 Task: Find connections with filter location Lancy with filter topic #Mondaymotivationwith filter profile language English with filter current company Tata 1mg with filter school Tamil Nadu India Jobs with filter industry Wineries with filter service category Visual Design with filter keywords title Cloud Architect
Action: Mouse moved to (651, 97)
Screenshot: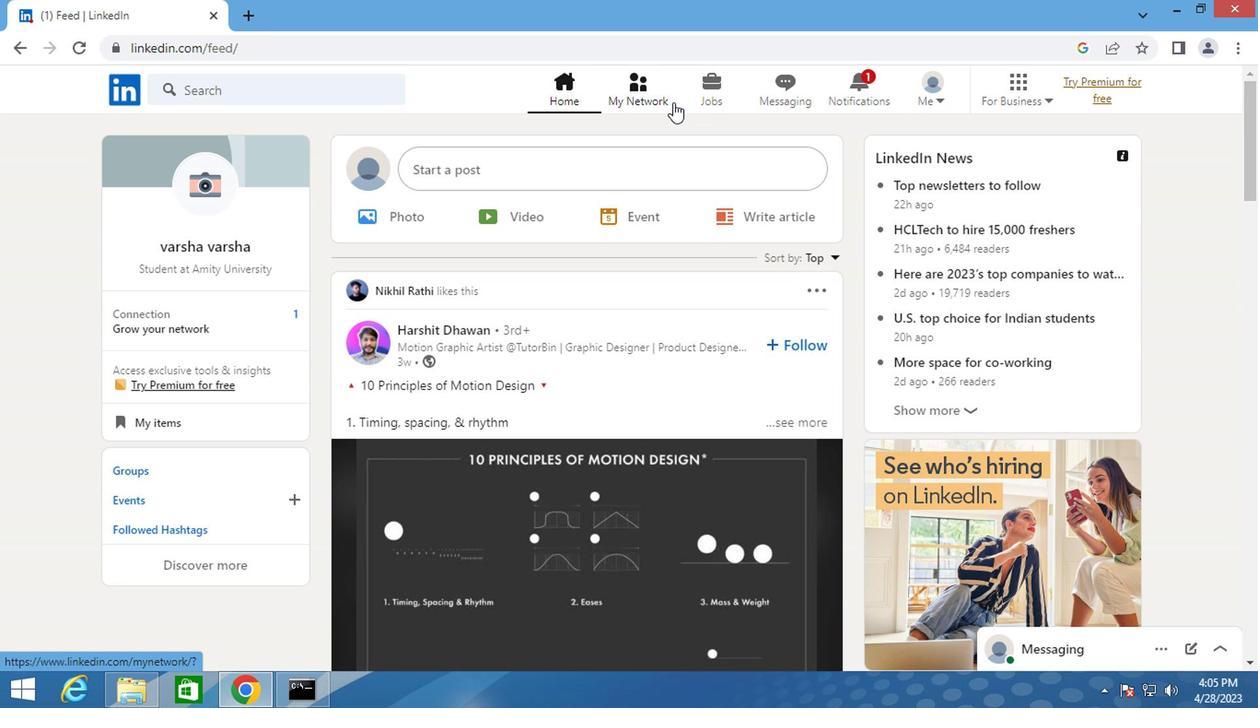 
Action: Mouse pressed left at (651, 97)
Screenshot: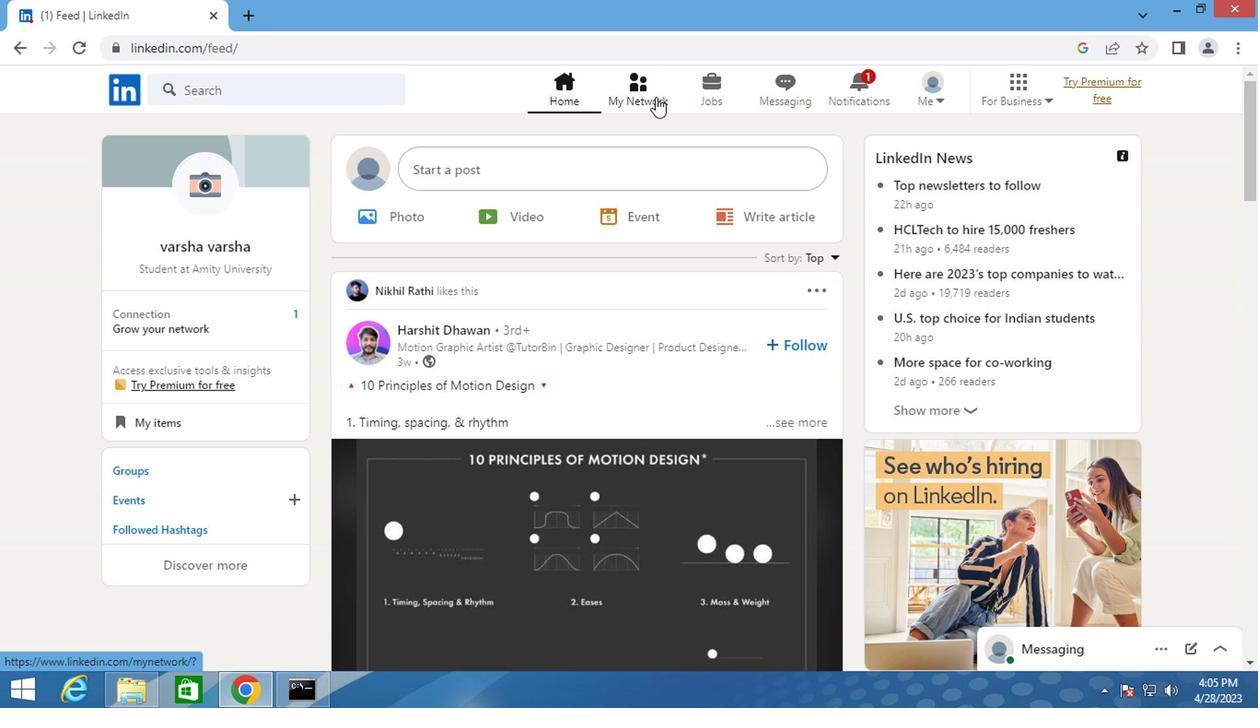 
Action: Mouse moved to (236, 193)
Screenshot: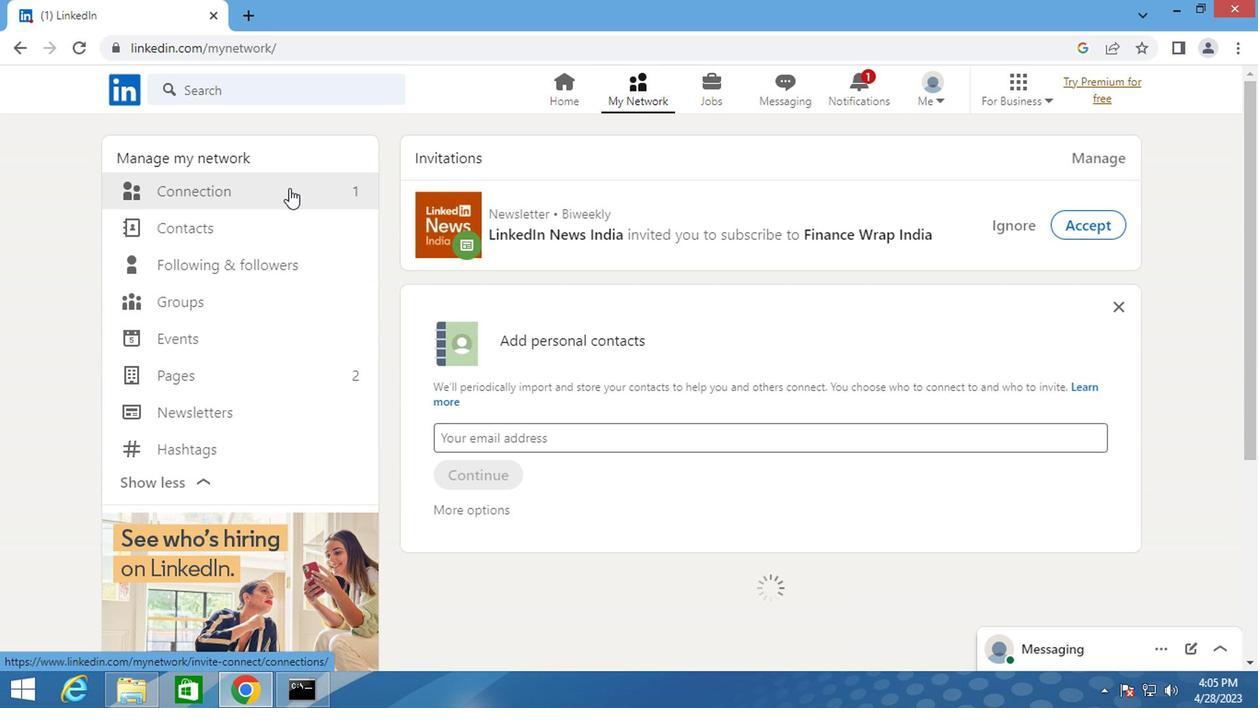 
Action: Mouse pressed left at (236, 193)
Screenshot: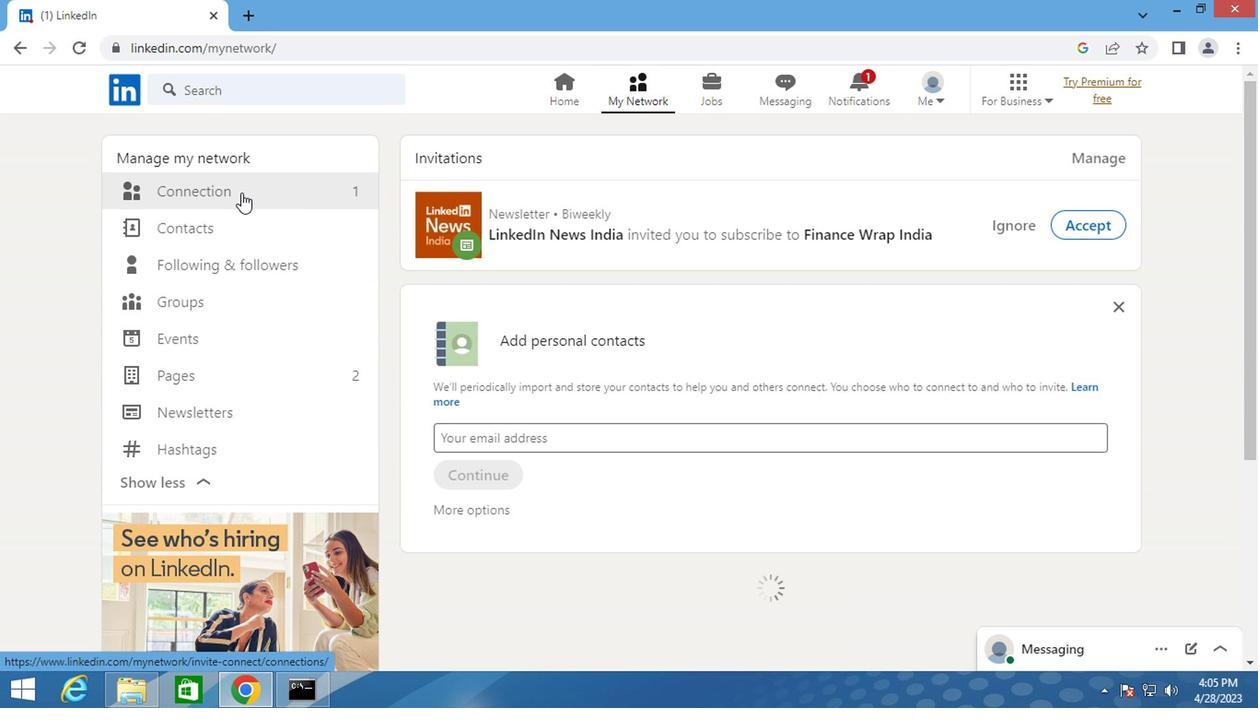 
Action: Mouse moved to (765, 192)
Screenshot: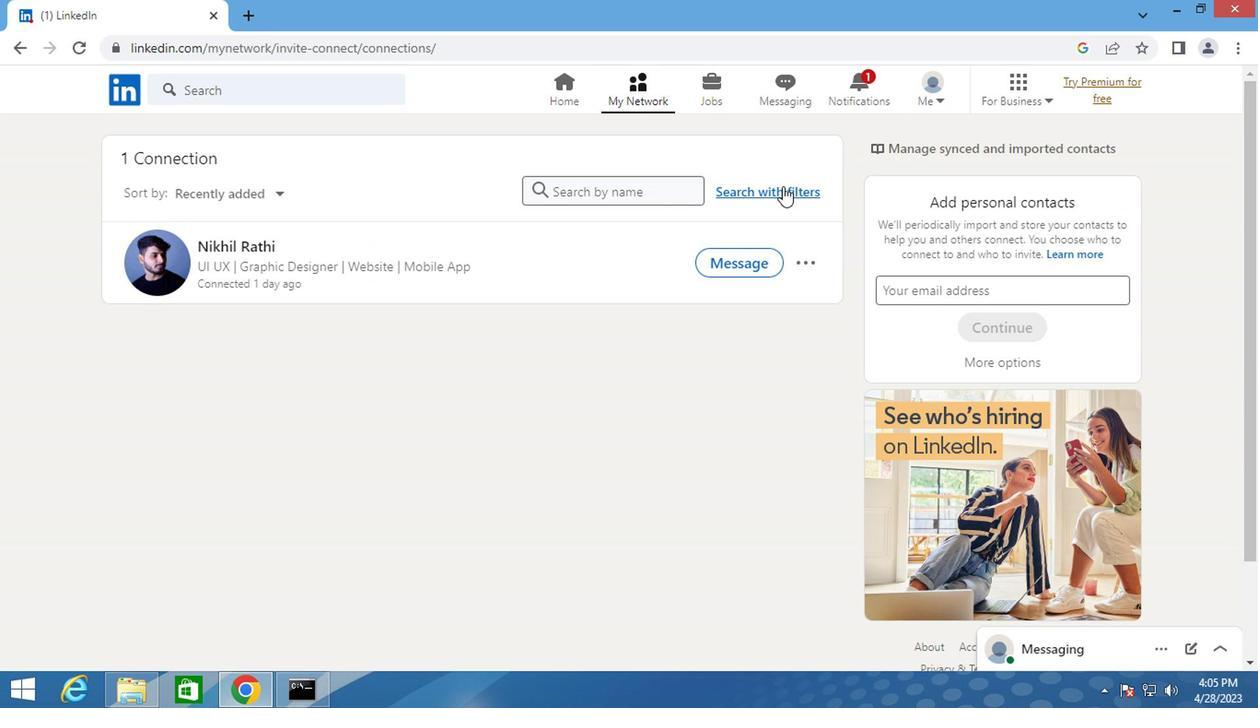
Action: Mouse pressed left at (765, 192)
Screenshot: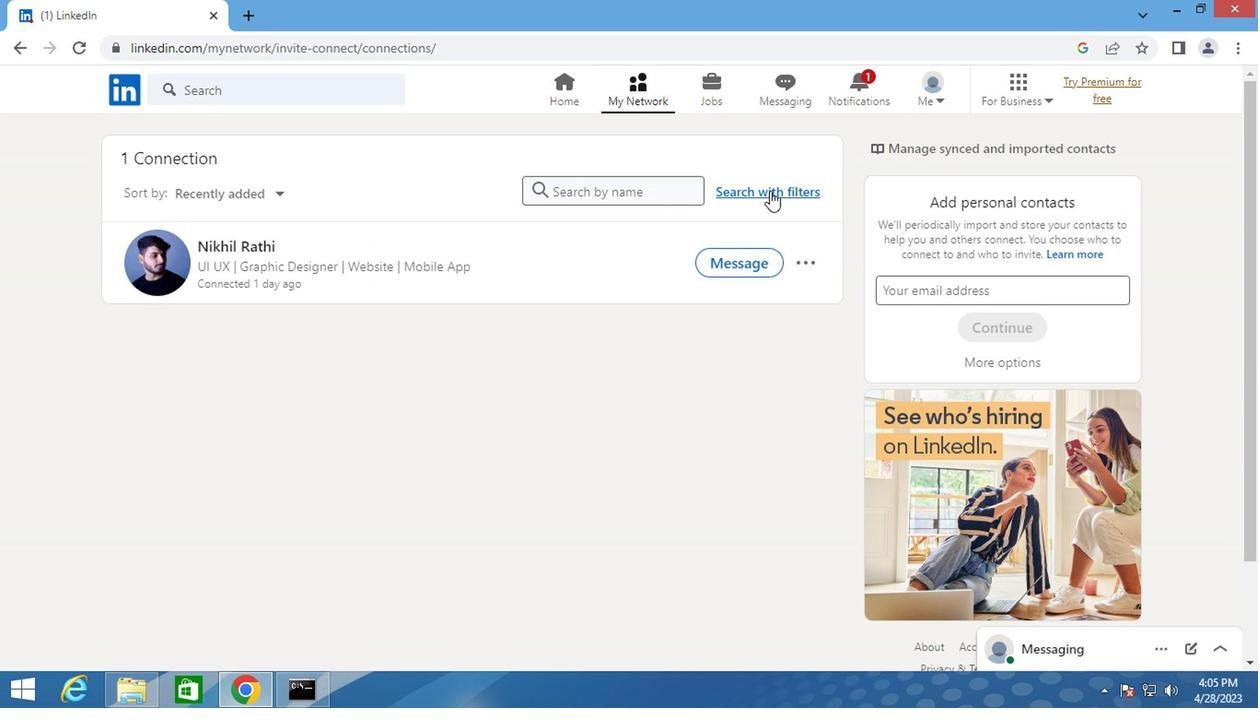 
Action: Mouse moved to (691, 138)
Screenshot: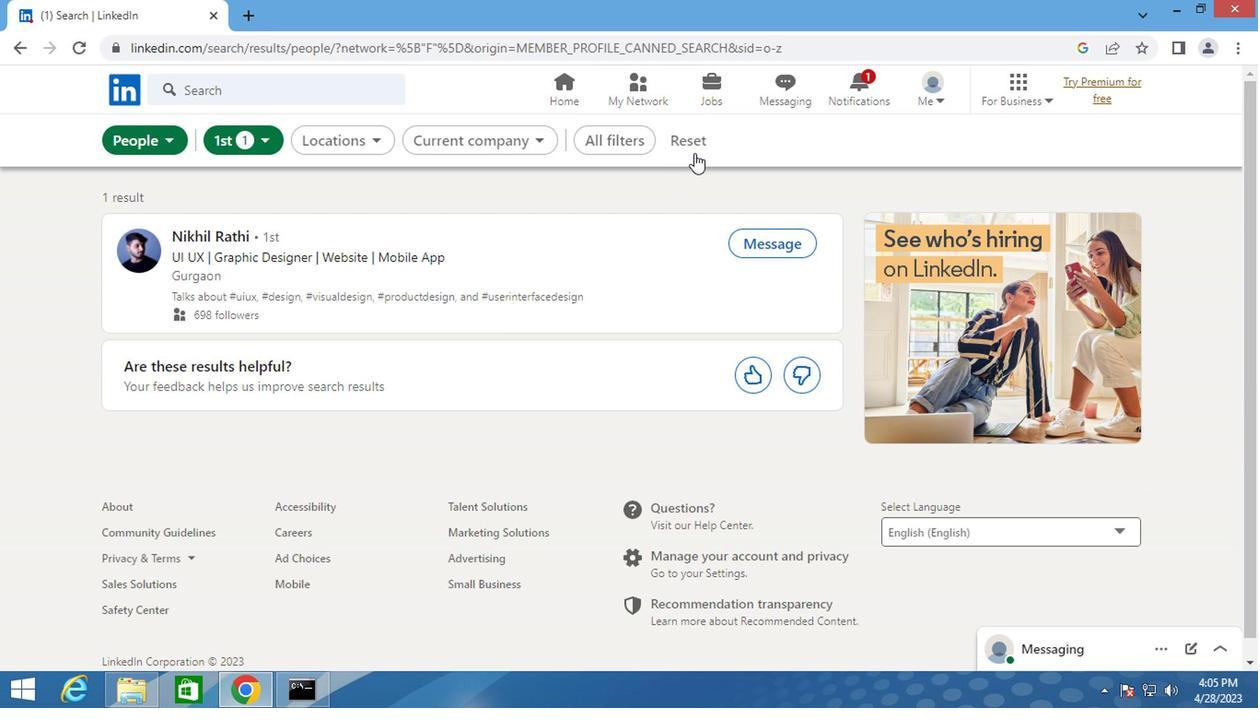 
Action: Mouse pressed left at (691, 138)
Screenshot: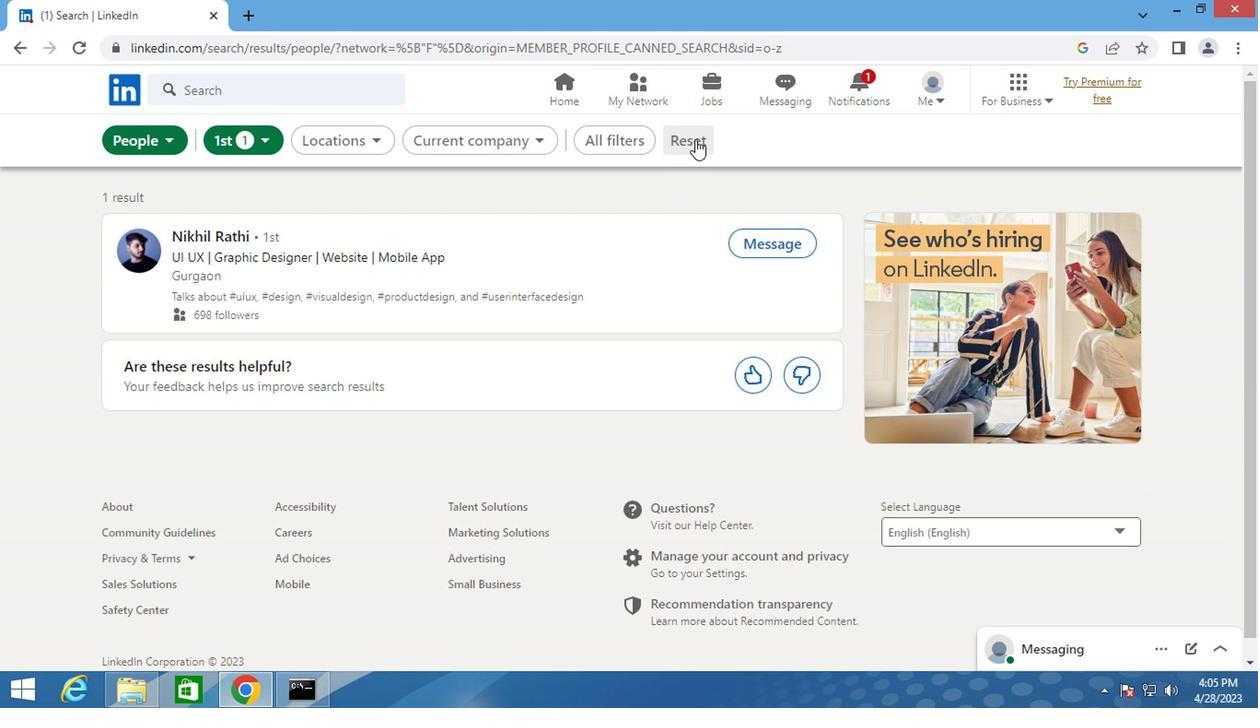 
Action: Mouse moved to (664, 143)
Screenshot: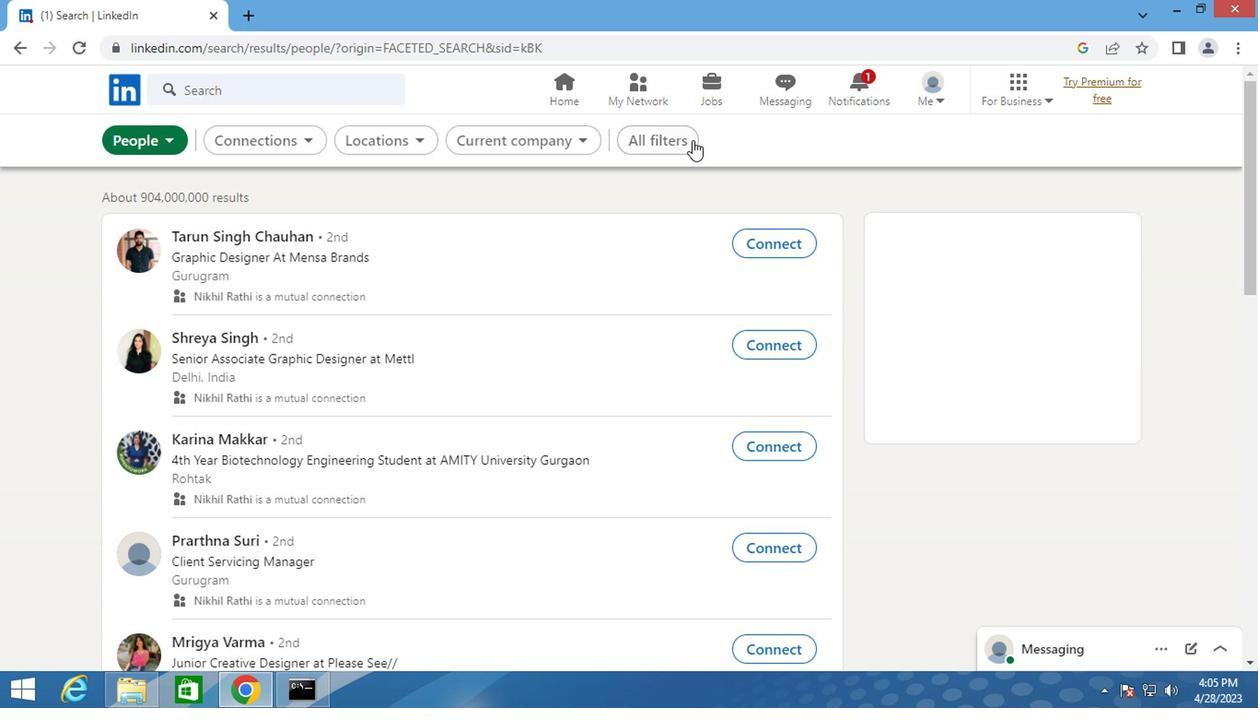 
Action: Mouse pressed left at (664, 143)
Screenshot: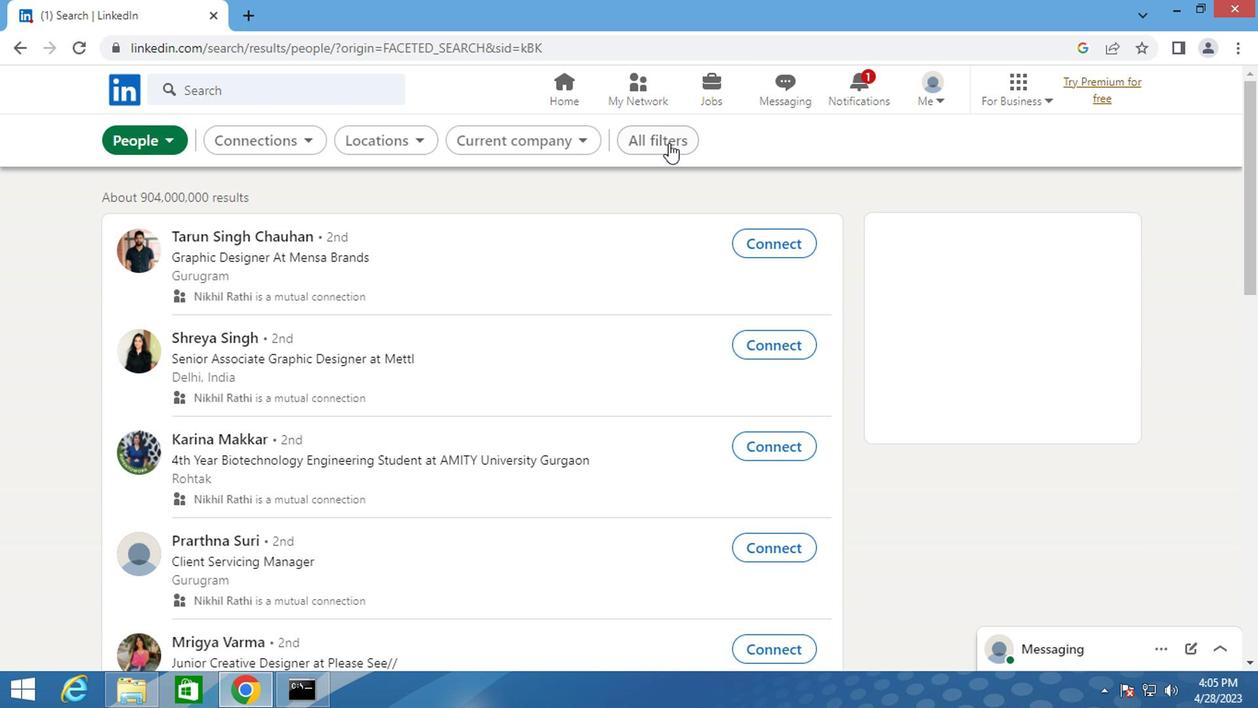 
Action: Mouse moved to (874, 392)
Screenshot: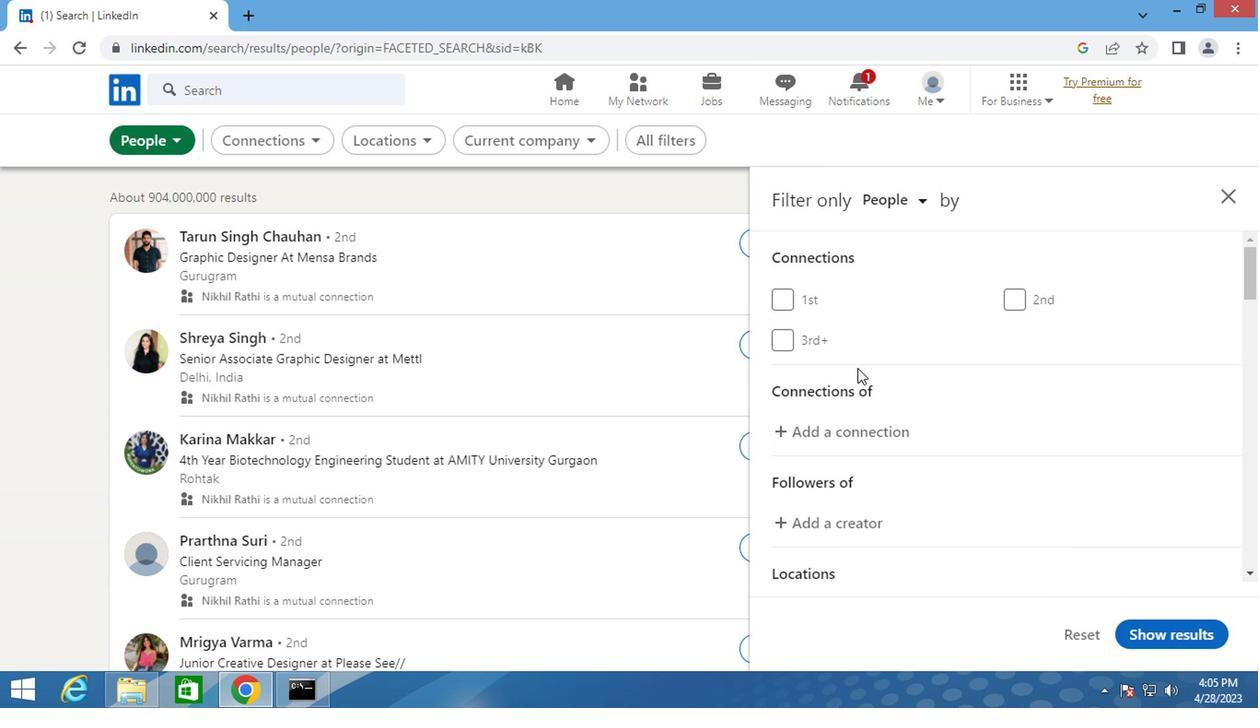 
Action: Mouse scrolled (874, 390) with delta (0, -1)
Screenshot: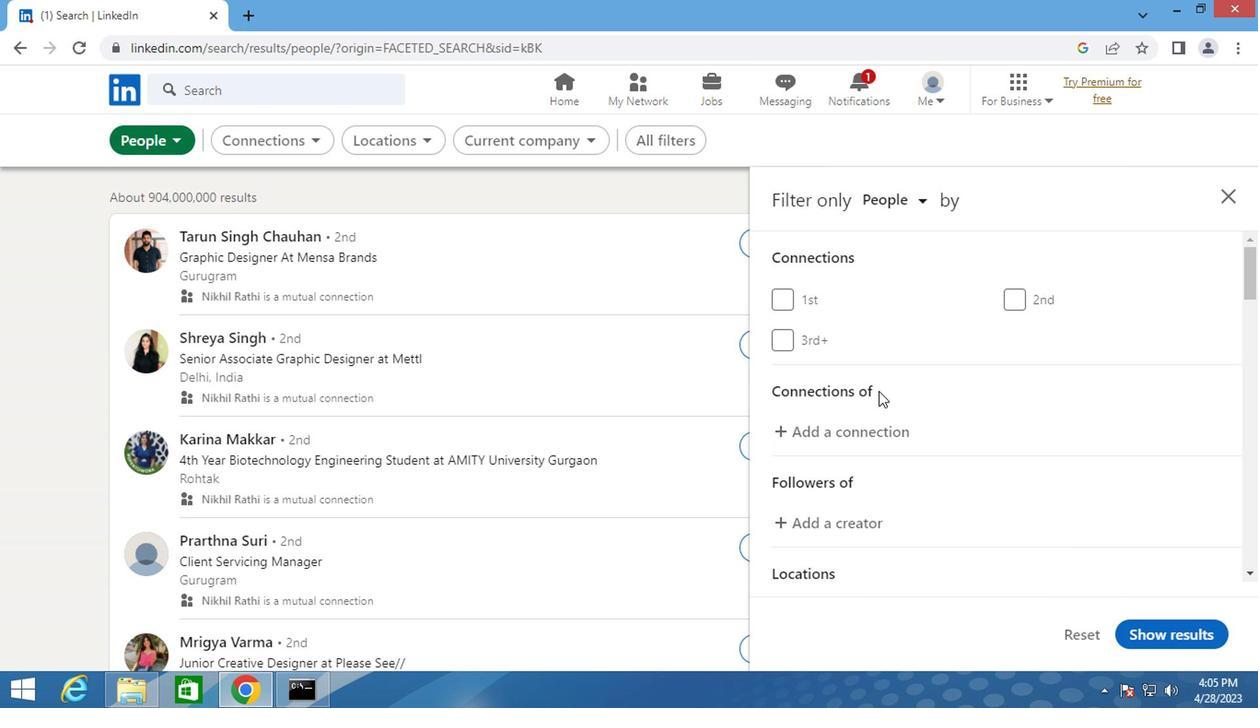 
Action: Mouse scrolled (874, 390) with delta (0, -1)
Screenshot: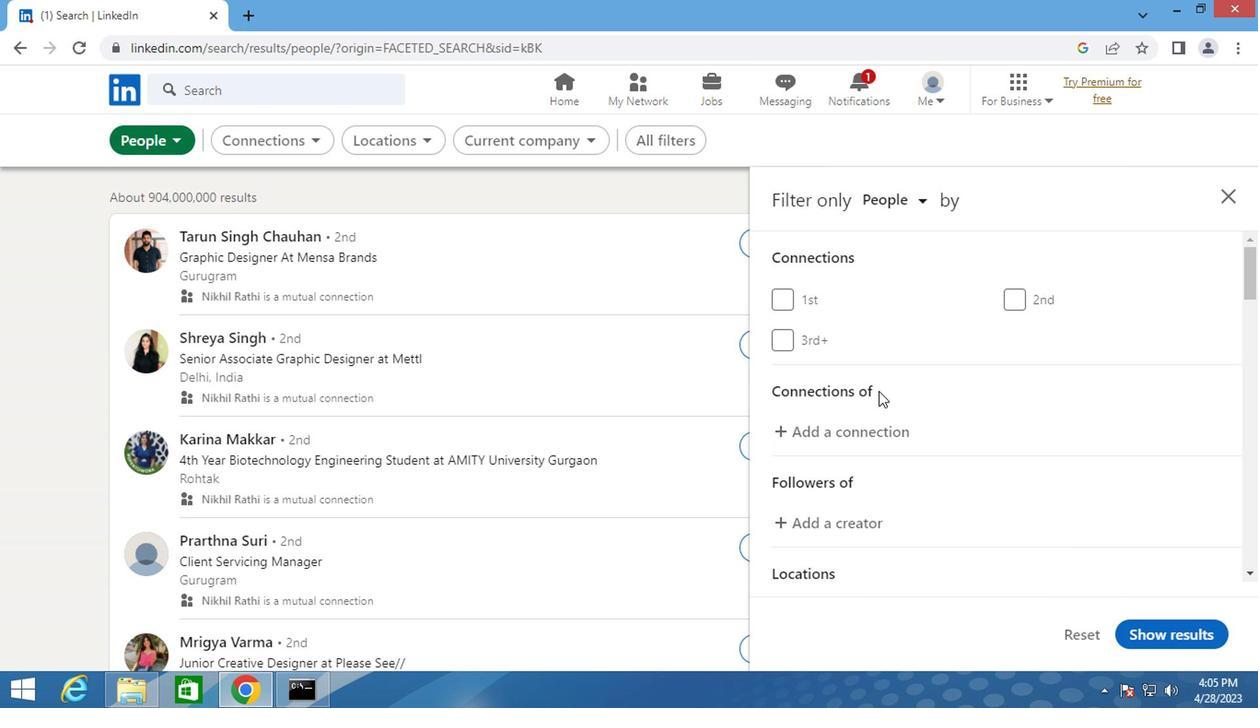
Action: Mouse scrolled (874, 390) with delta (0, -1)
Screenshot: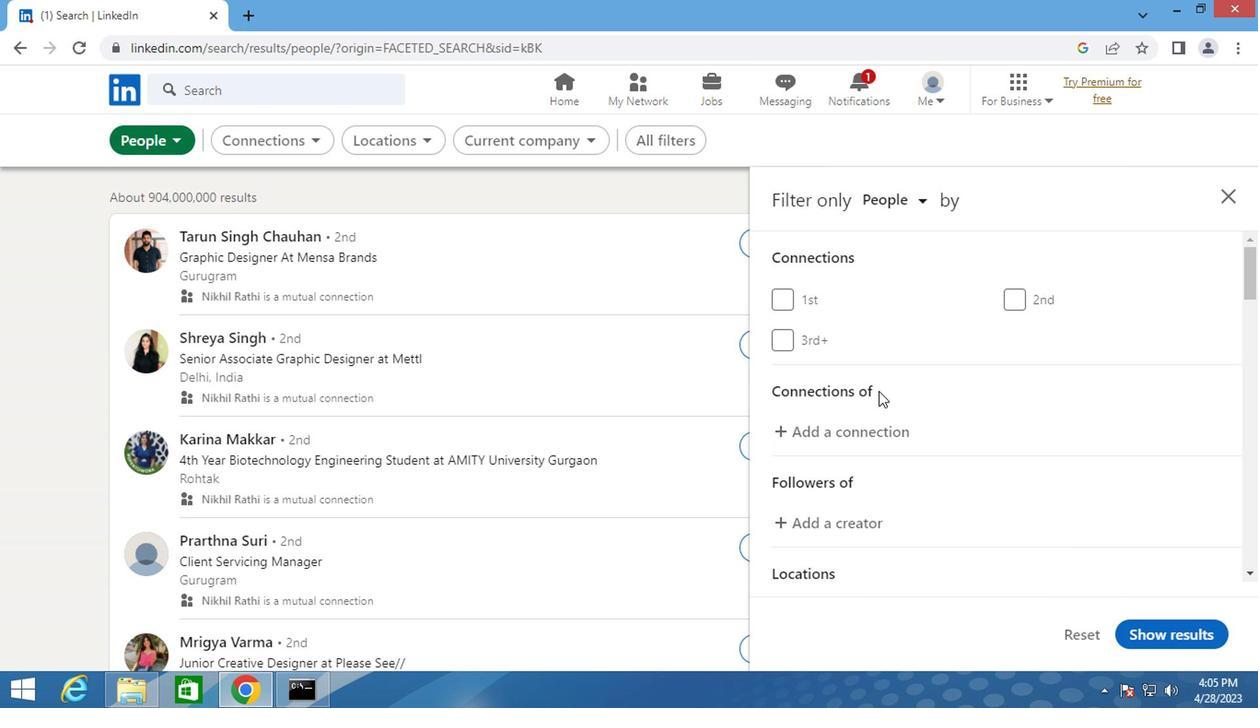
Action: Mouse moved to (1035, 423)
Screenshot: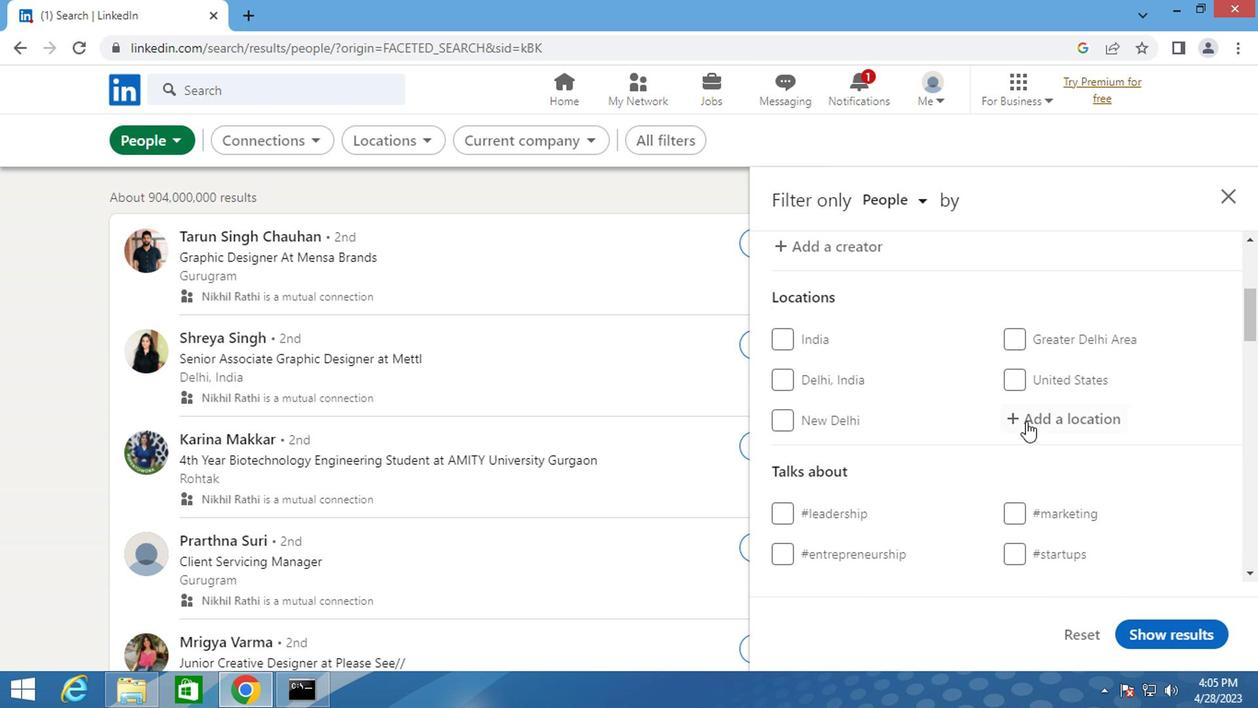 
Action: Mouse pressed left at (1035, 423)
Screenshot: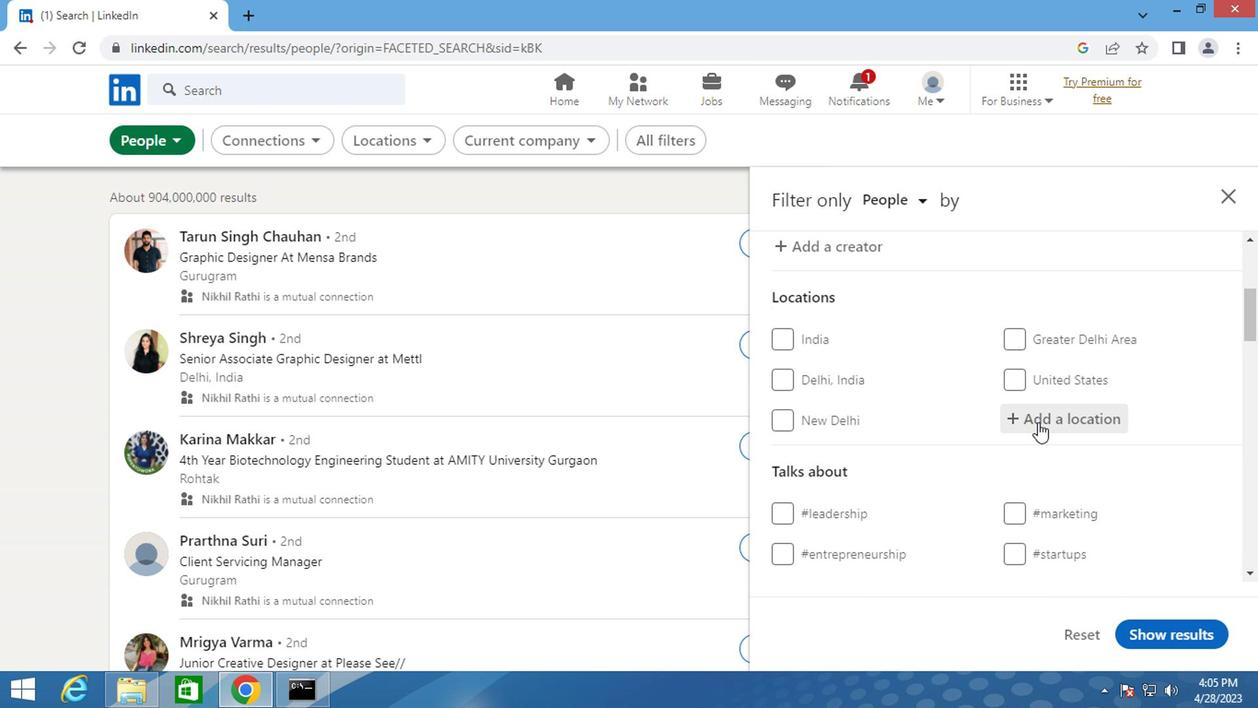 
Action: Key pressed <Key.shift>LANCY
Screenshot: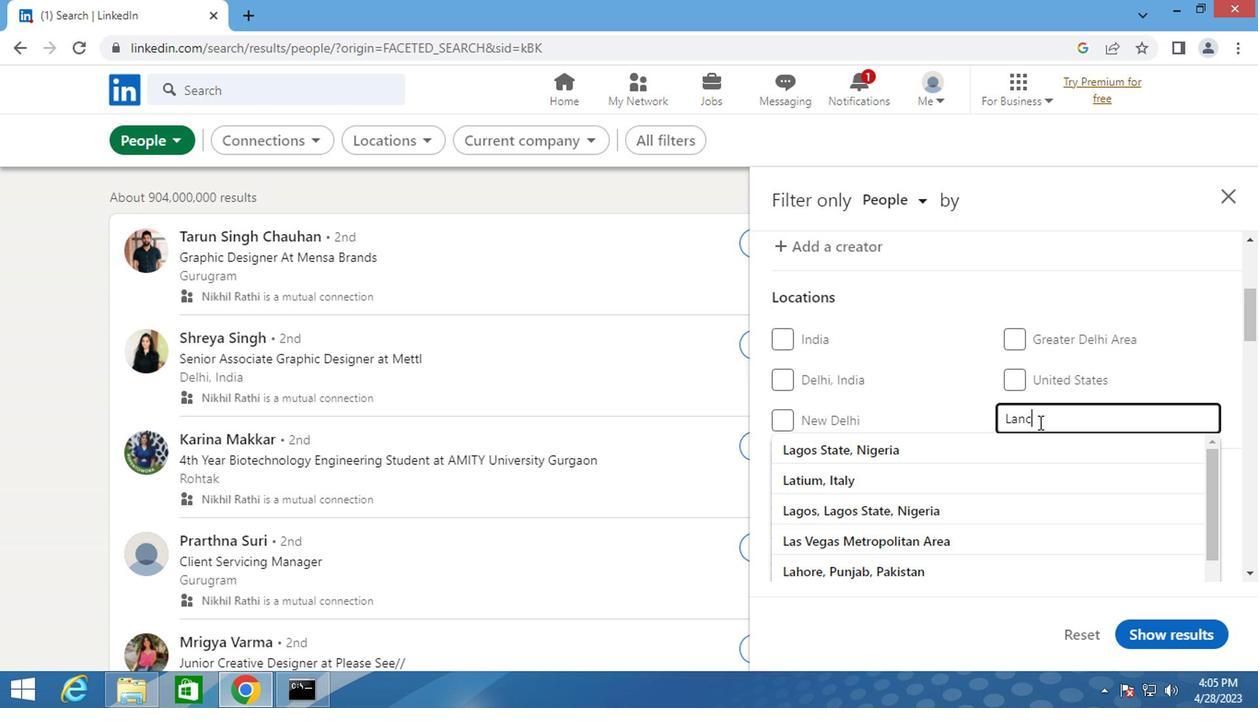 
Action: Mouse moved to (958, 443)
Screenshot: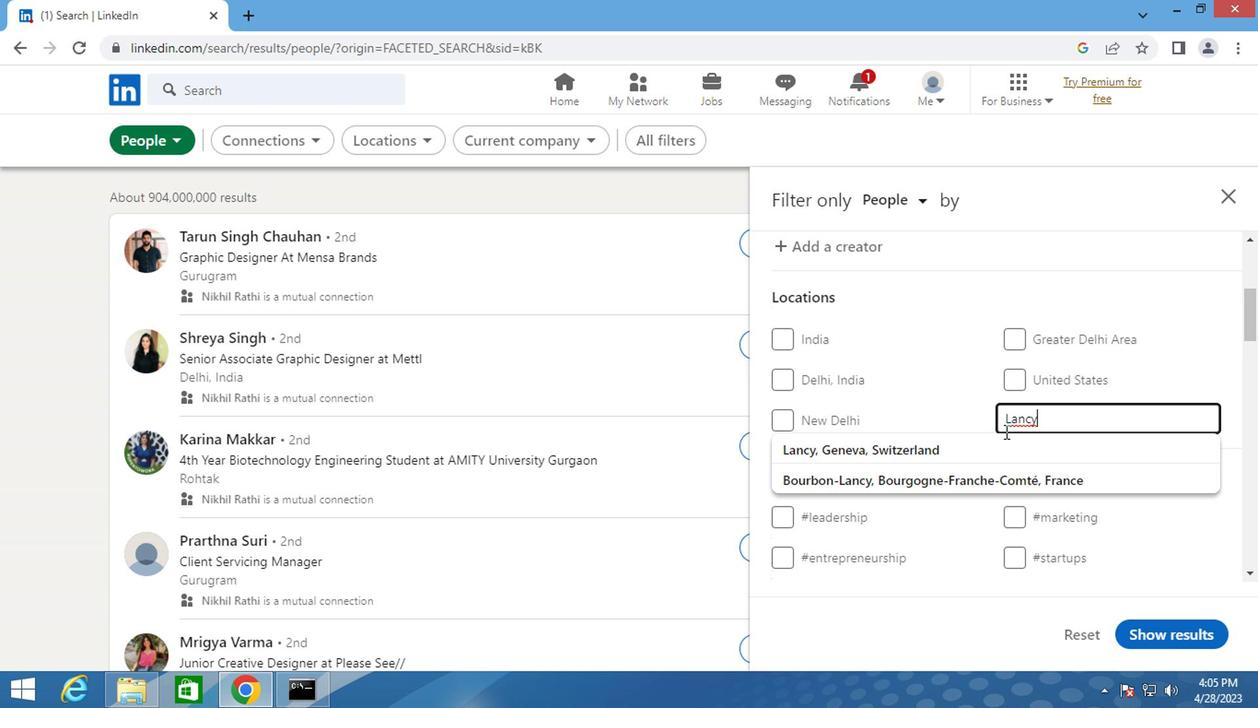 
Action: Mouse scrolled (958, 442) with delta (0, -1)
Screenshot: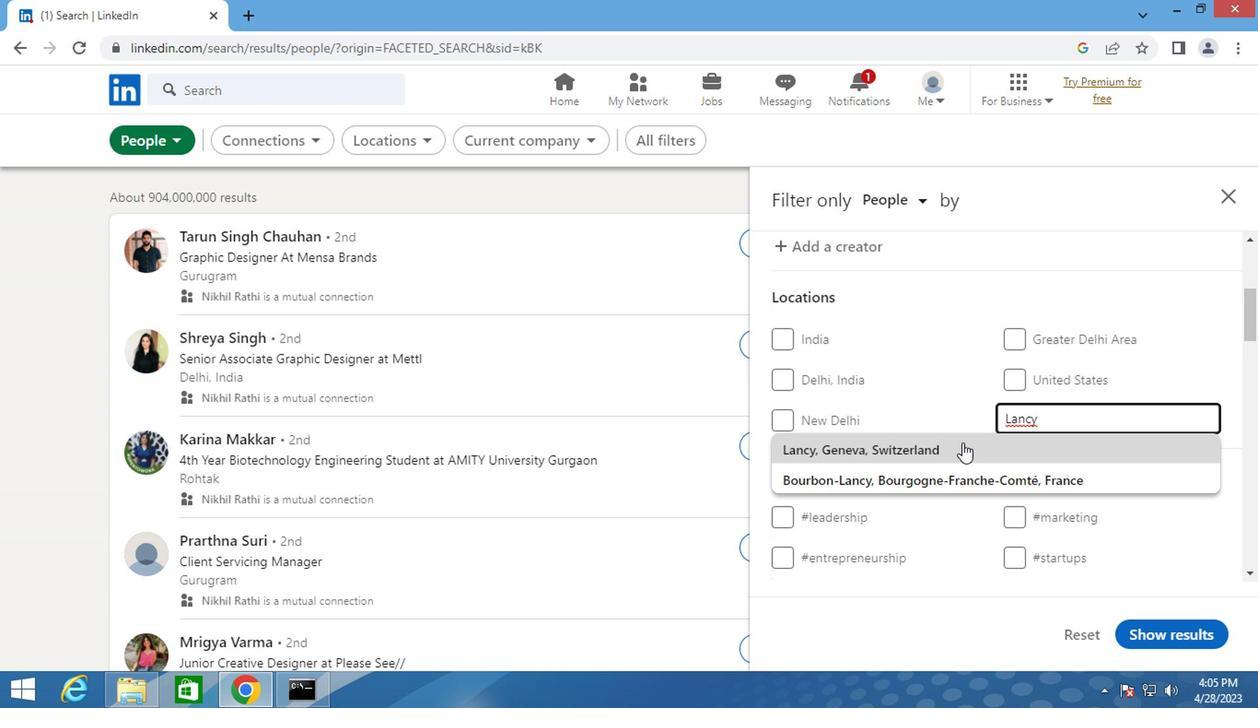 
Action: Mouse scrolled (958, 442) with delta (0, -1)
Screenshot: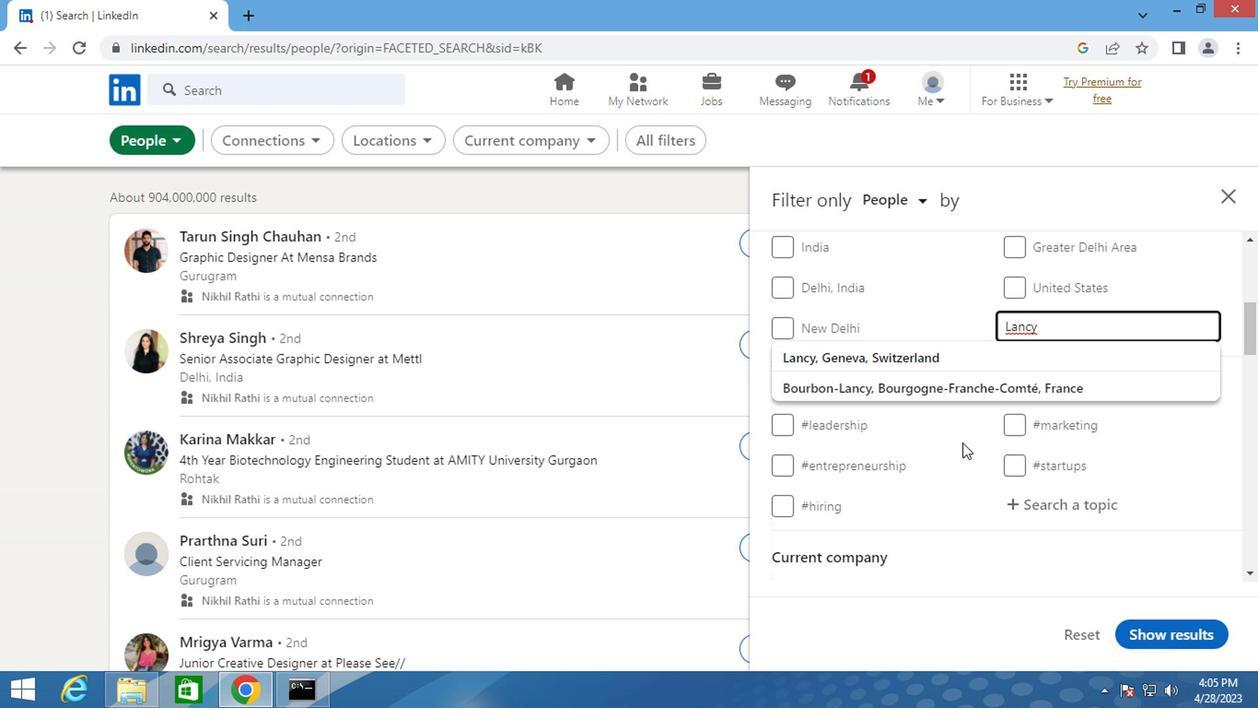 
Action: Mouse moved to (1063, 403)
Screenshot: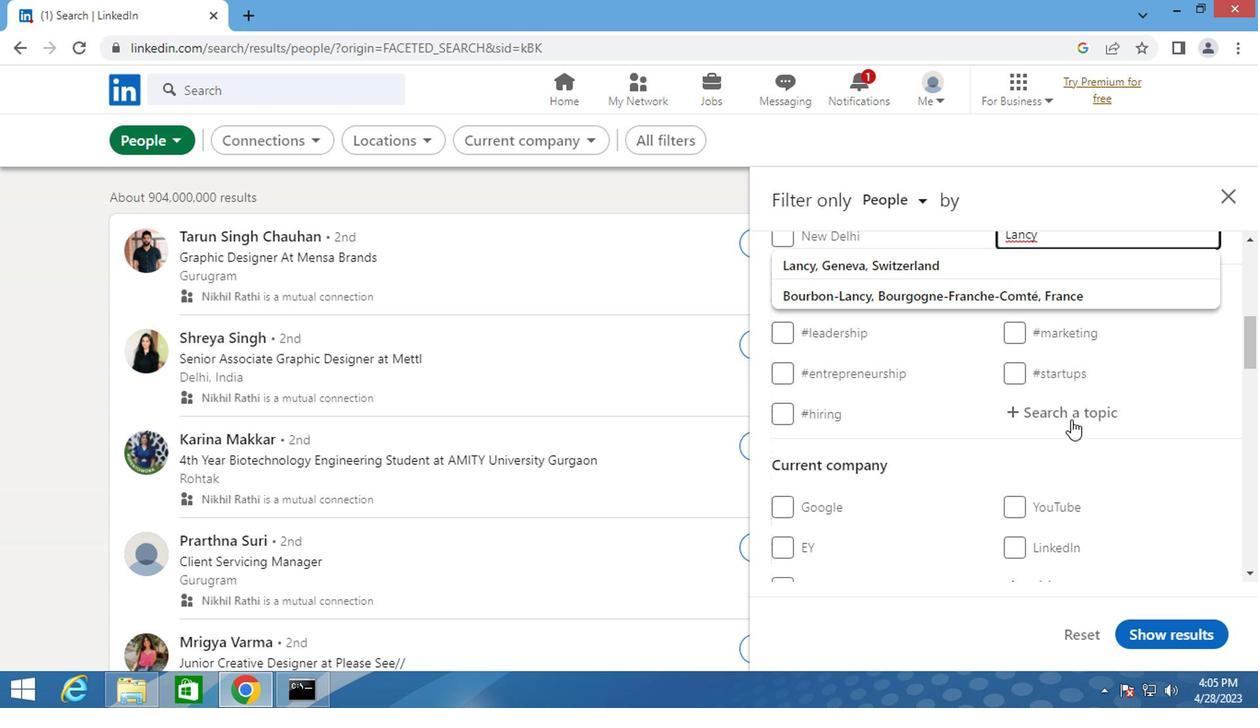 
Action: Mouse pressed left at (1063, 403)
Screenshot: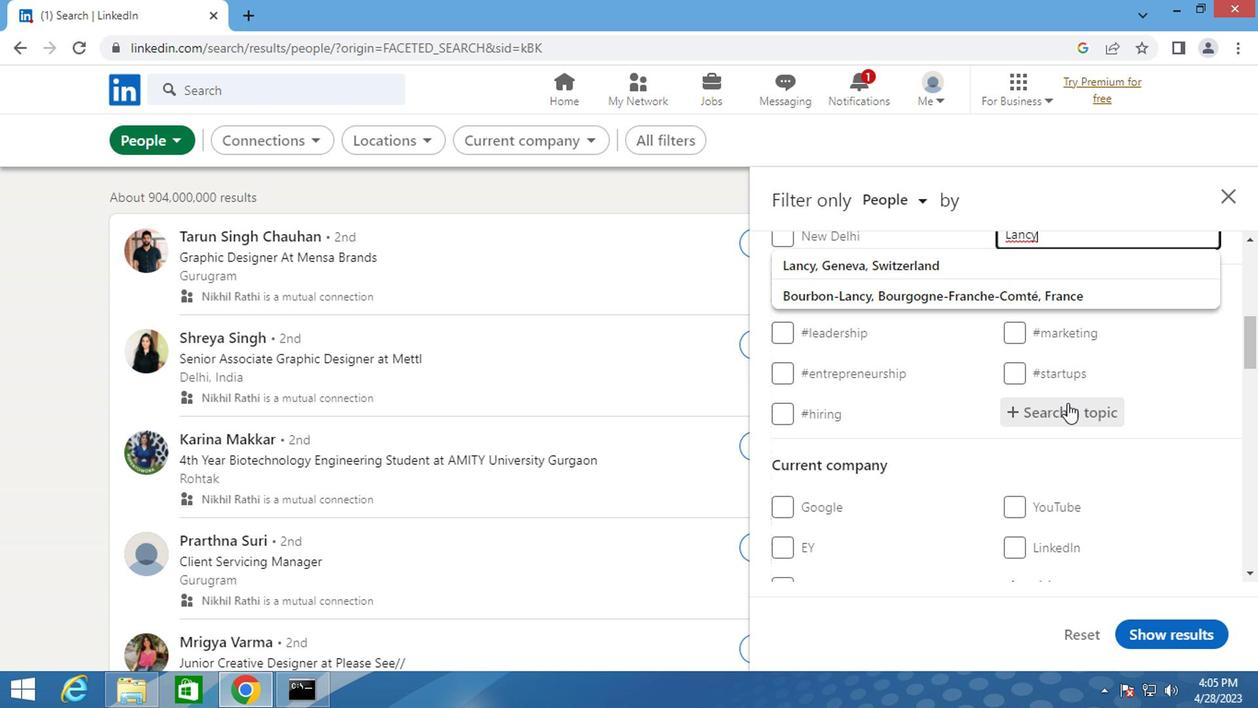 
Action: Key pressed <Key.shift>#<Key.shift>MONDAYMOTIVATION
Screenshot: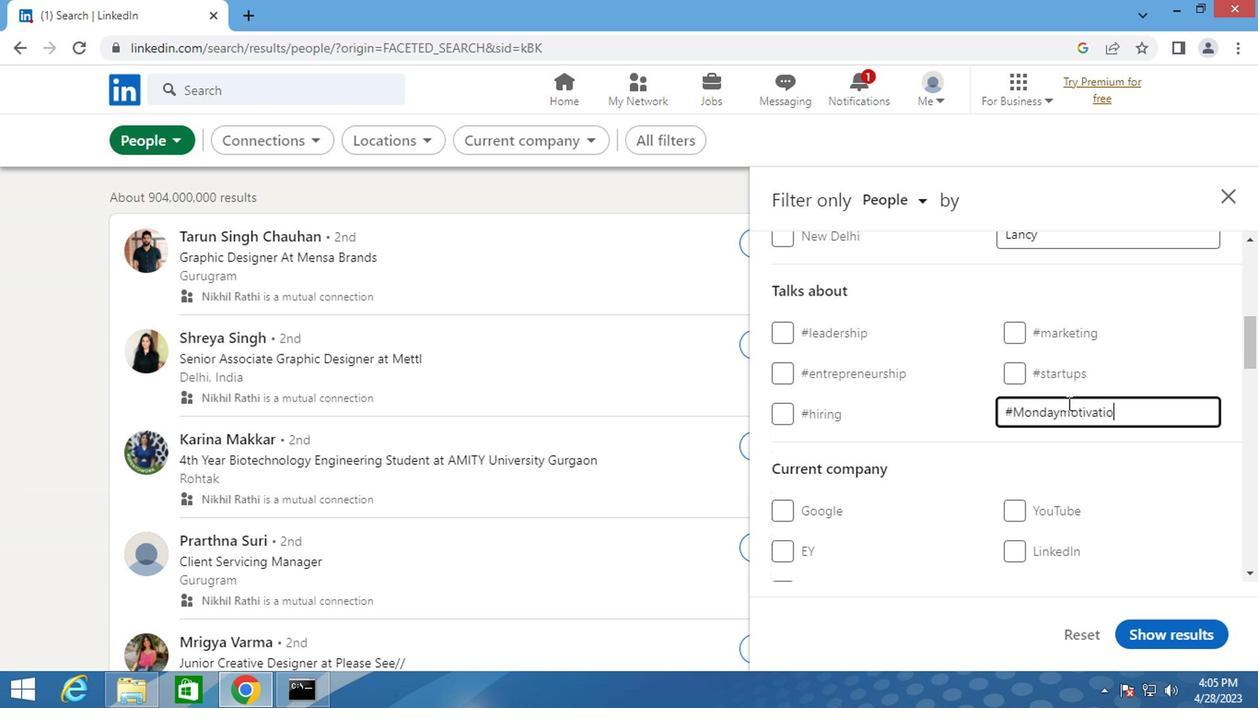 
Action: Mouse moved to (1006, 456)
Screenshot: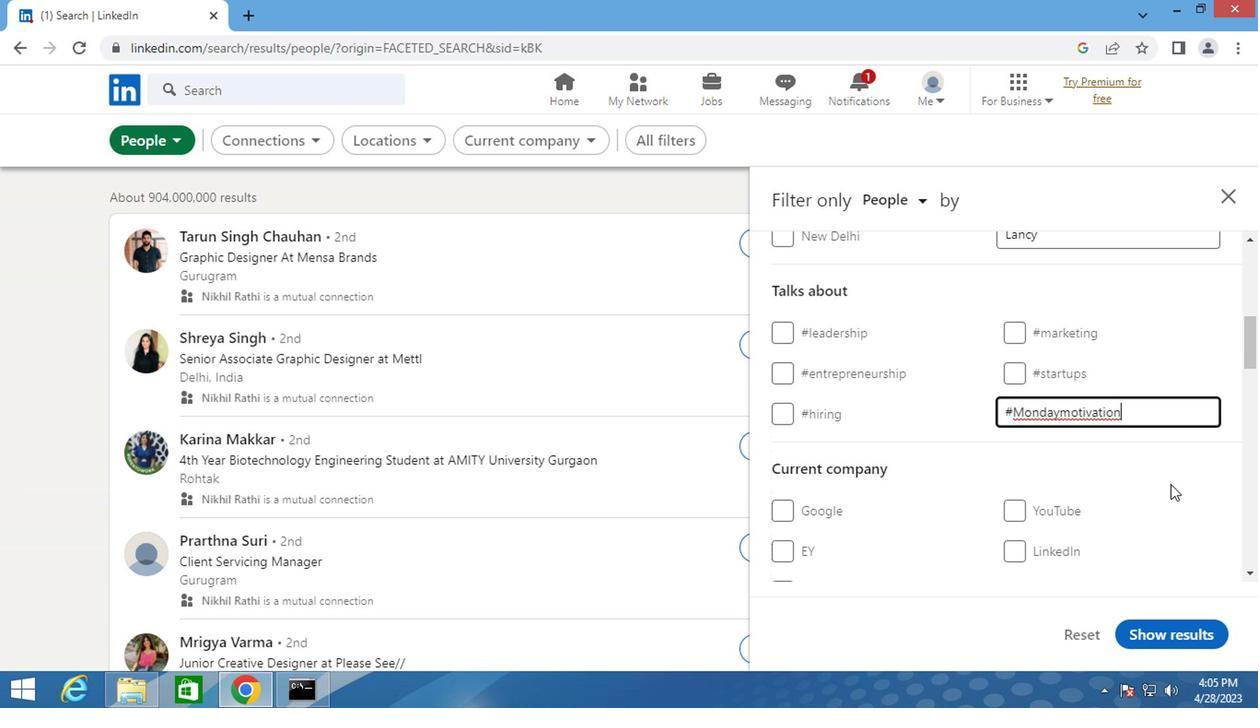 
Action: Mouse scrolled (1006, 455) with delta (0, 0)
Screenshot: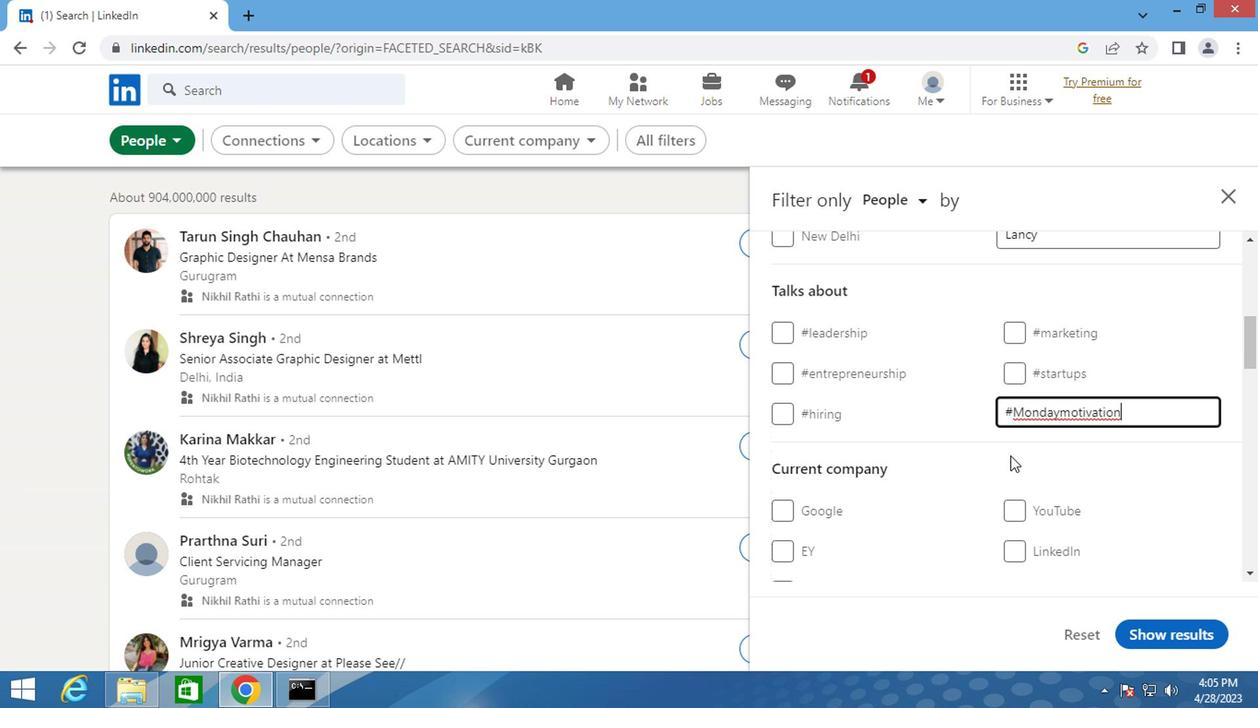 
Action: Mouse scrolled (1006, 455) with delta (0, 0)
Screenshot: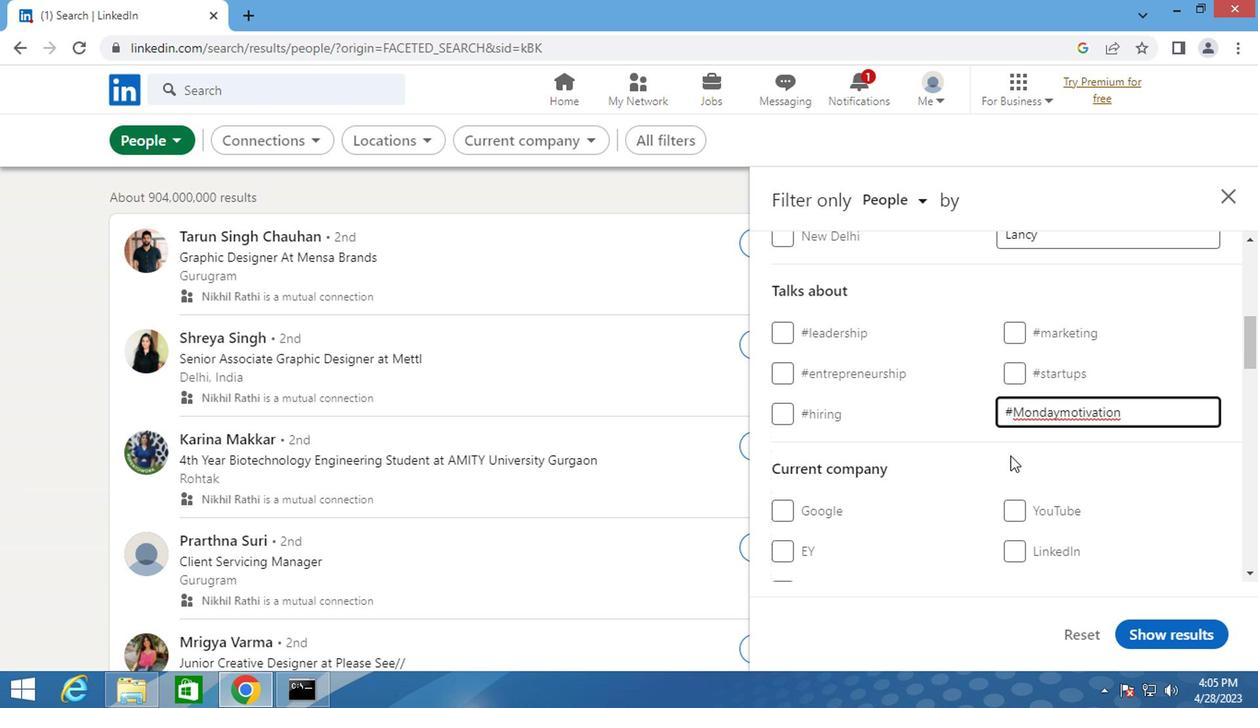 
Action: Mouse scrolled (1006, 455) with delta (0, 0)
Screenshot: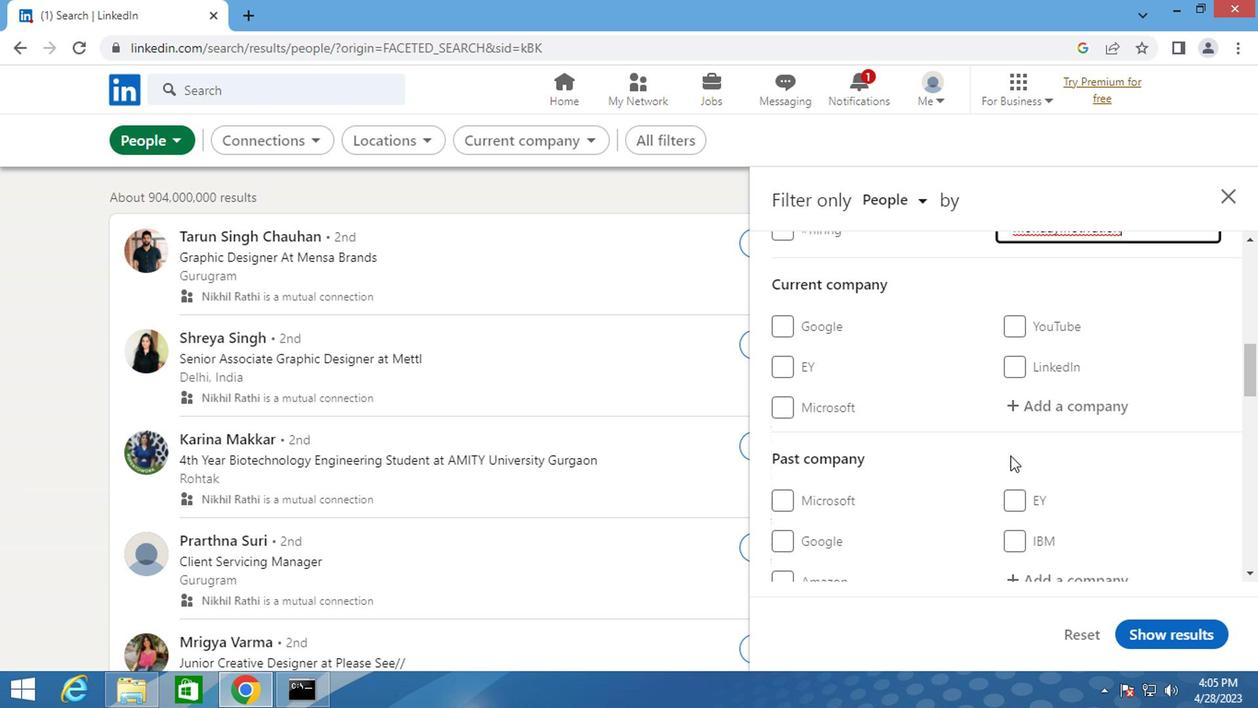 
Action: Mouse scrolled (1006, 455) with delta (0, 0)
Screenshot: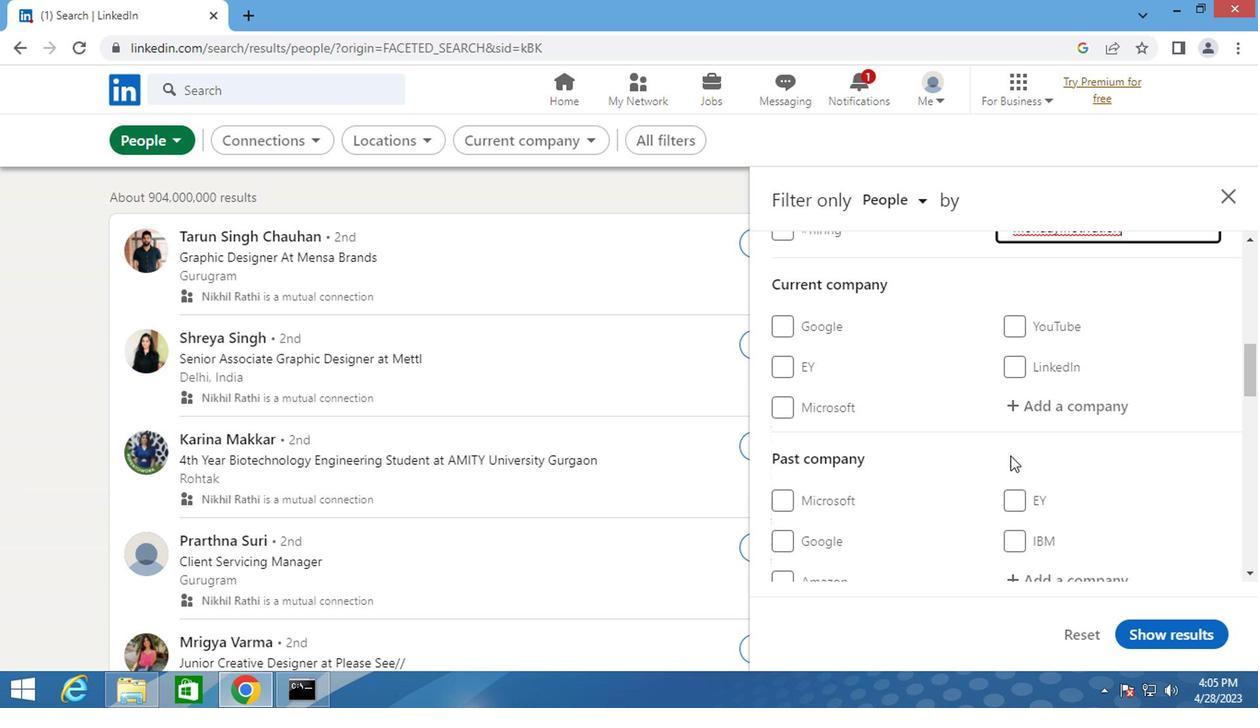 
Action: Mouse scrolled (1006, 455) with delta (0, 0)
Screenshot: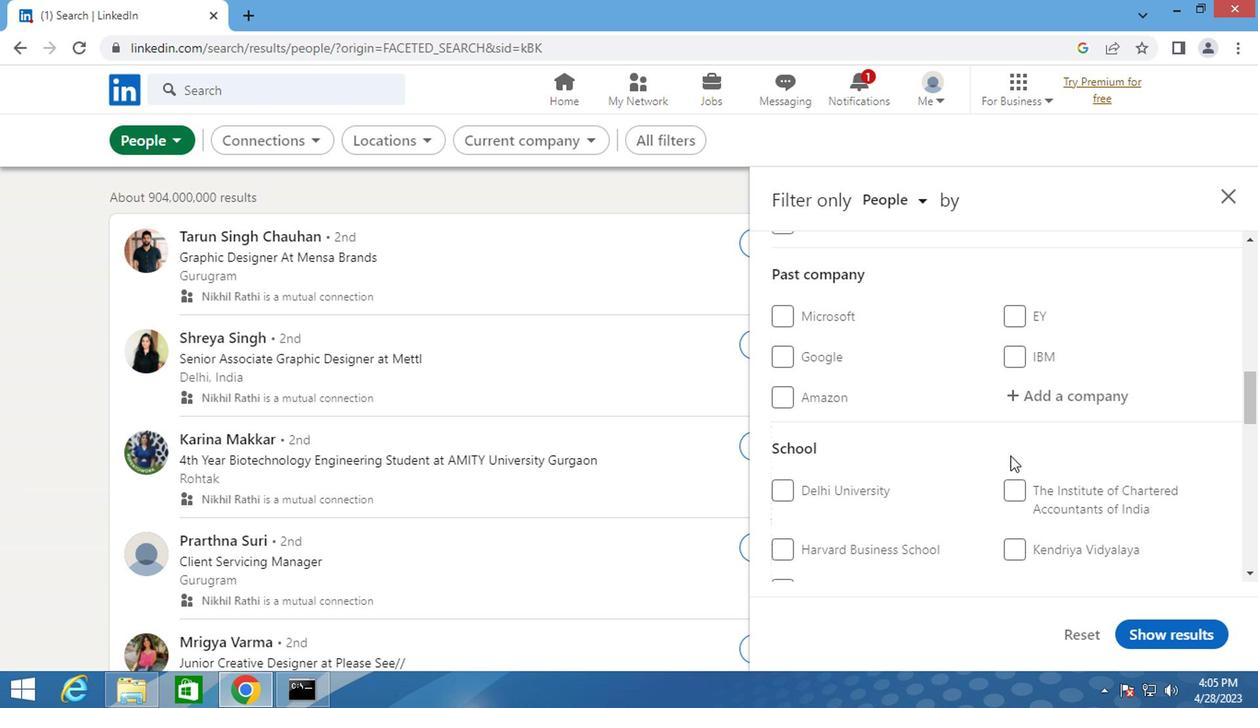 
Action: Mouse scrolled (1006, 455) with delta (0, 0)
Screenshot: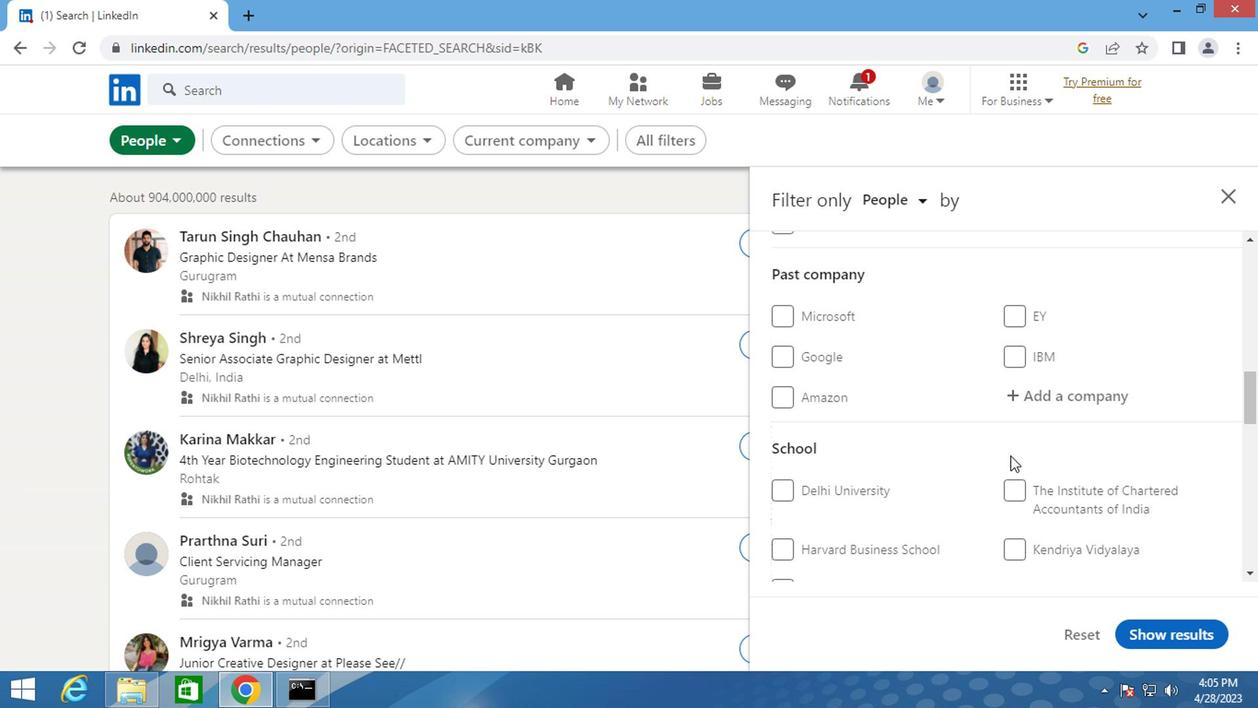 
Action: Mouse scrolled (1006, 455) with delta (0, 0)
Screenshot: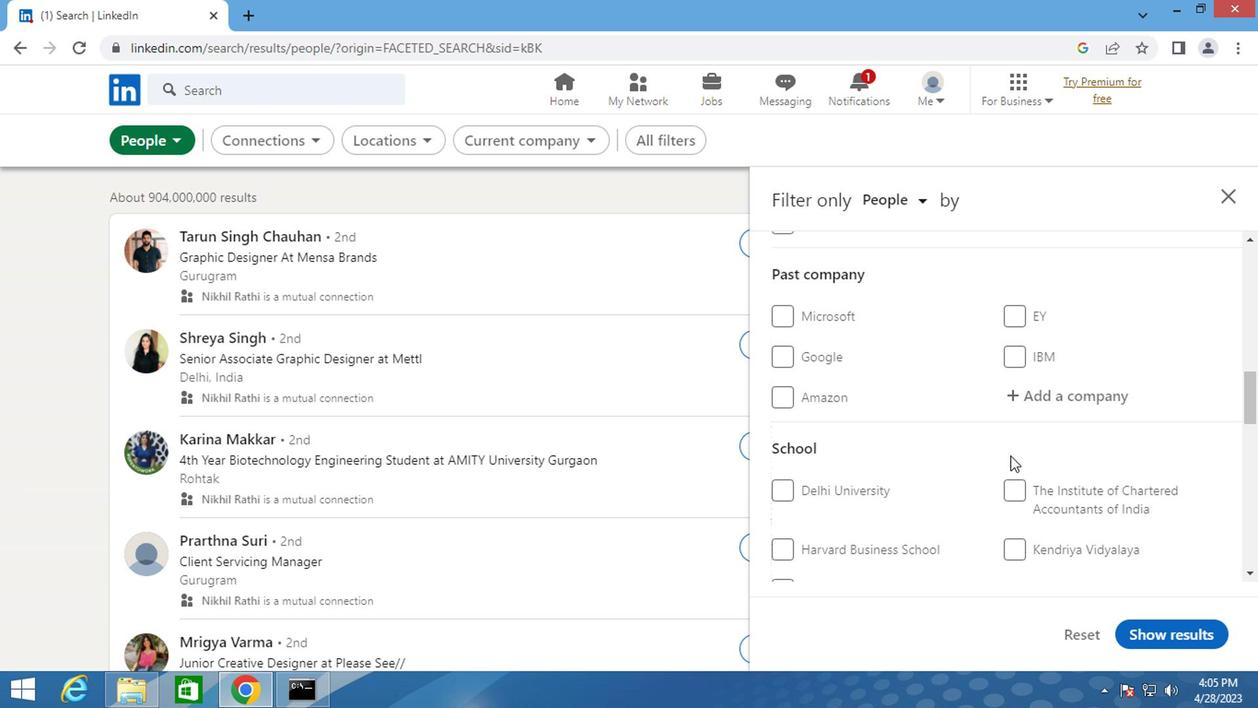 
Action: Mouse scrolled (1006, 455) with delta (0, 0)
Screenshot: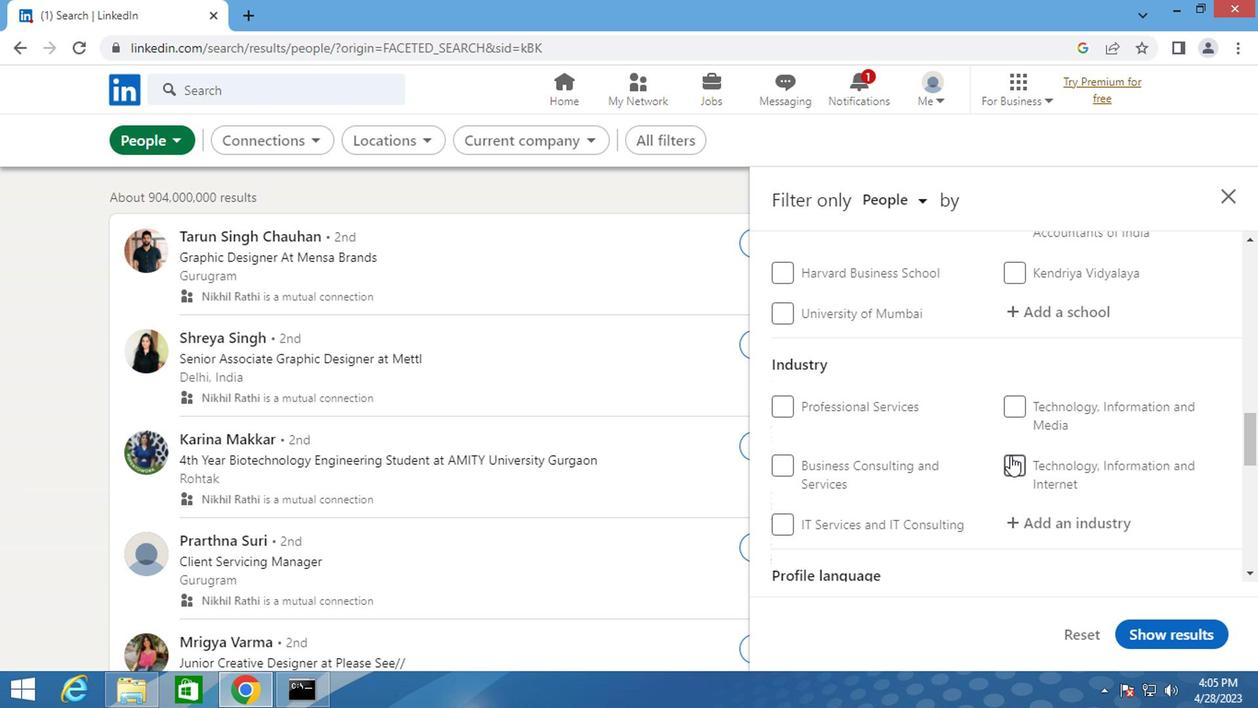 
Action: Mouse scrolled (1006, 455) with delta (0, 0)
Screenshot: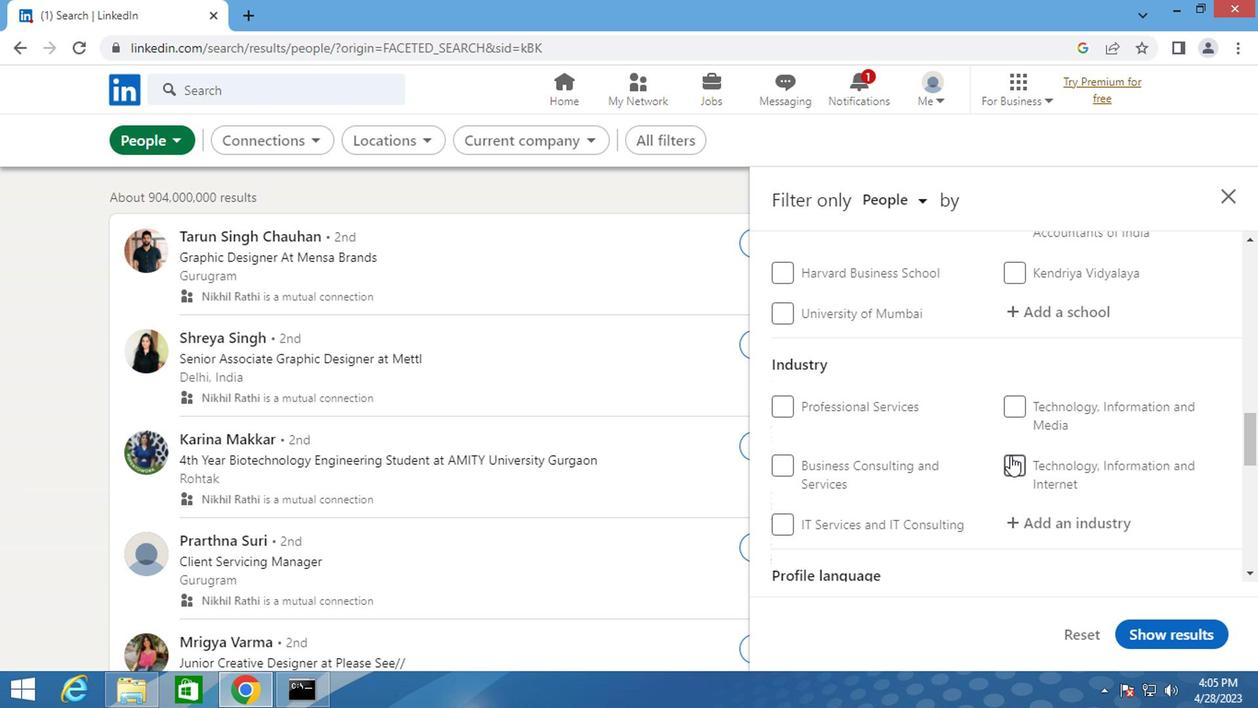 
Action: Mouse scrolled (1006, 455) with delta (0, 0)
Screenshot: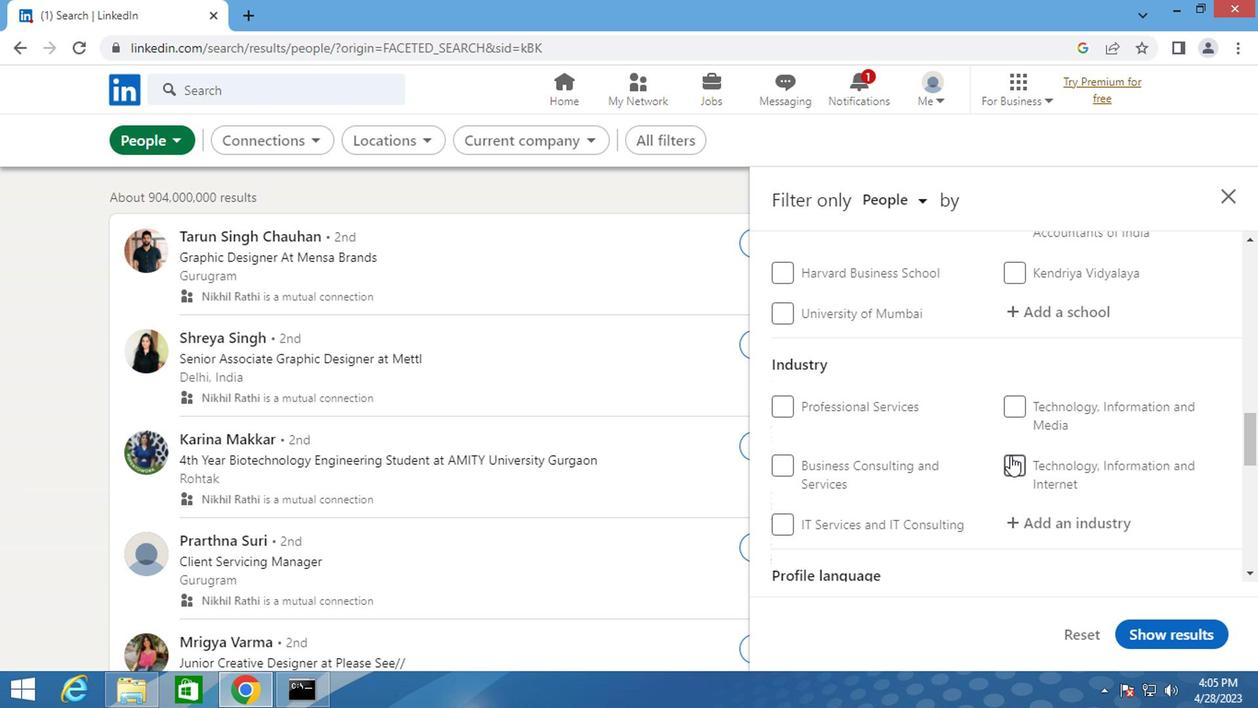 
Action: Mouse moved to (770, 336)
Screenshot: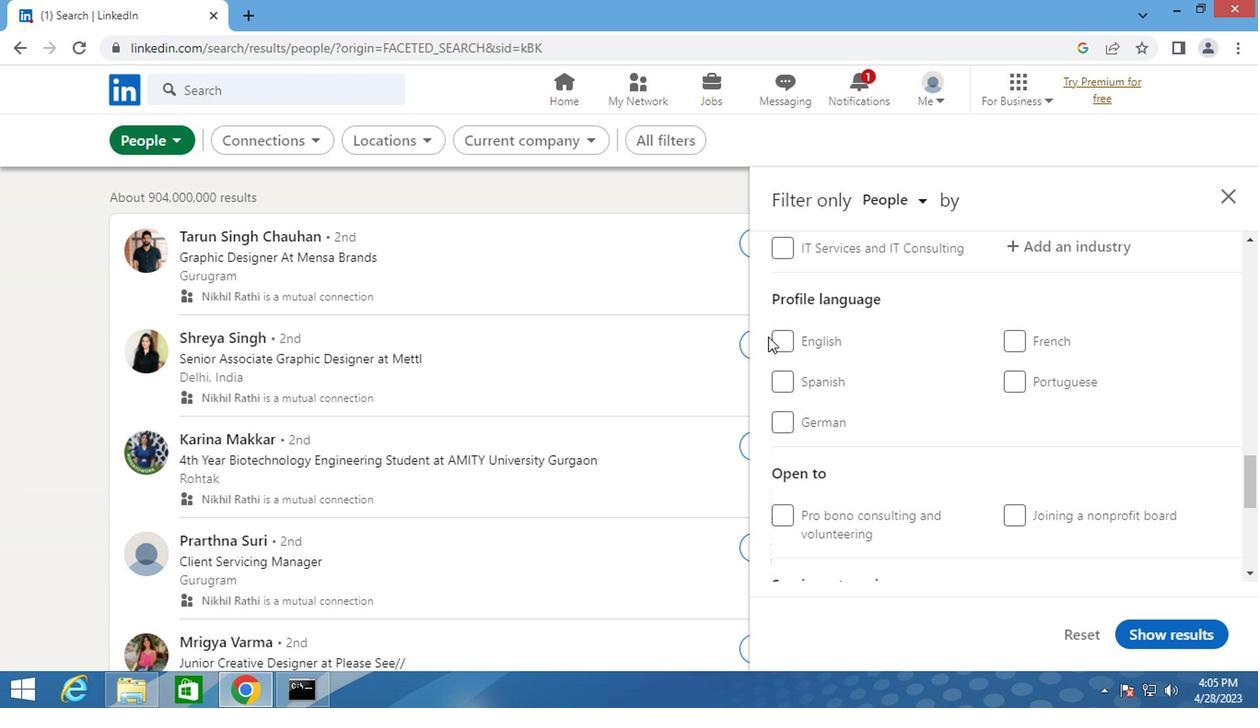 
Action: Mouse pressed left at (770, 336)
Screenshot: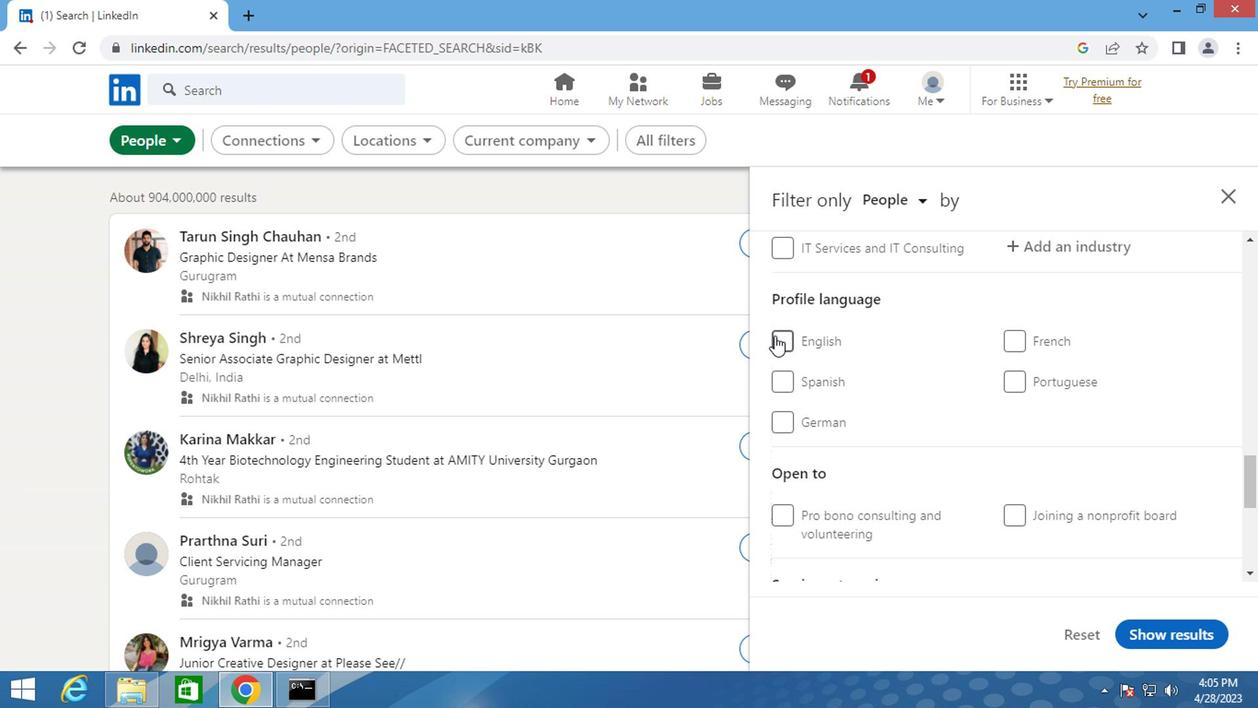 
Action: Mouse moved to (822, 352)
Screenshot: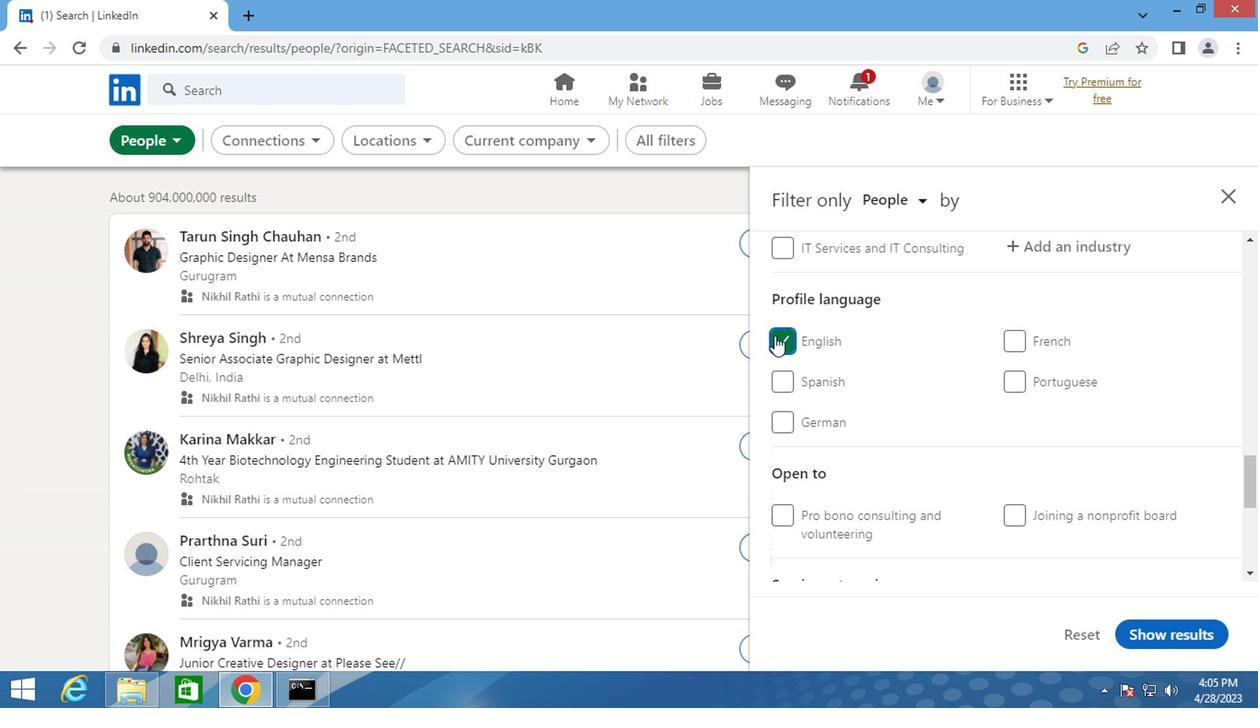 
Action: Mouse scrolled (822, 353) with delta (0, 1)
Screenshot: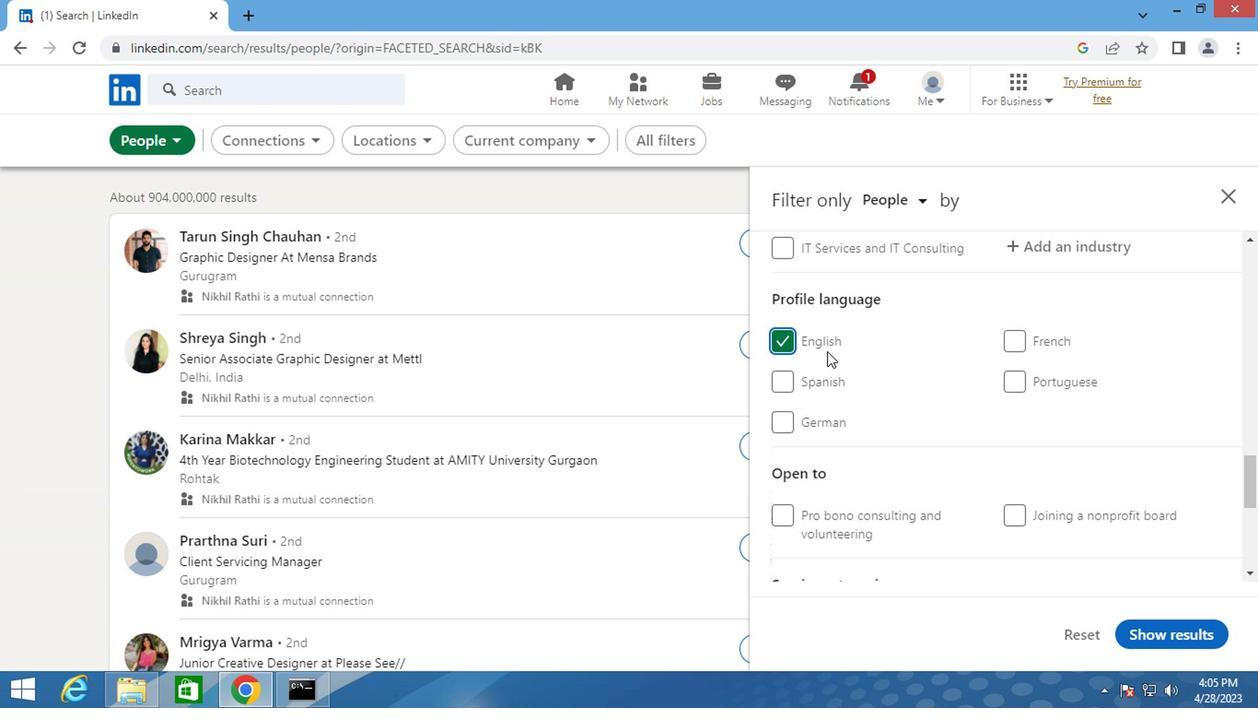 
Action: Mouse scrolled (822, 353) with delta (0, 1)
Screenshot: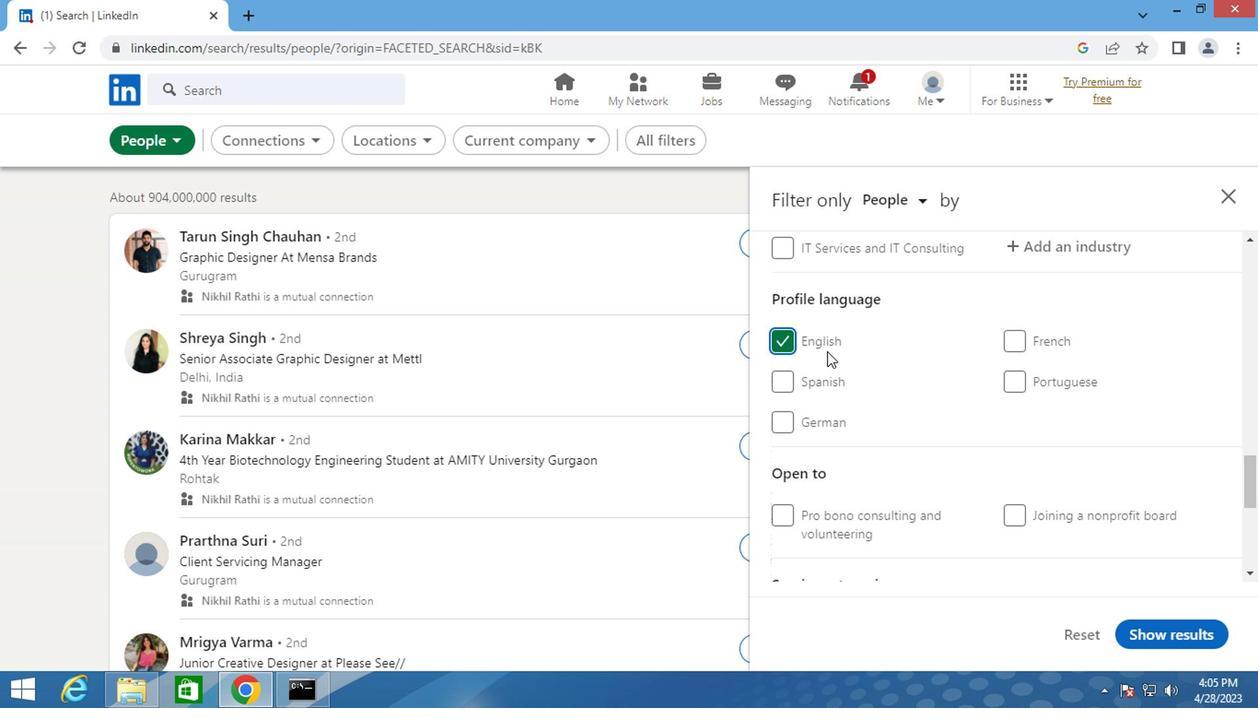 
Action: Mouse scrolled (822, 353) with delta (0, 1)
Screenshot: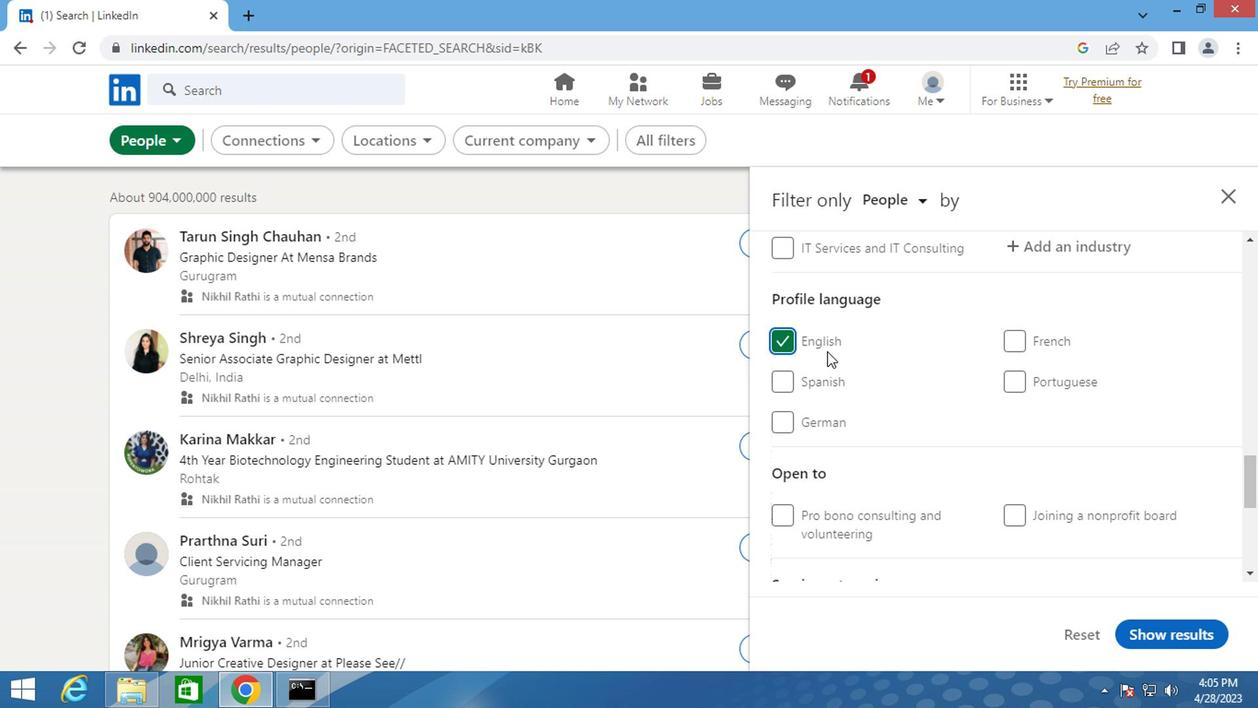 
Action: Mouse scrolled (822, 353) with delta (0, 1)
Screenshot: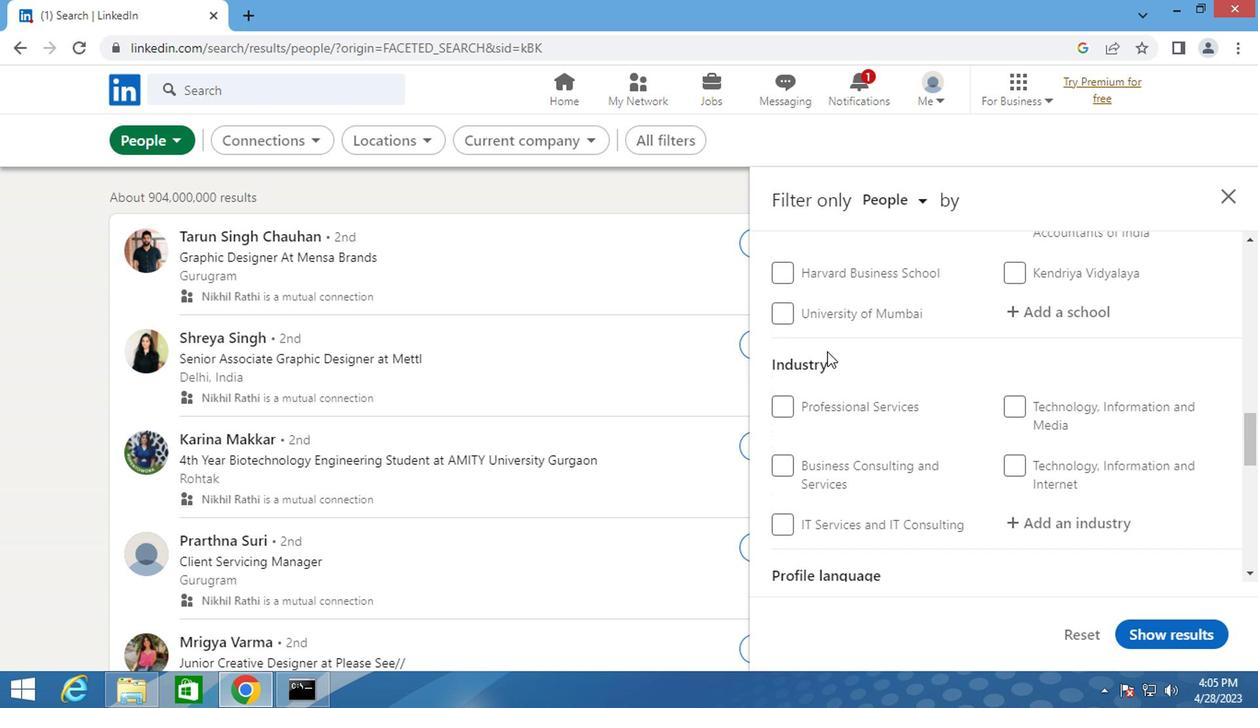 
Action: Mouse scrolled (822, 353) with delta (0, 1)
Screenshot: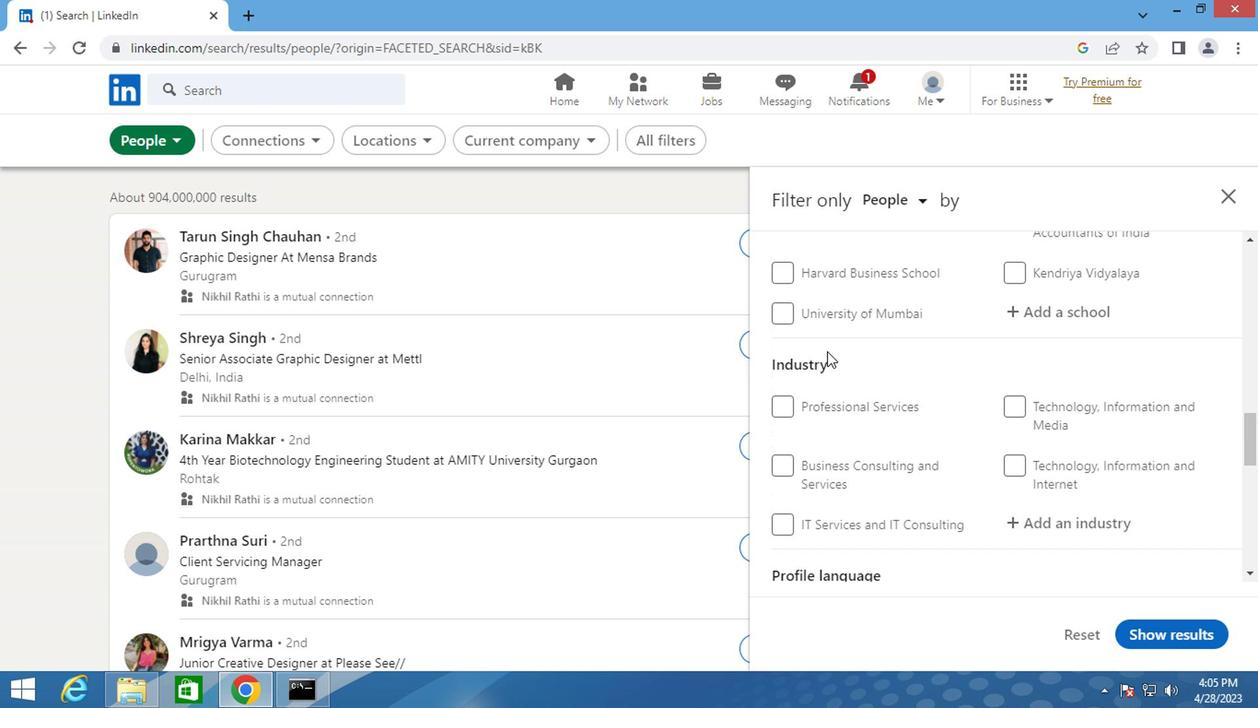 
Action: Mouse scrolled (822, 353) with delta (0, 1)
Screenshot: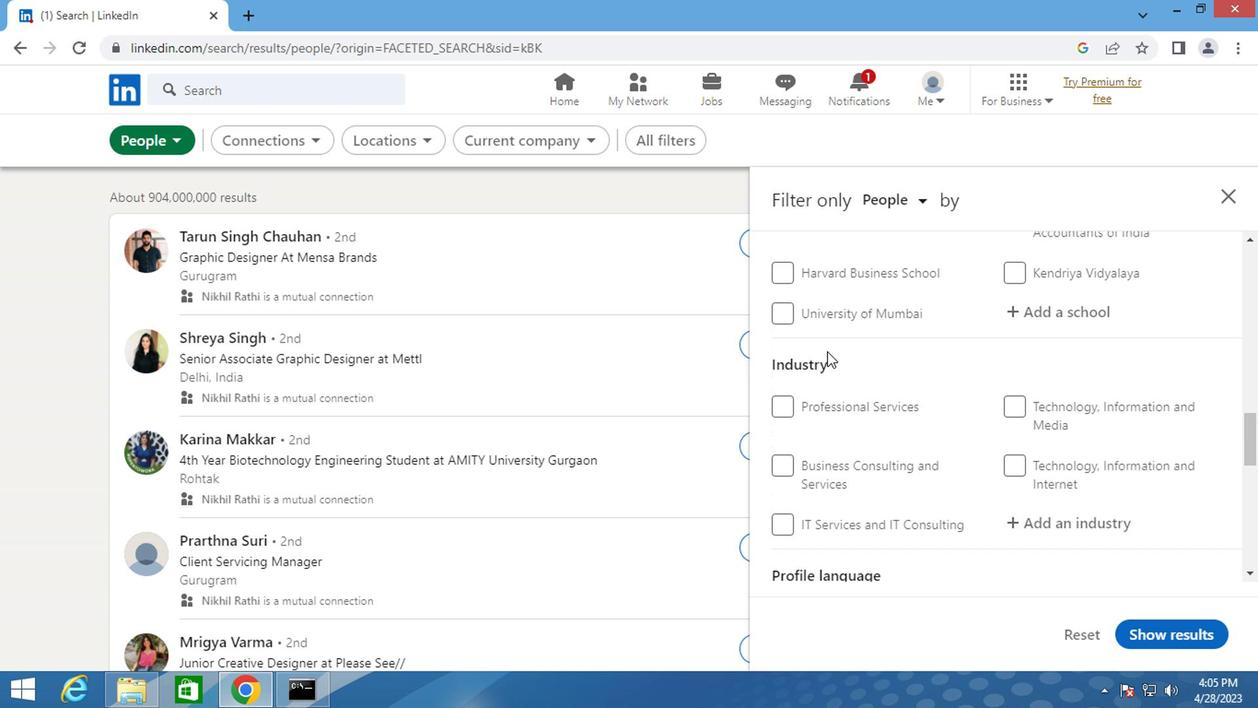 
Action: Mouse scrolled (822, 353) with delta (0, 1)
Screenshot: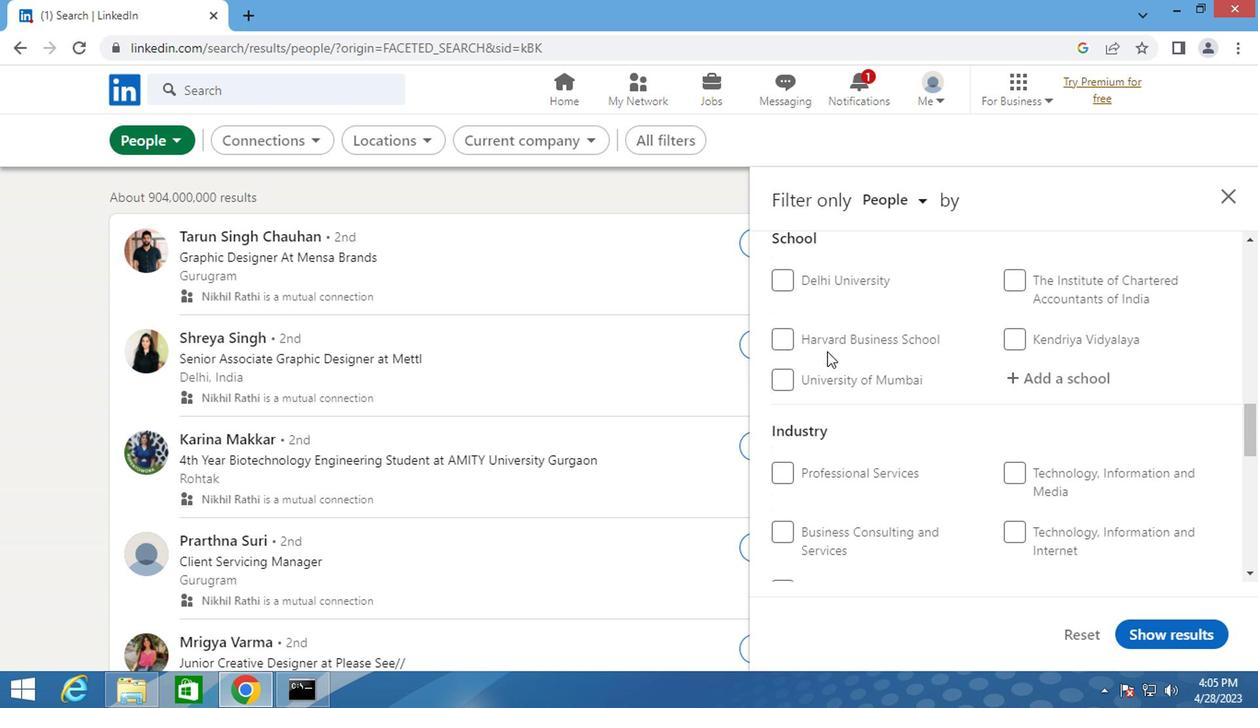 
Action: Mouse scrolled (822, 353) with delta (0, 1)
Screenshot: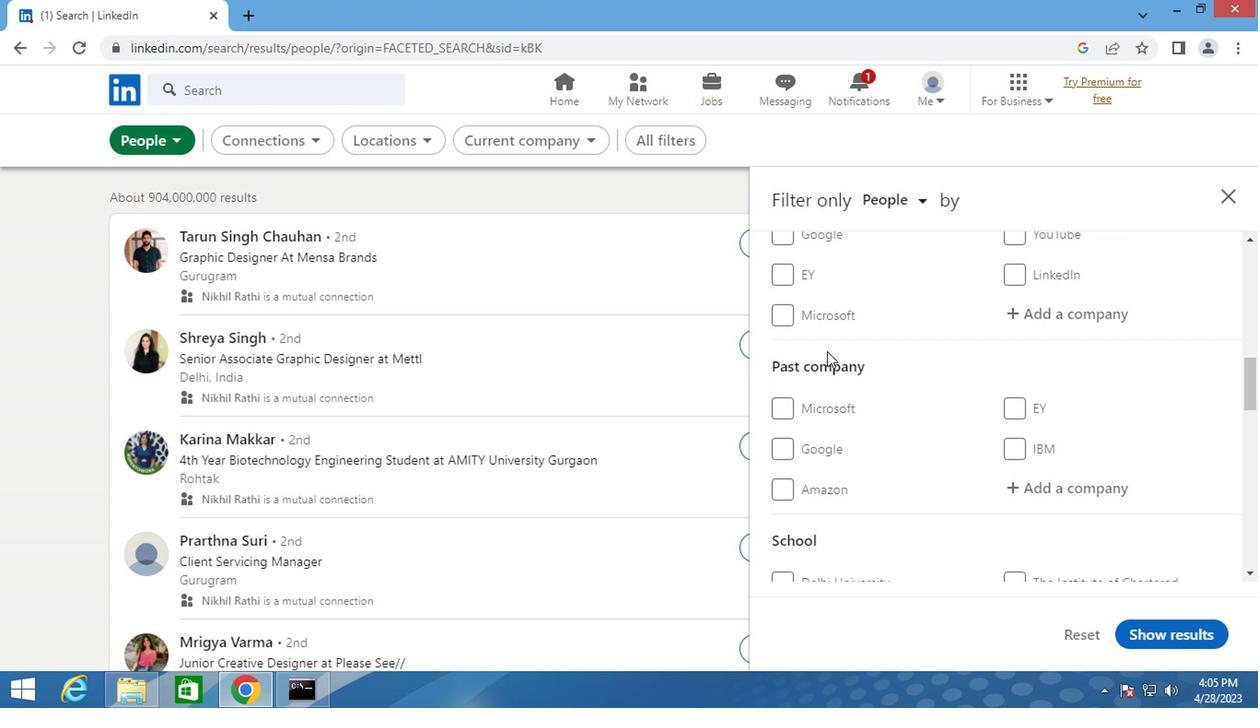 
Action: Mouse scrolled (822, 353) with delta (0, 1)
Screenshot: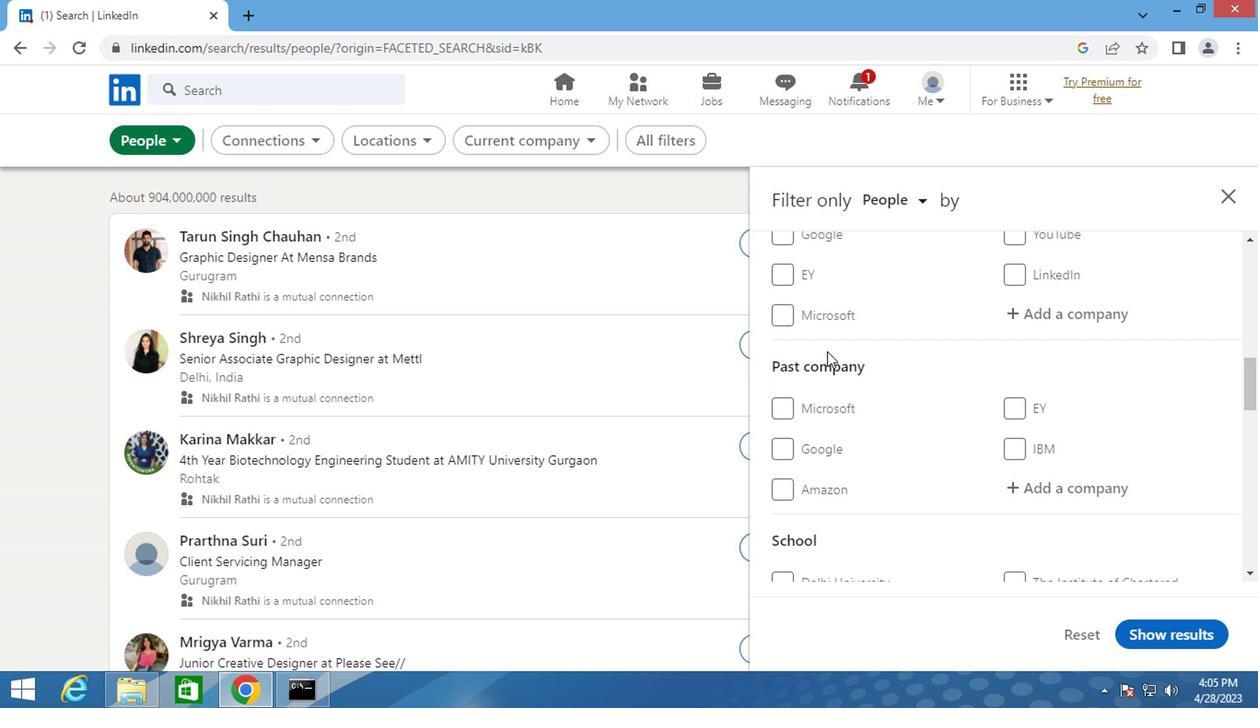 
Action: Mouse moved to (1036, 500)
Screenshot: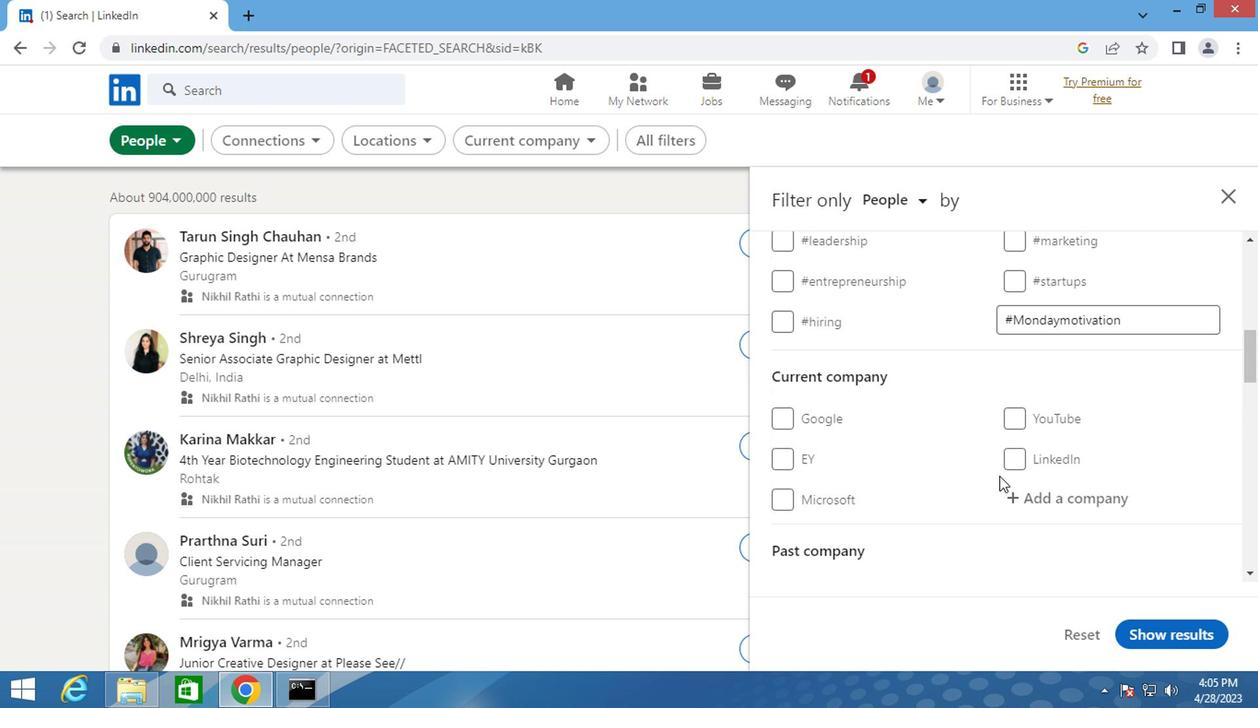 
Action: Mouse pressed left at (1036, 500)
Screenshot: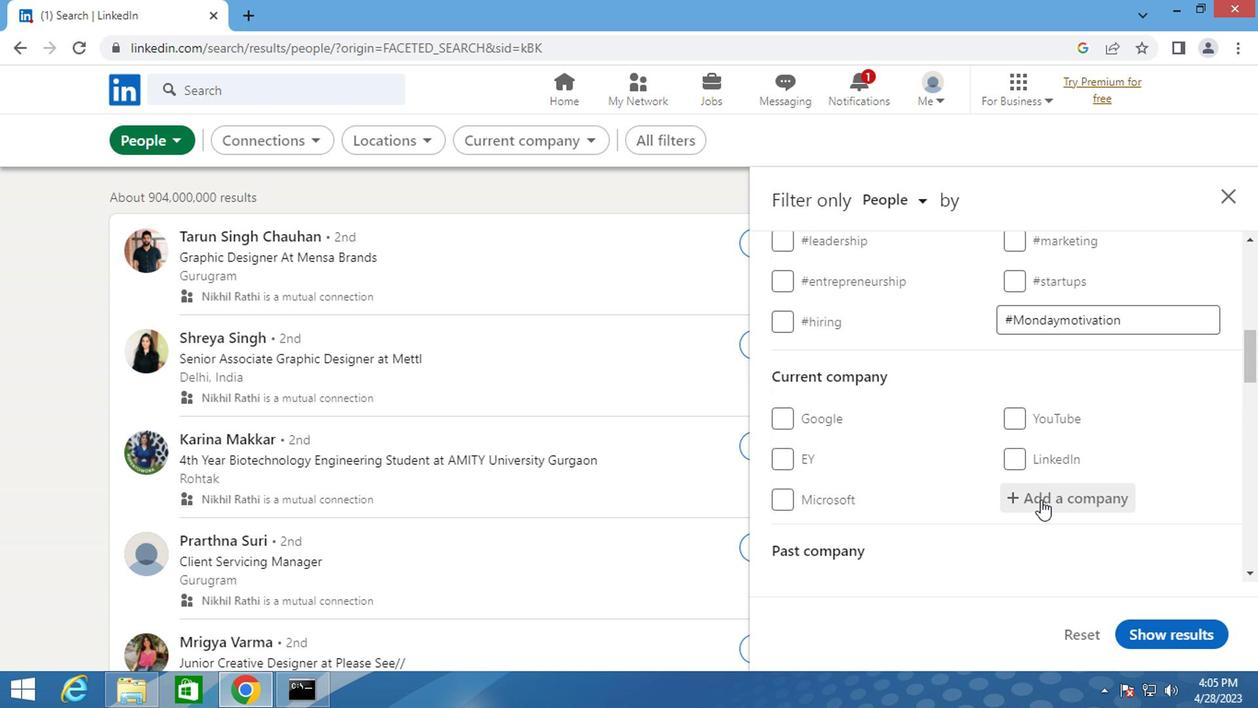 
Action: Key pressed <Key.shift>TATA<Key.space>1M
Screenshot: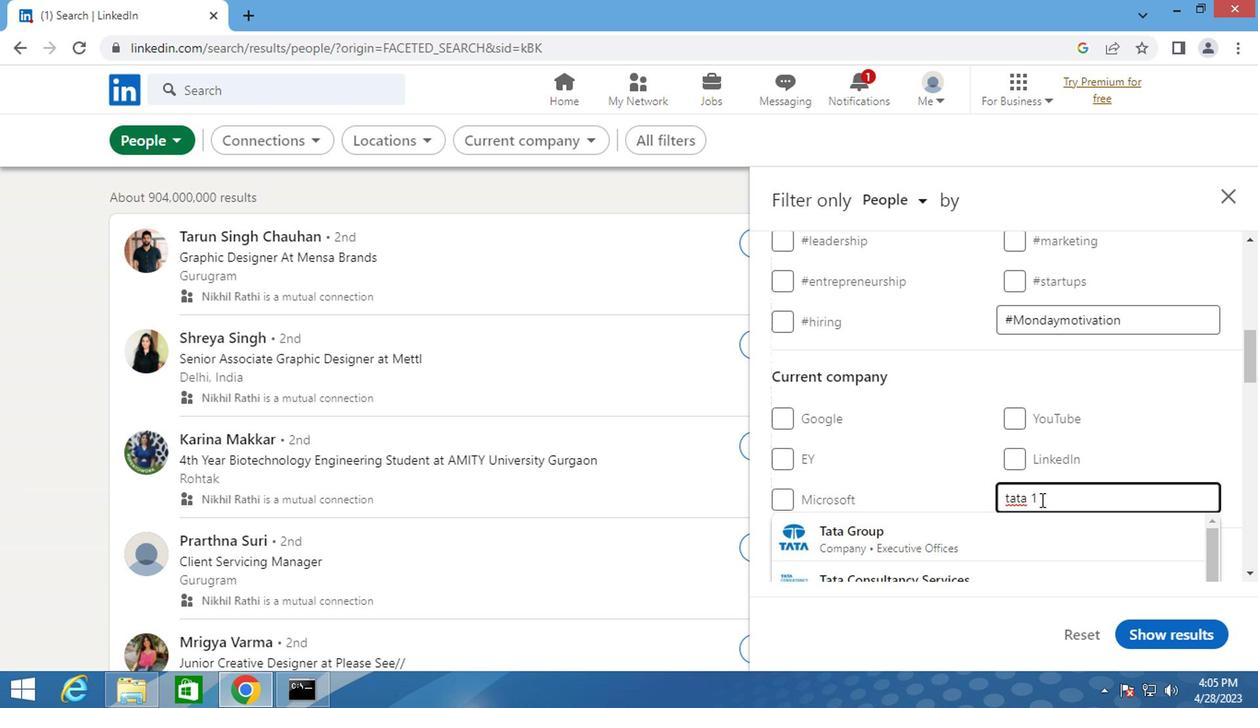 
Action: Mouse moved to (885, 535)
Screenshot: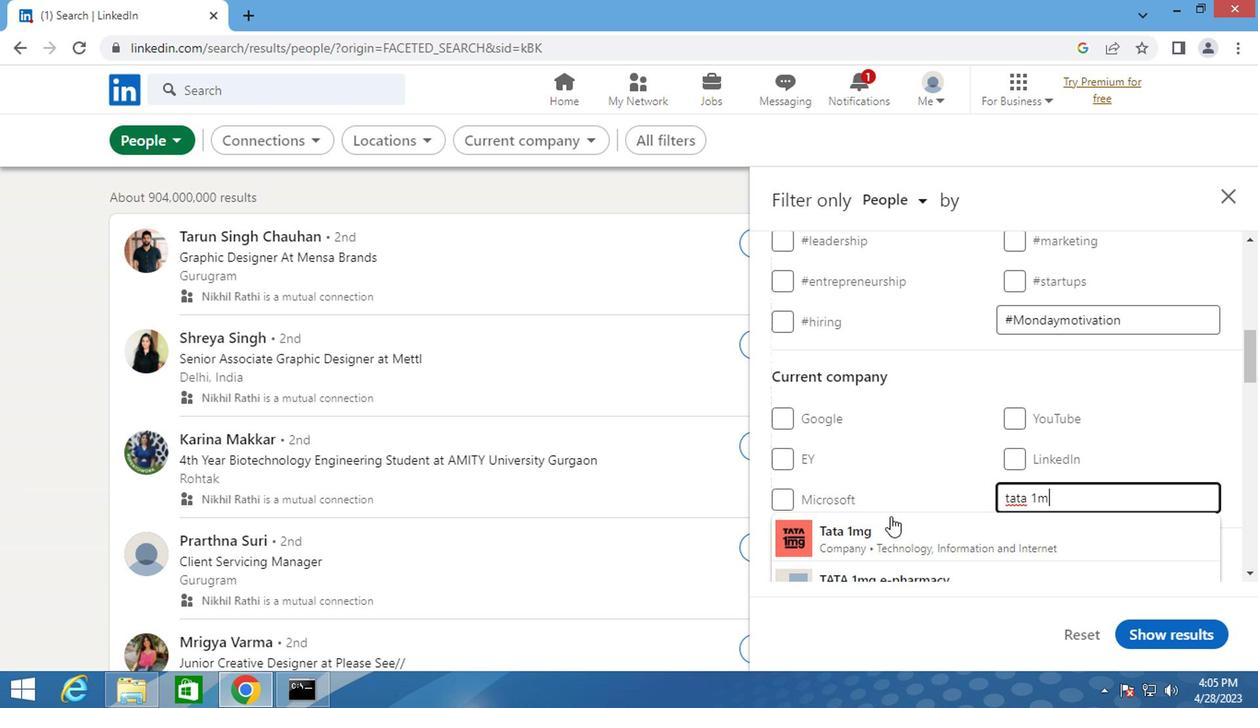 
Action: Mouse pressed left at (885, 535)
Screenshot: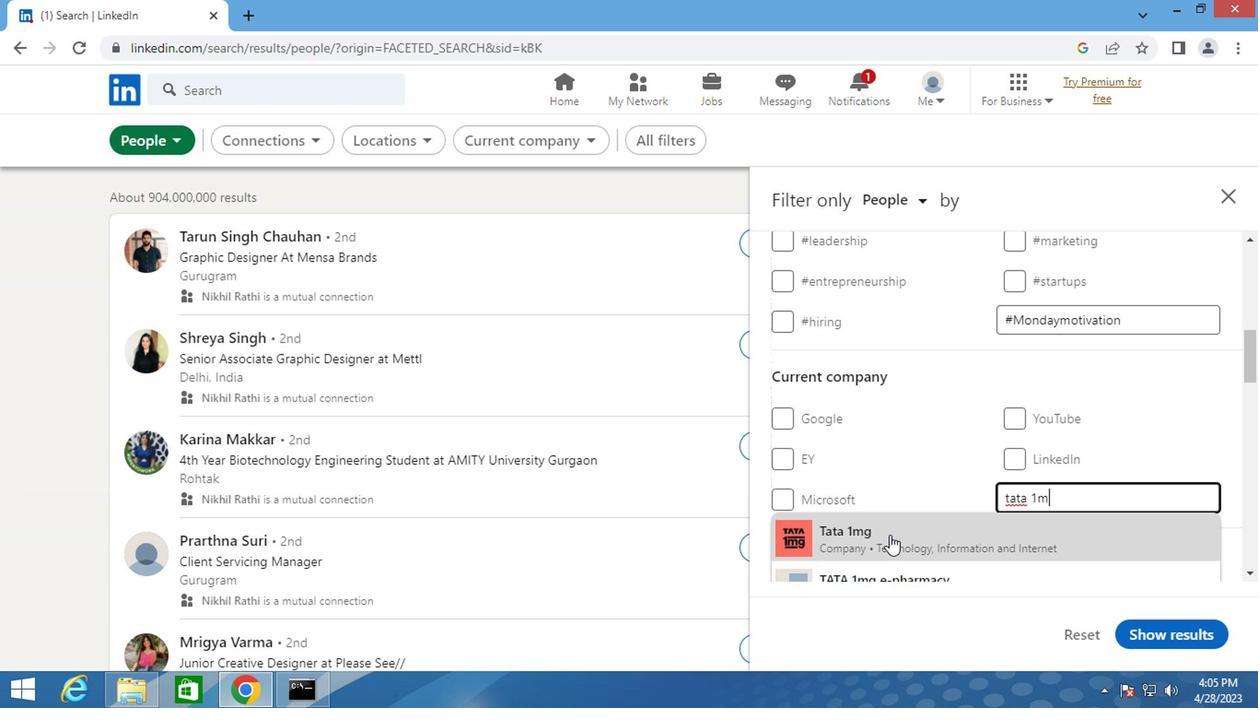 
Action: Mouse scrolled (885, 535) with delta (0, 0)
Screenshot: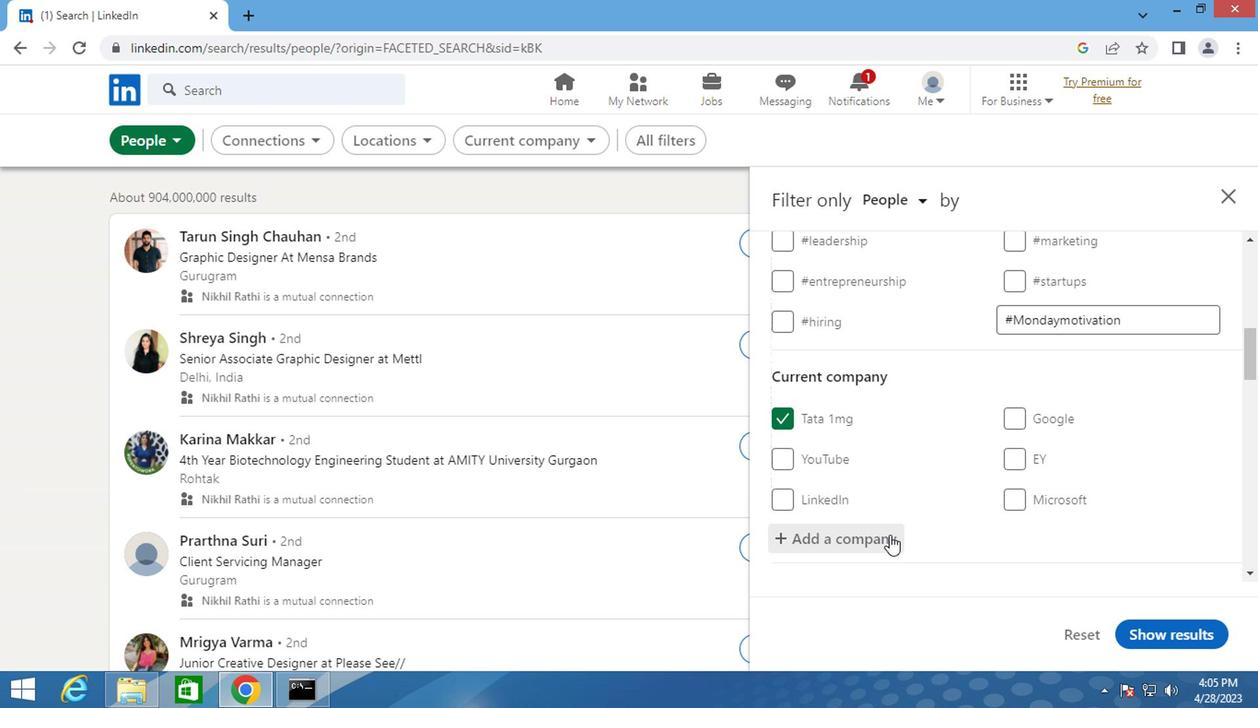 
Action: Mouse scrolled (885, 535) with delta (0, 0)
Screenshot: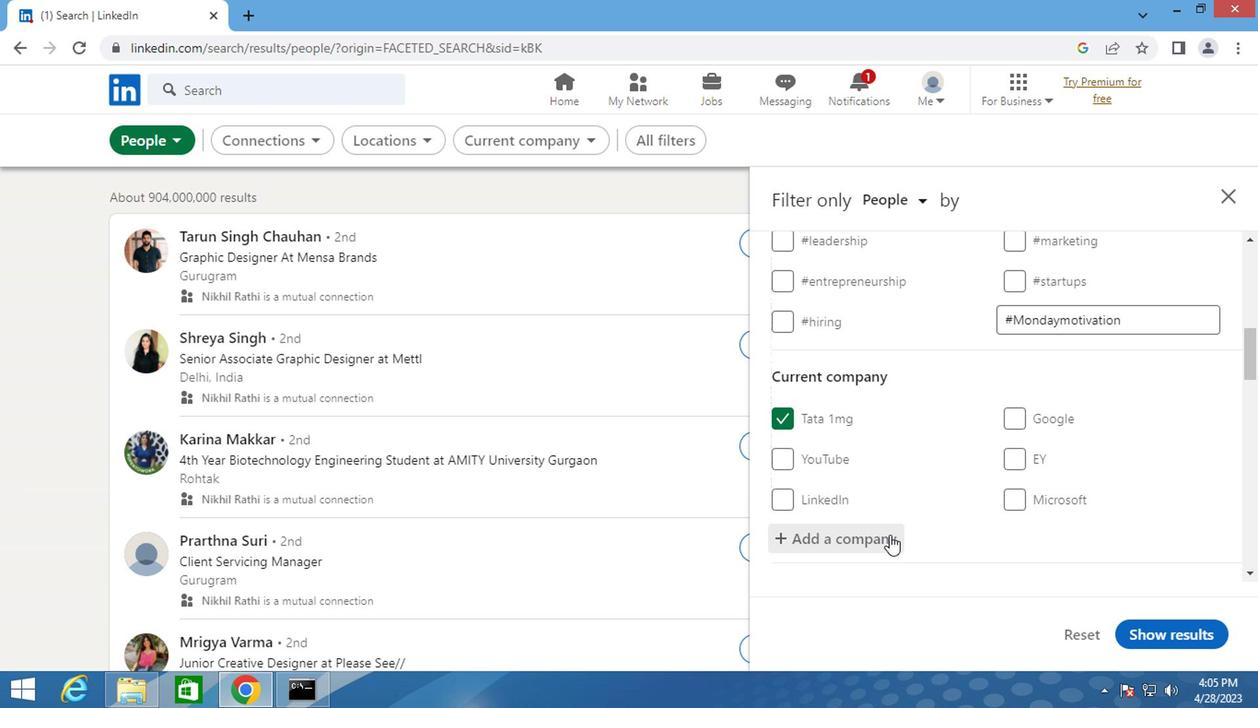 
Action: Mouse scrolled (885, 535) with delta (0, 0)
Screenshot: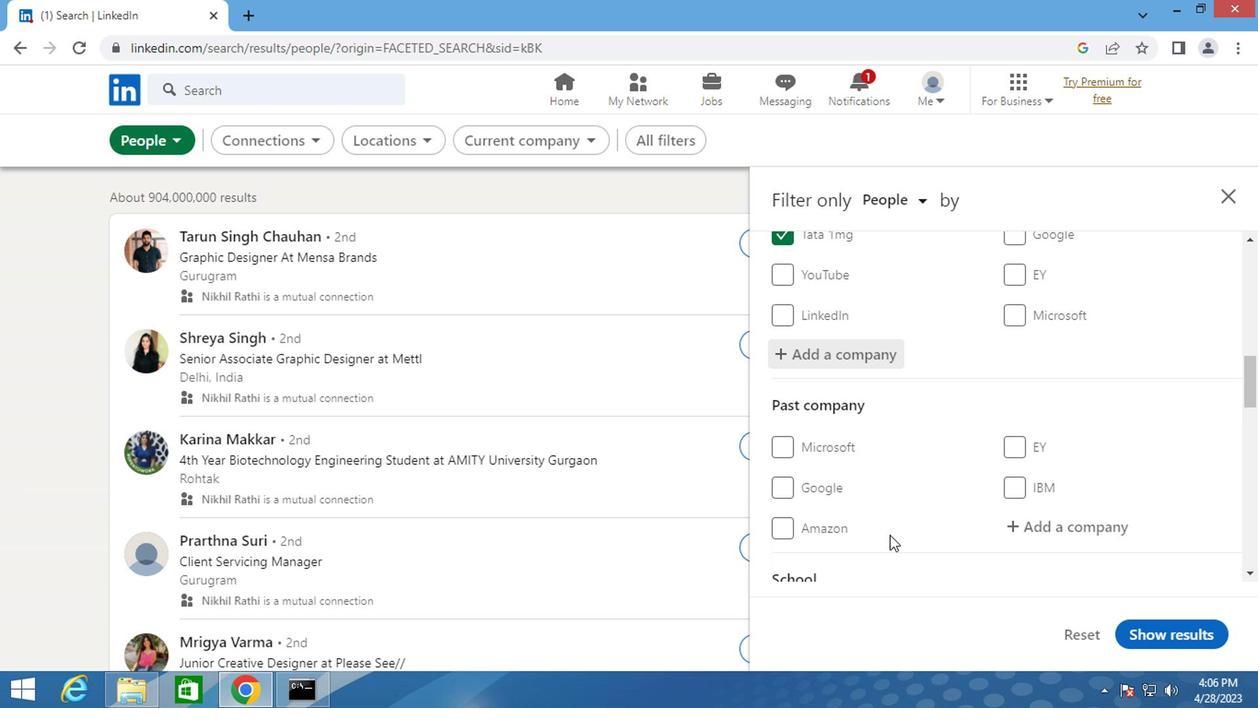 
Action: Mouse scrolled (885, 535) with delta (0, 0)
Screenshot: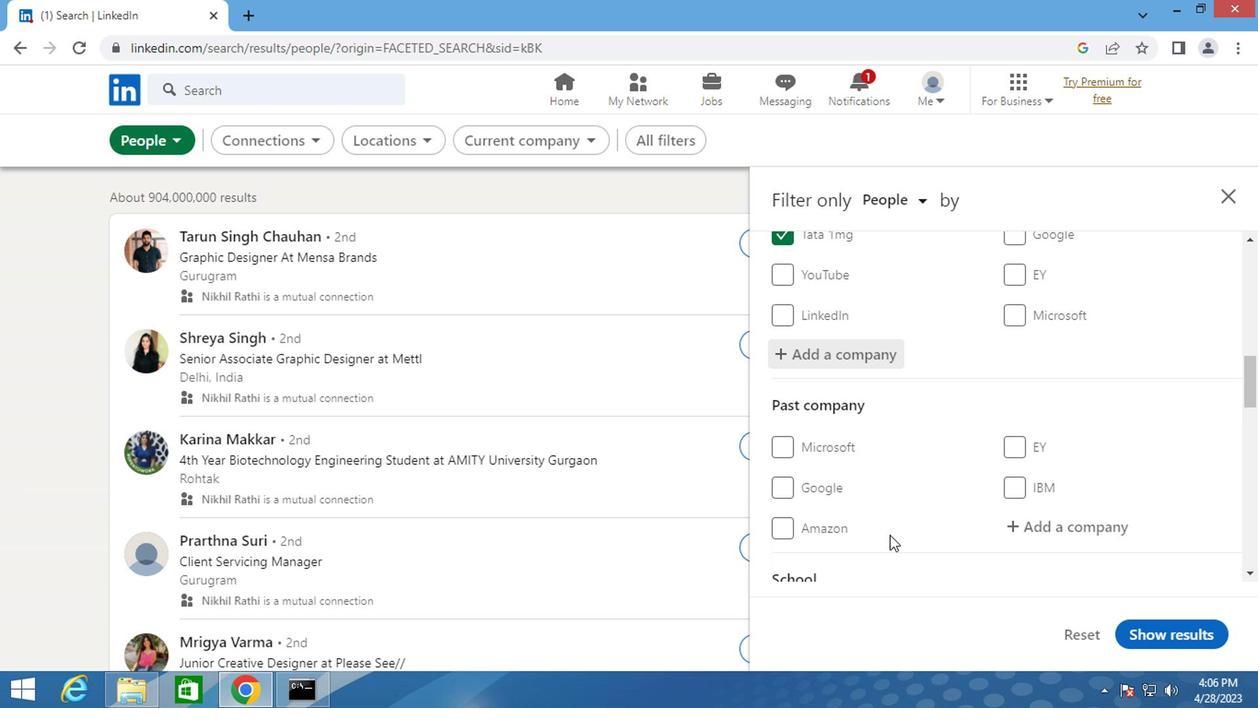 
Action: Mouse moved to (1047, 535)
Screenshot: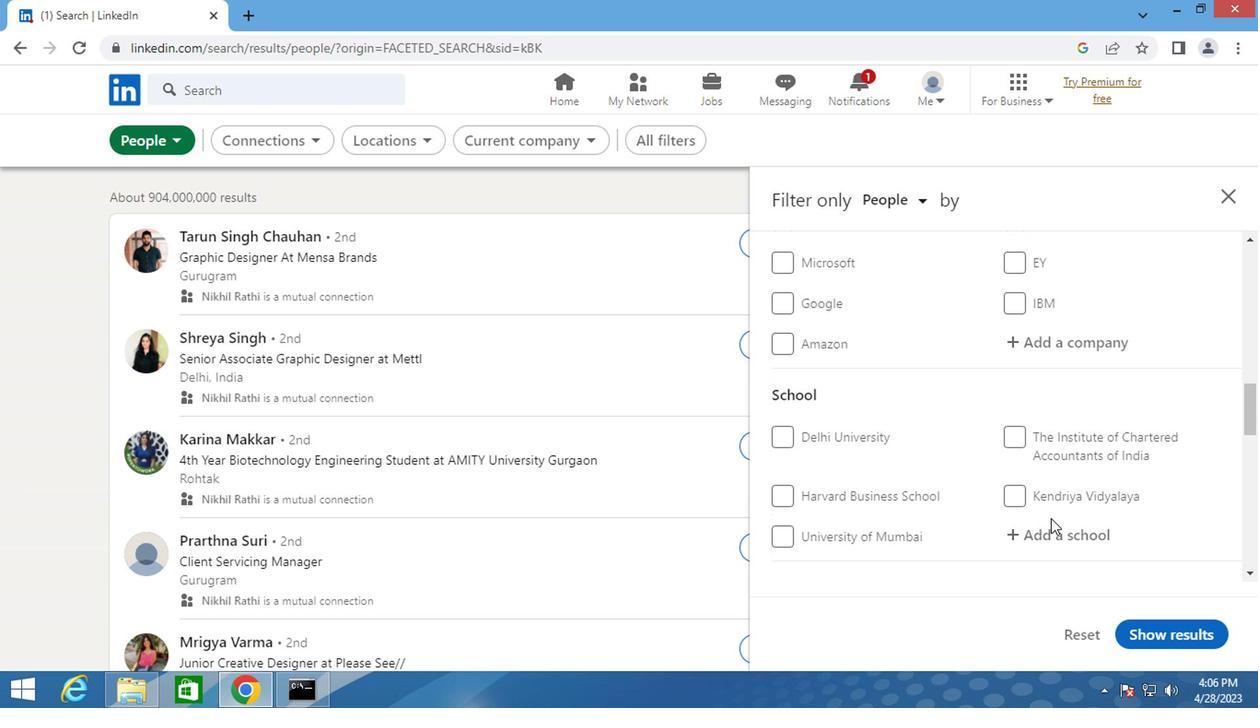 
Action: Mouse pressed left at (1047, 535)
Screenshot: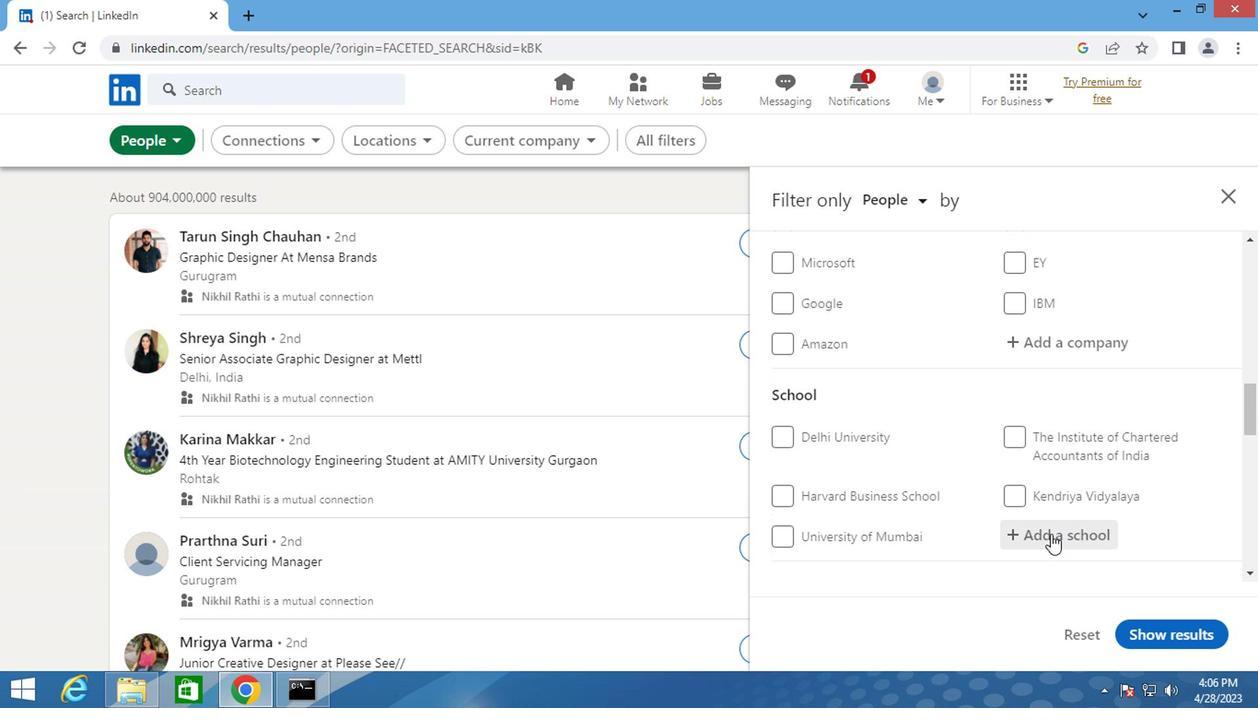 
Action: Key pressed <Key.shift>TAMIL<Key.space><Key.shift>NADU<Key.space>
Screenshot: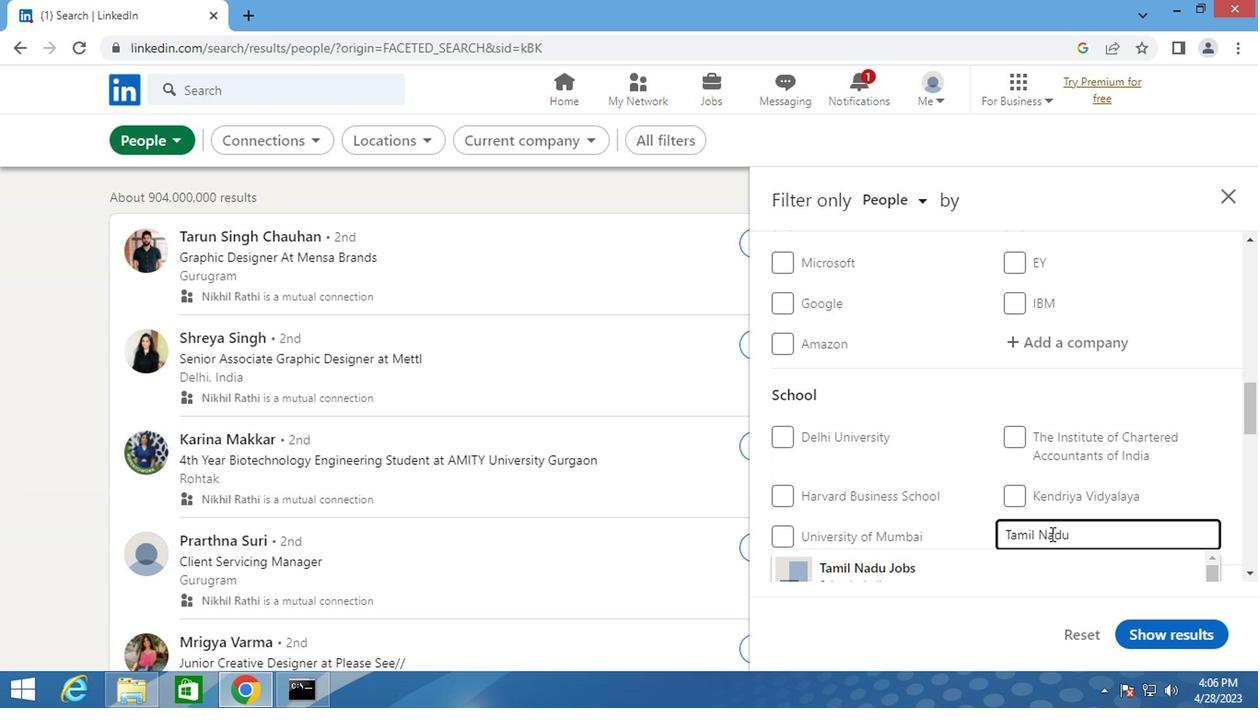 
Action: Mouse moved to (909, 565)
Screenshot: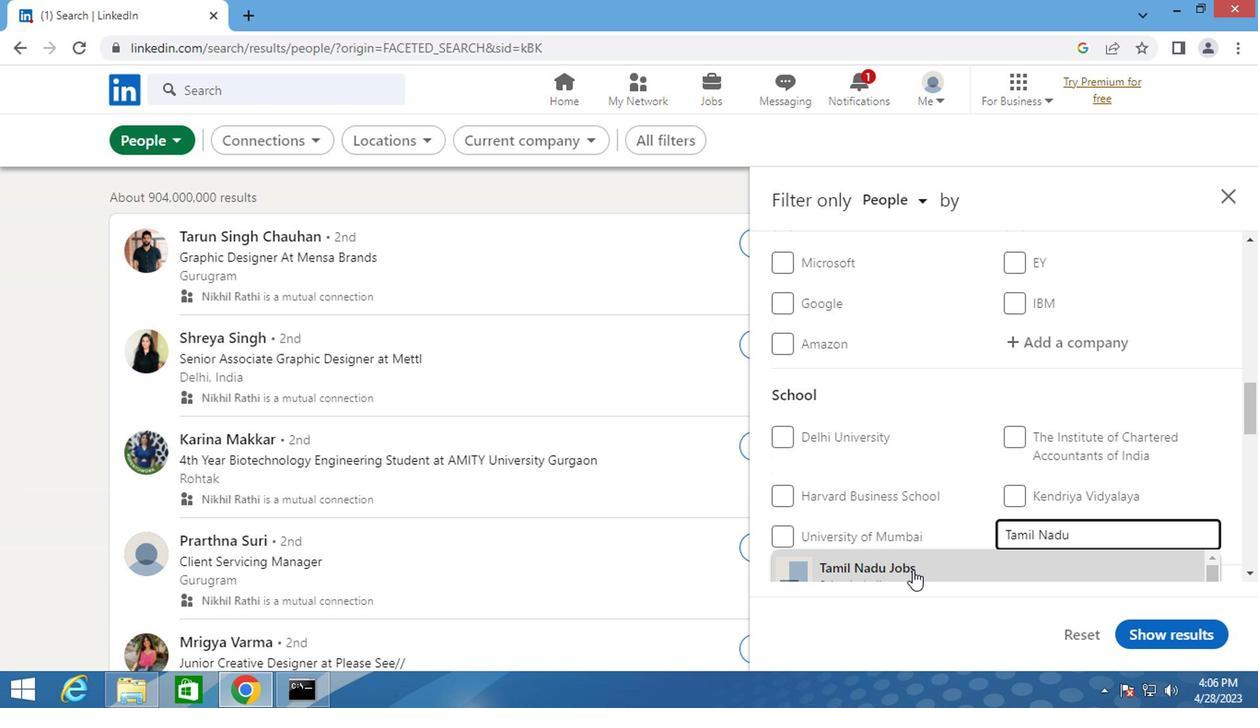 
Action: Mouse scrolled (909, 564) with delta (0, 0)
Screenshot: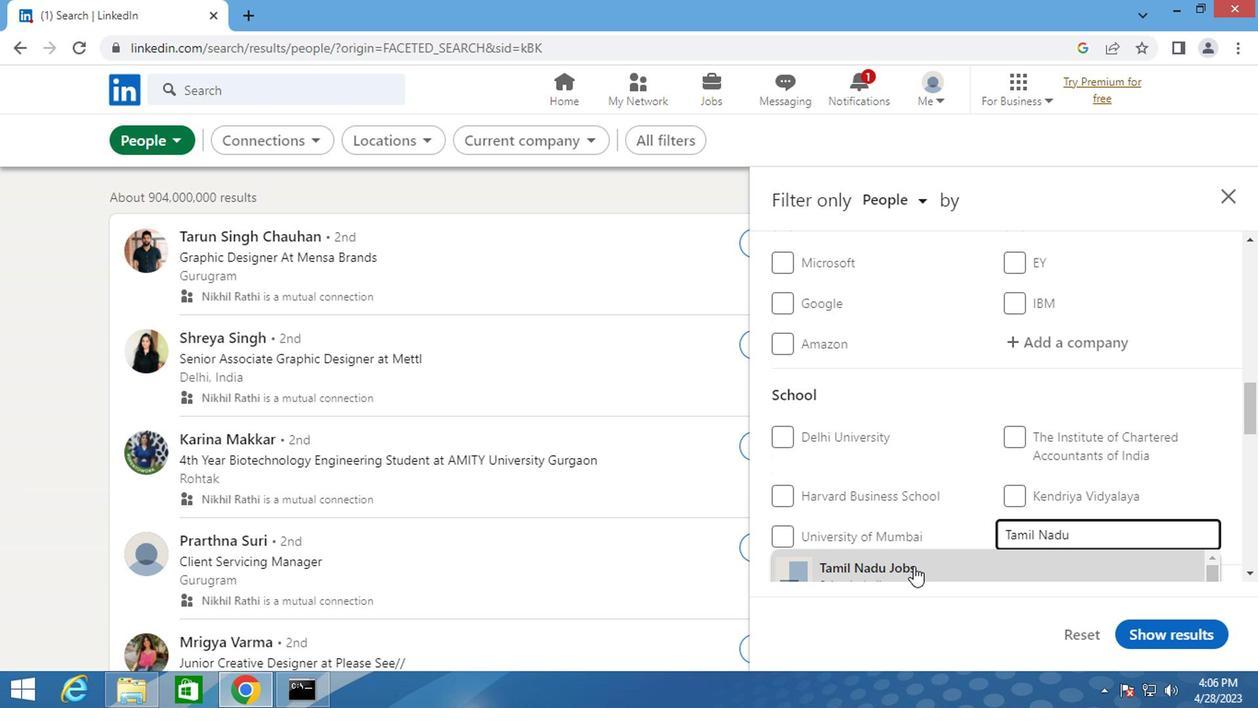 
Action: Mouse moved to (909, 559)
Screenshot: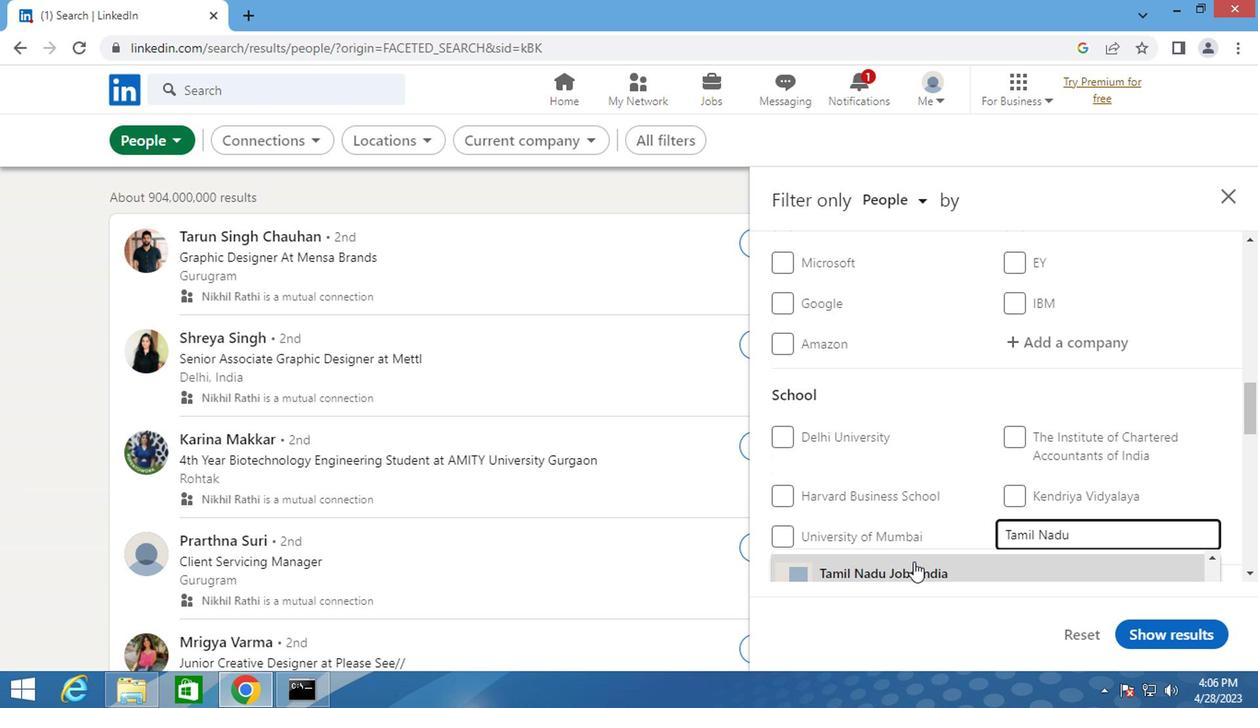 
Action: Mouse scrolled (909, 560) with delta (0, 0)
Screenshot: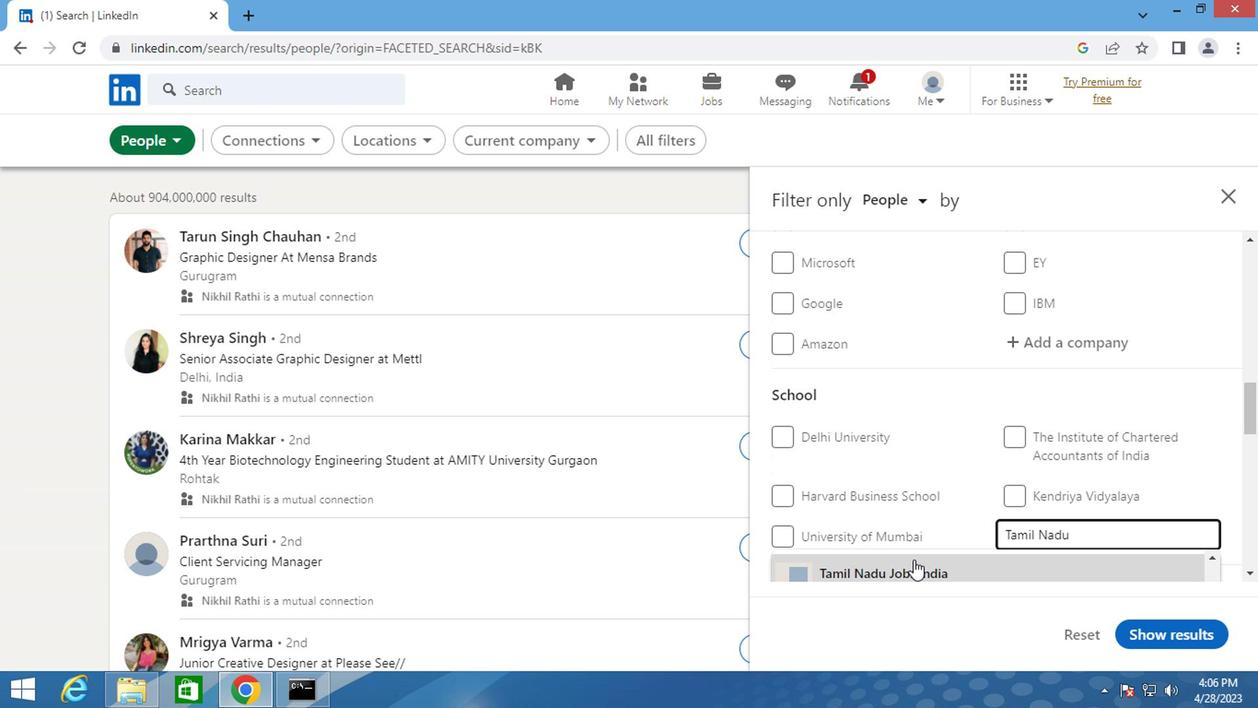 
Action: Mouse scrolled (909, 558) with delta (0, -1)
Screenshot: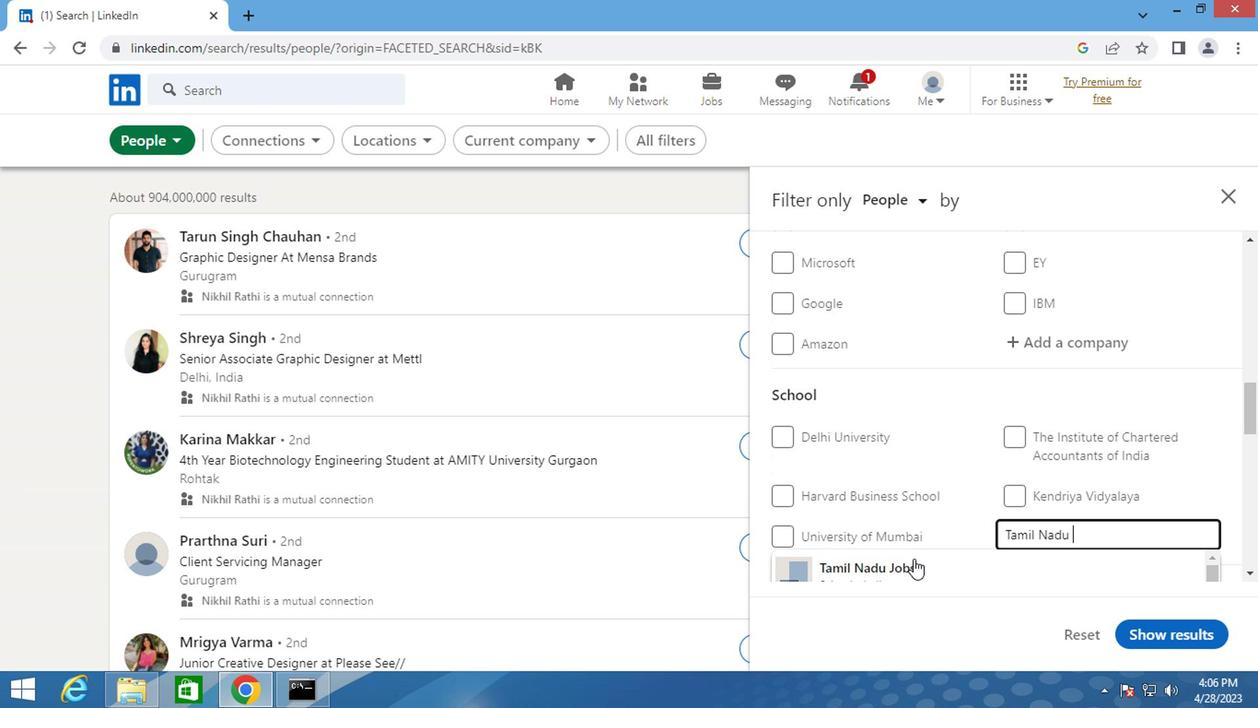 
Action: Mouse scrolled (909, 558) with delta (0, -1)
Screenshot: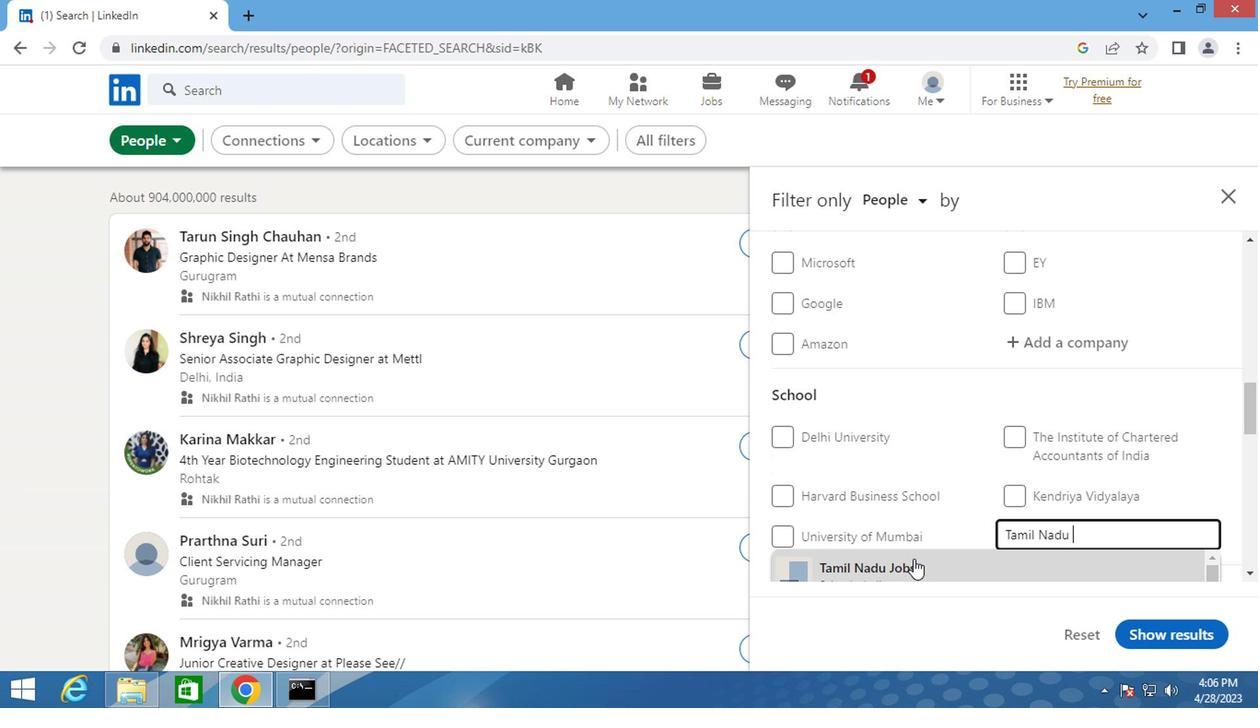 
Action: Mouse scrolled (909, 560) with delta (0, 0)
Screenshot: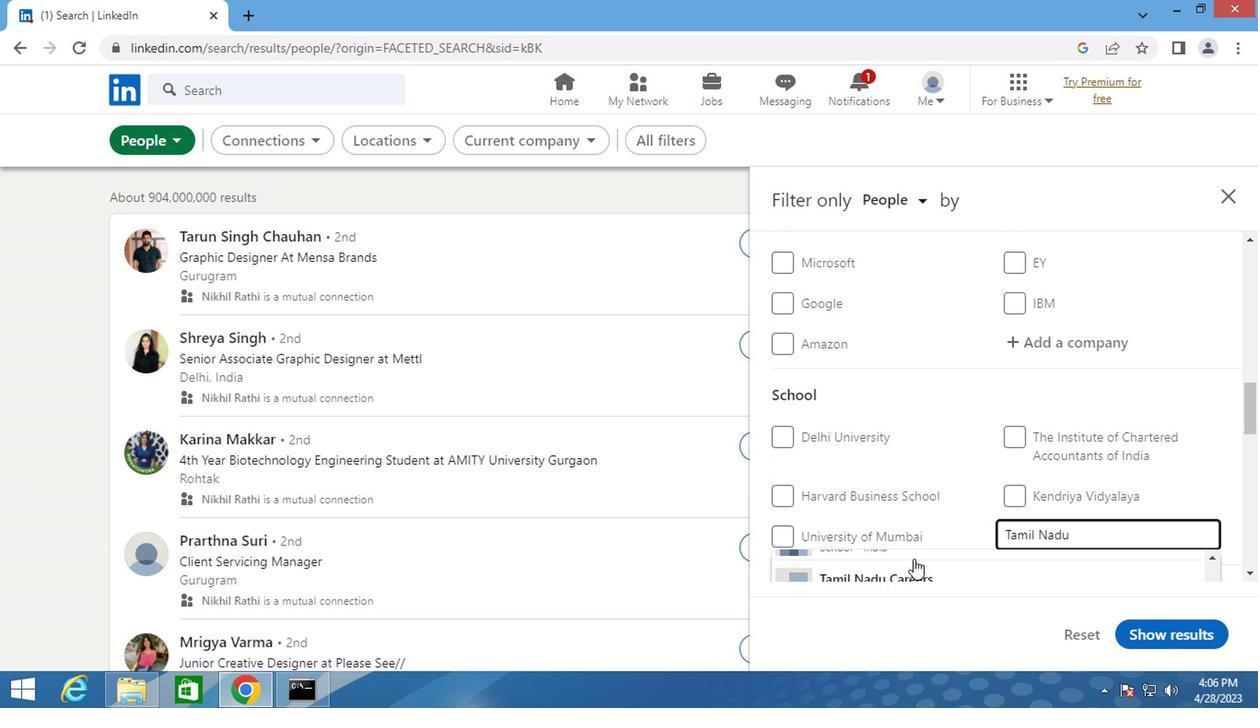 
Action: Mouse moved to (961, 479)
Screenshot: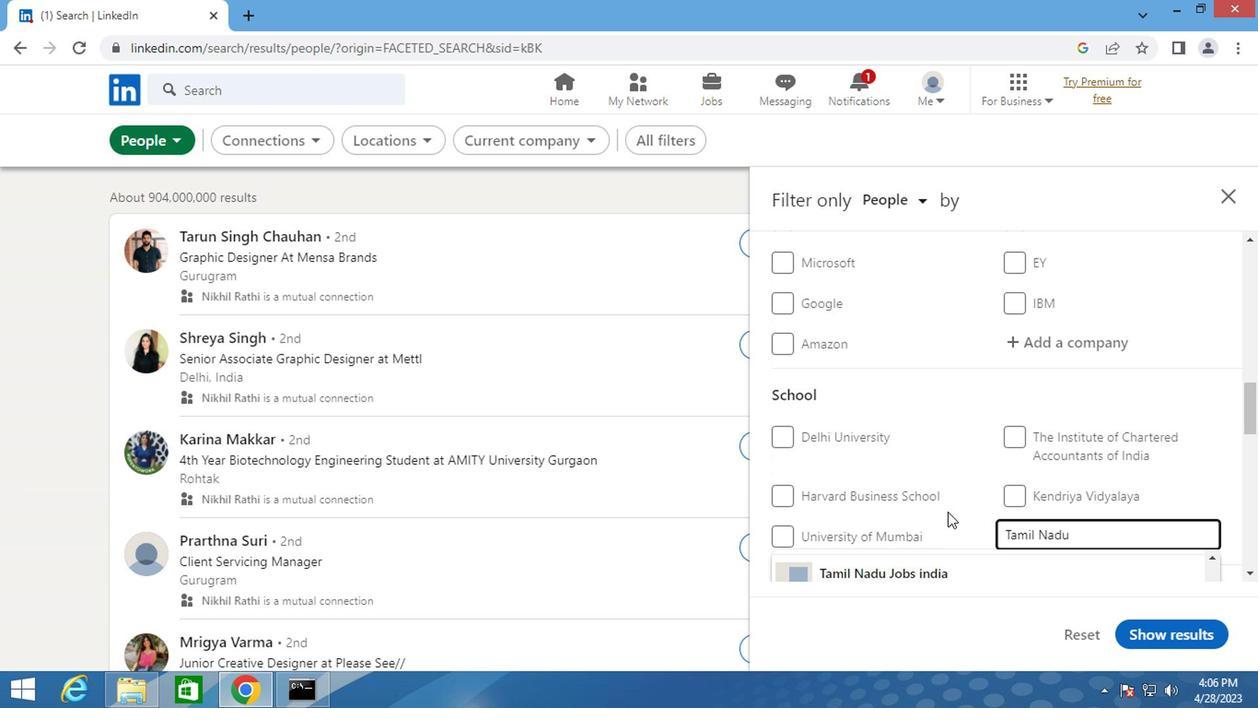 
Action: Mouse scrolled (961, 478) with delta (0, 0)
Screenshot: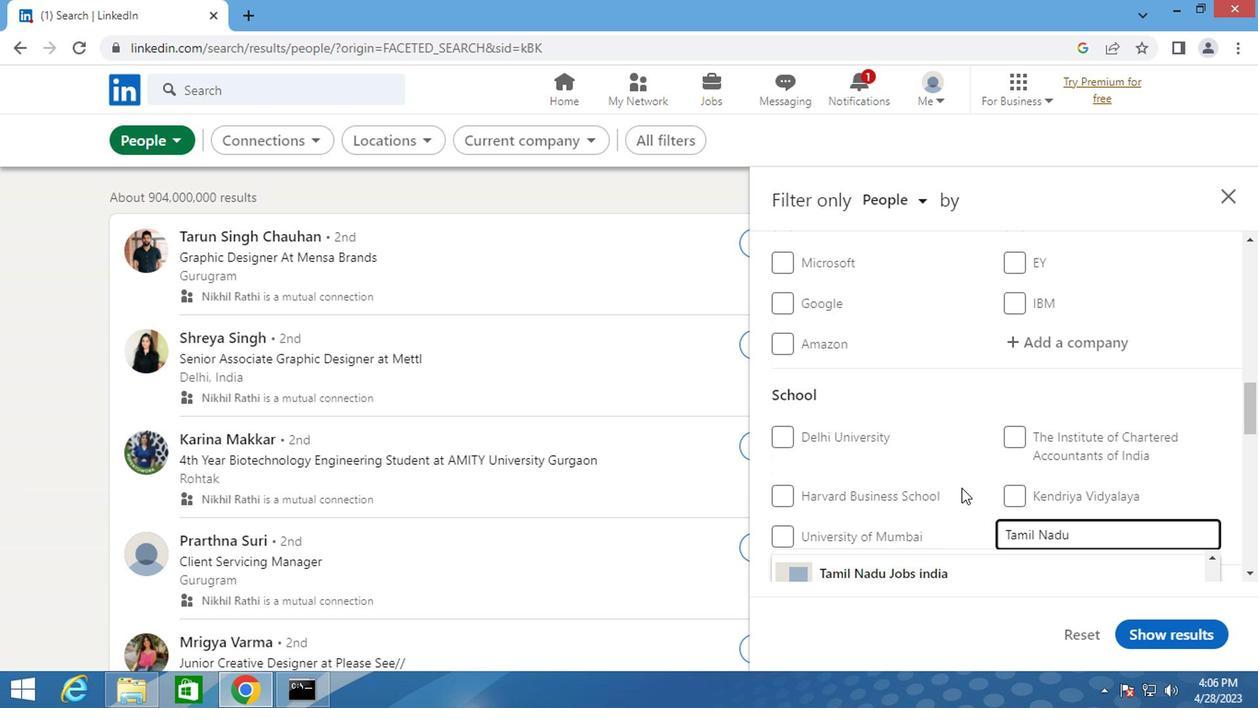 
Action: Mouse moved to (946, 525)
Screenshot: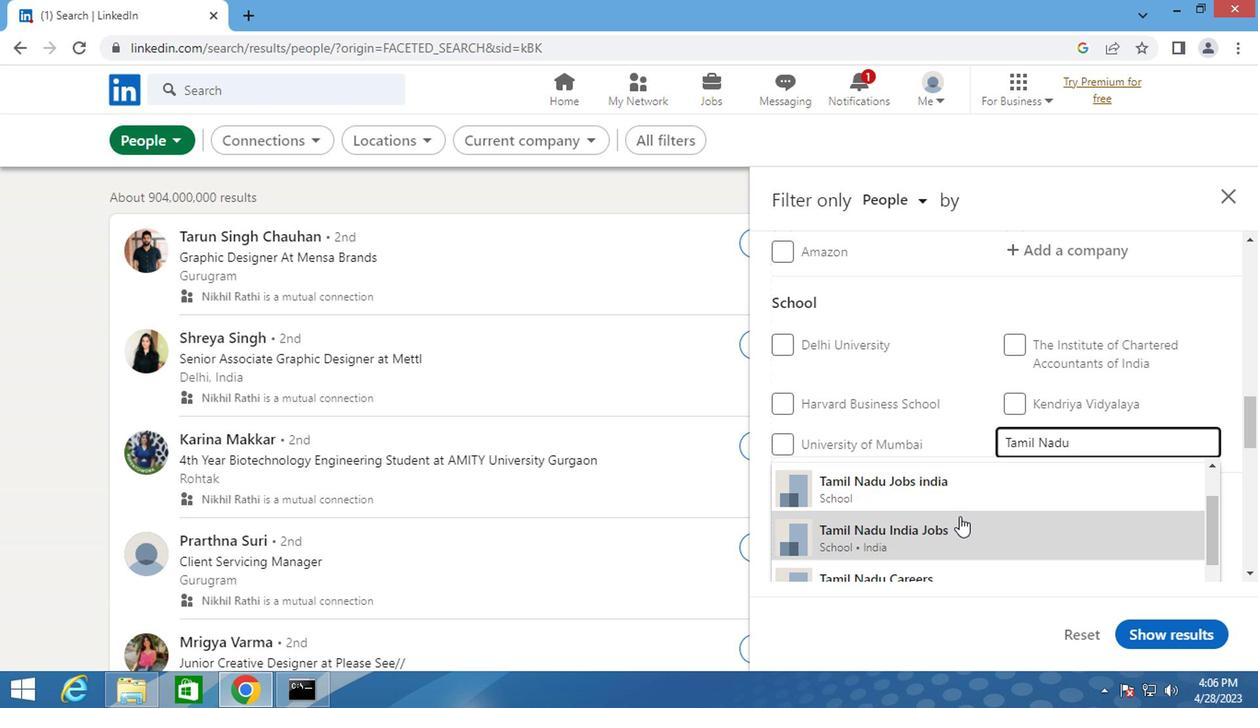 
Action: Mouse pressed left at (946, 525)
Screenshot: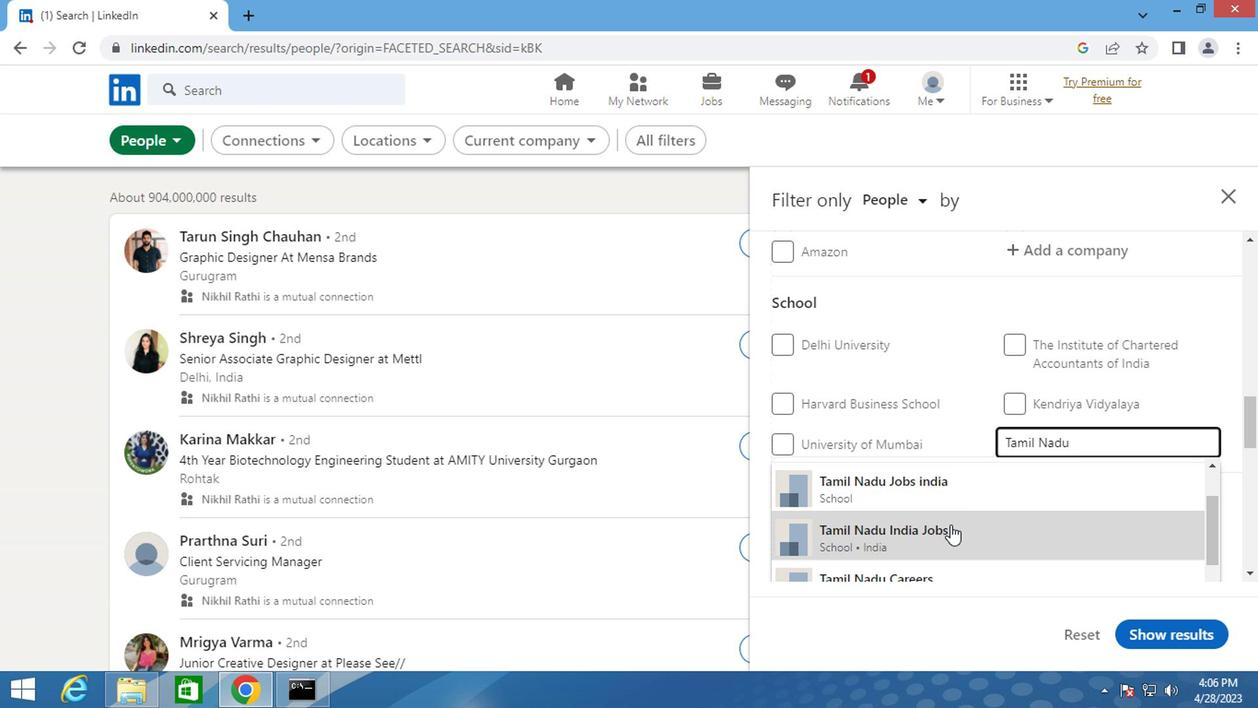 
Action: Mouse moved to (997, 490)
Screenshot: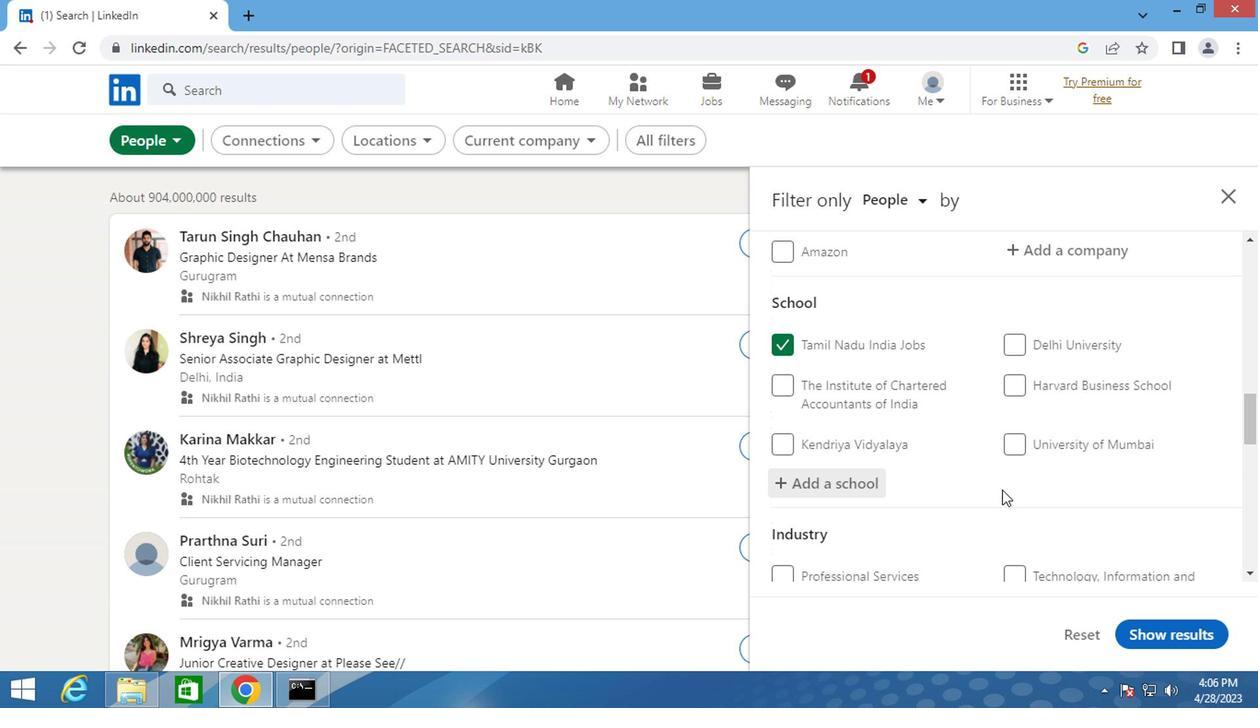 
Action: Mouse scrolled (997, 489) with delta (0, 0)
Screenshot: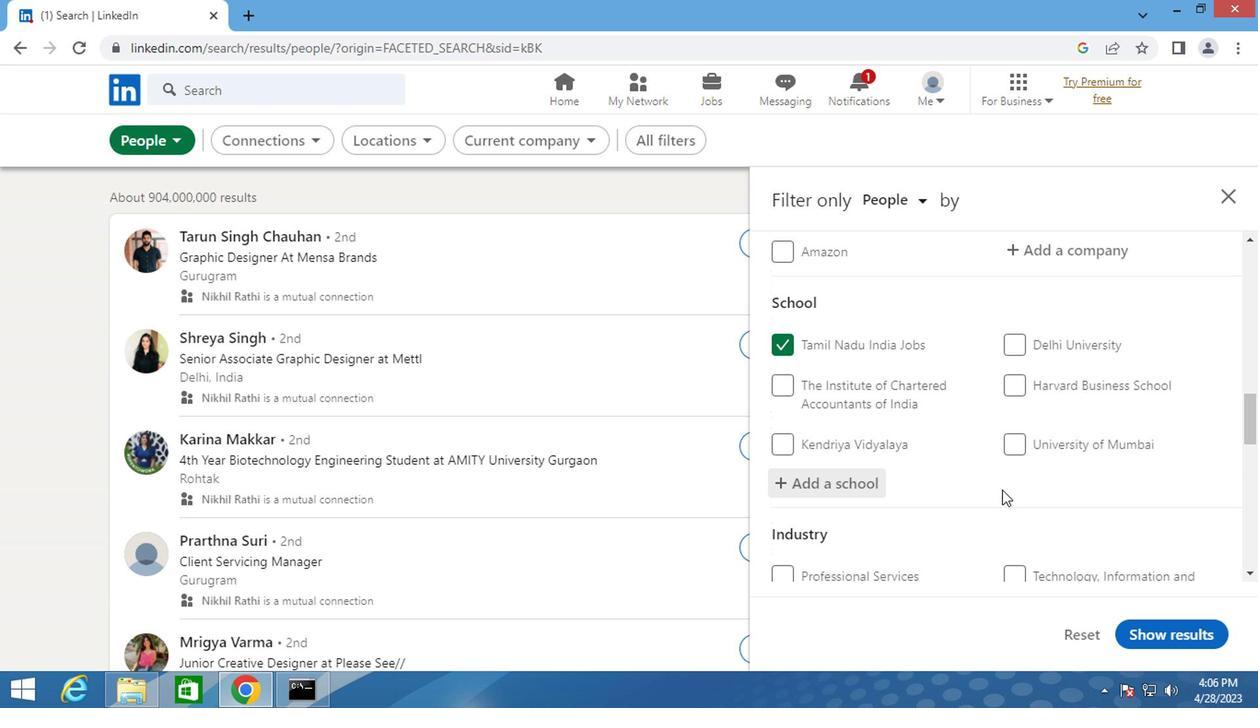 
Action: Mouse scrolled (997, 489) with delta (0, 0)
Screenshot: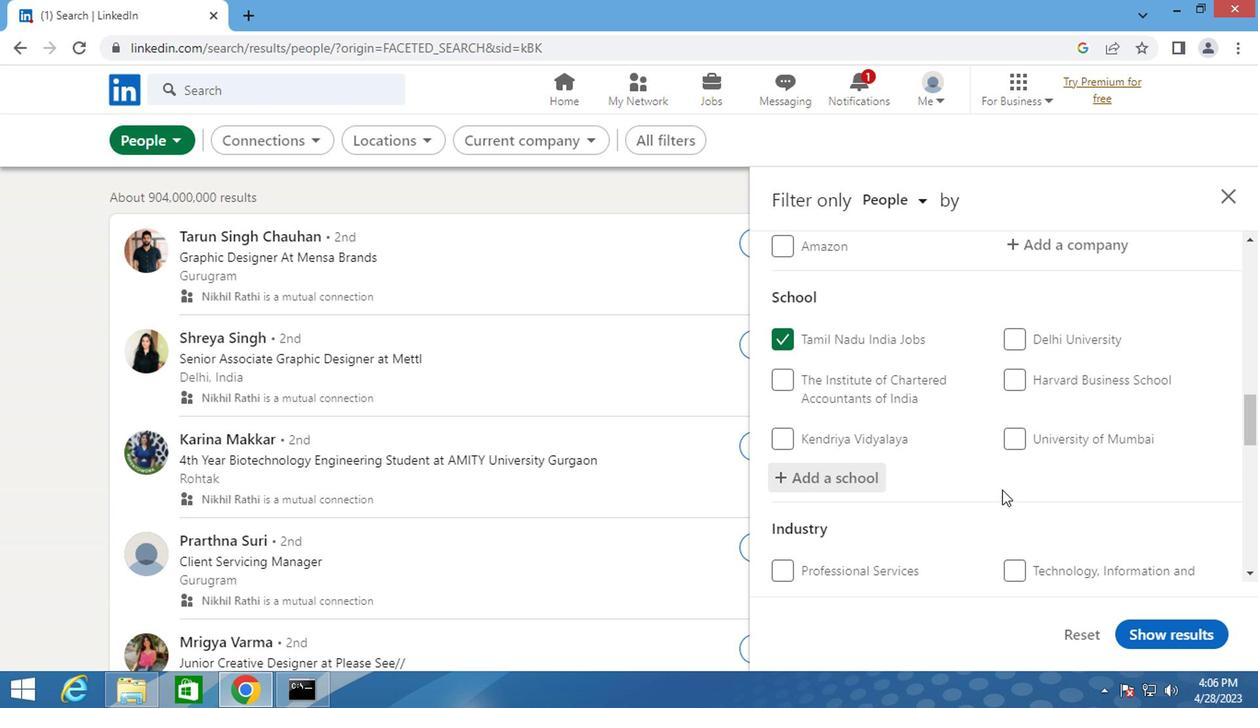 
Action: Mouse moved to (1069, 503)
Screenshot: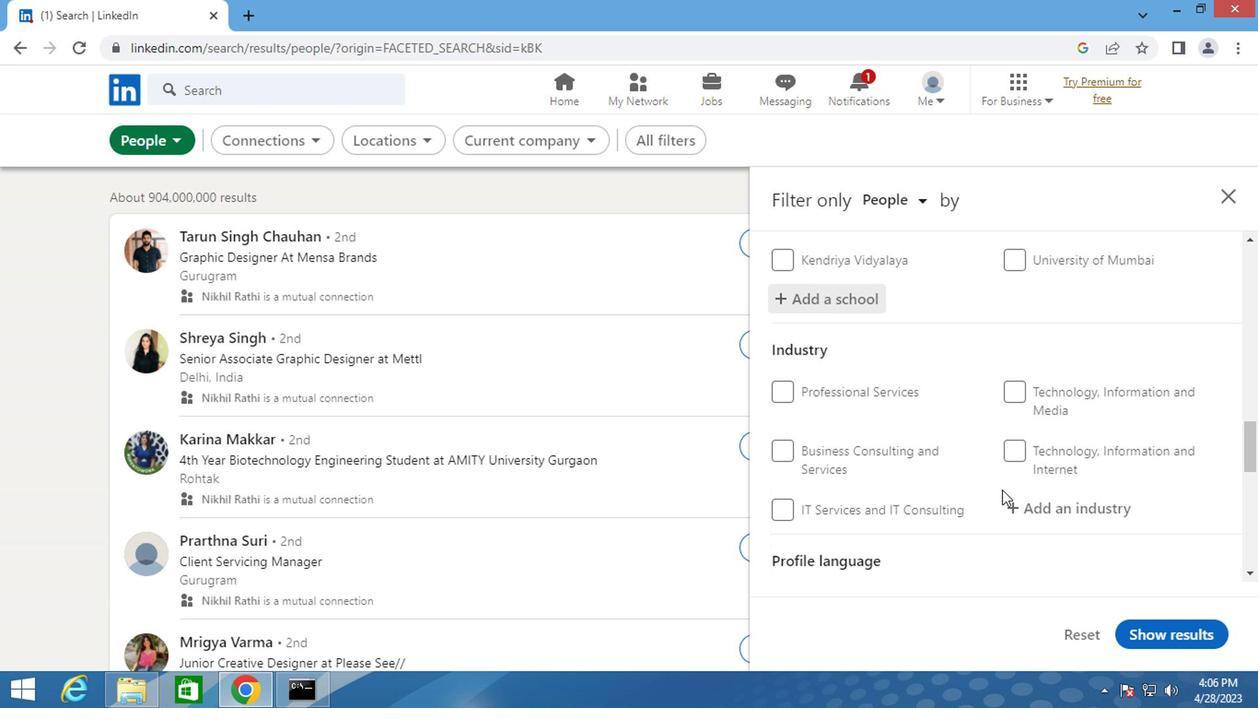 
Action: Mouse pressed left at (1069, 503)
Screenshot: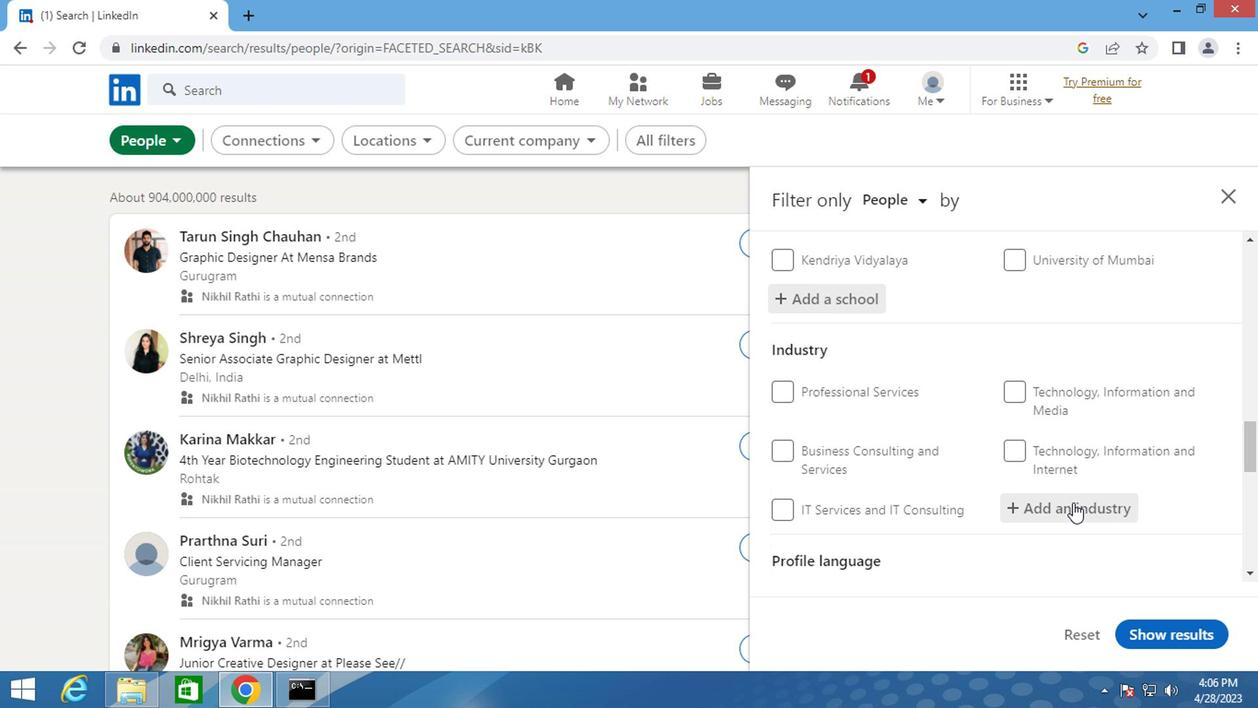 
Action: Key pressed <Key.shift>WINERIES
Screenshot: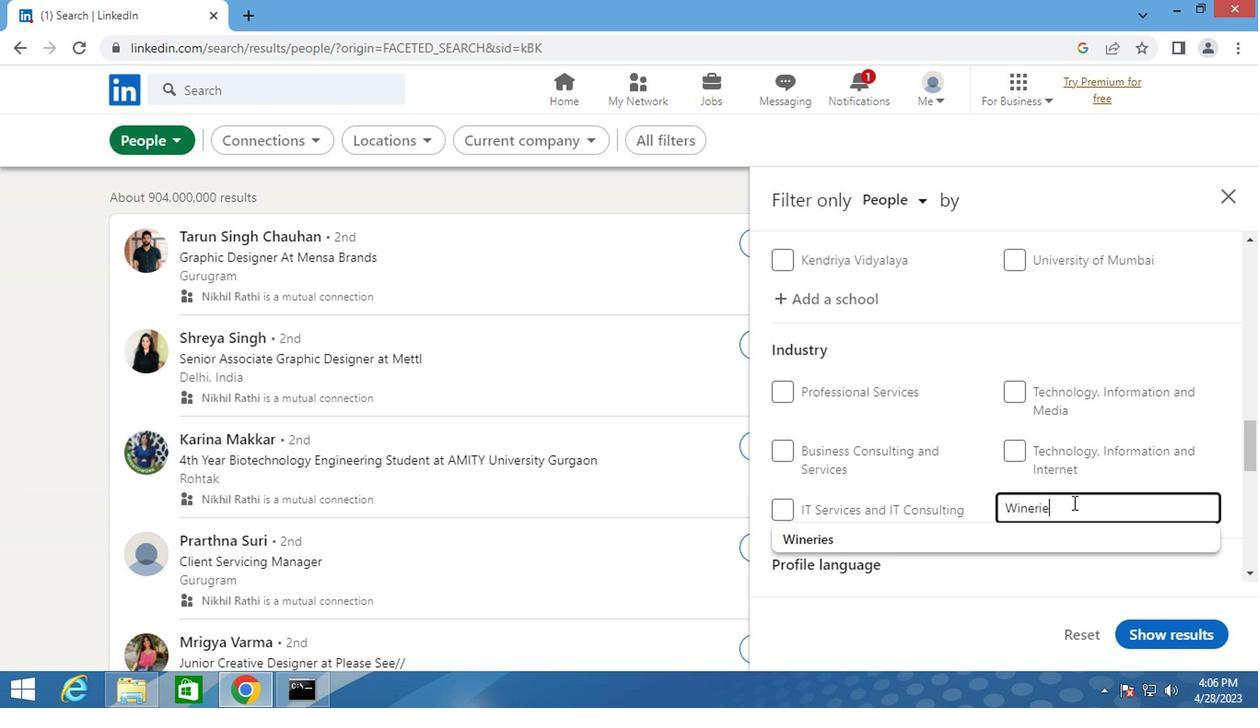 
Action: Mouse moved to (1053, 524)
Screenshot: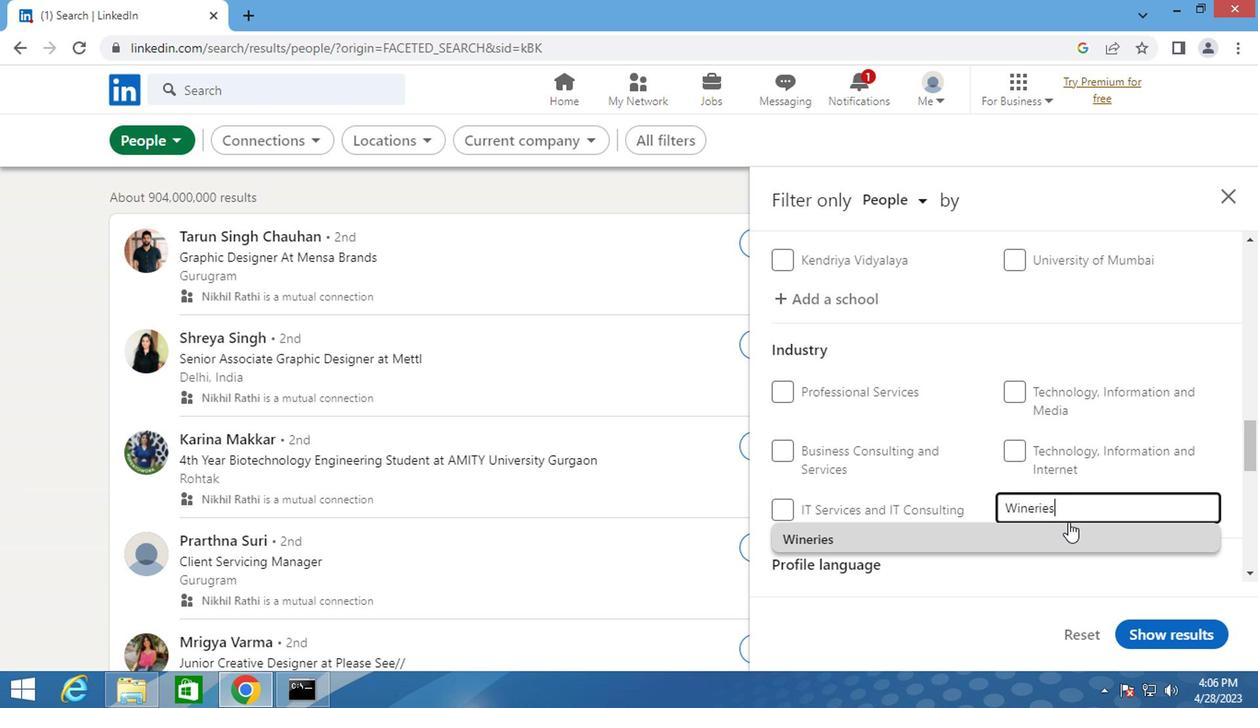 
Action: Mouse pressed left at (1053, 524)
Screenshot: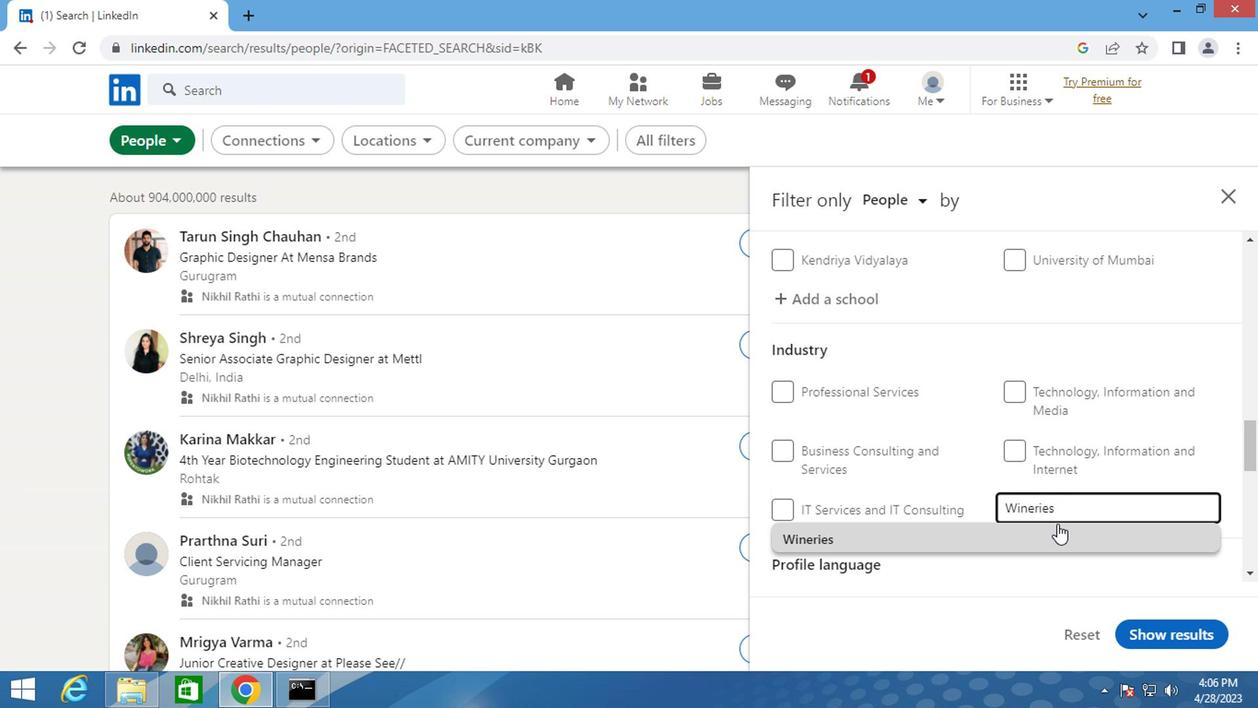 
Action: Mouse moved to (1052, 519)
Screenshot: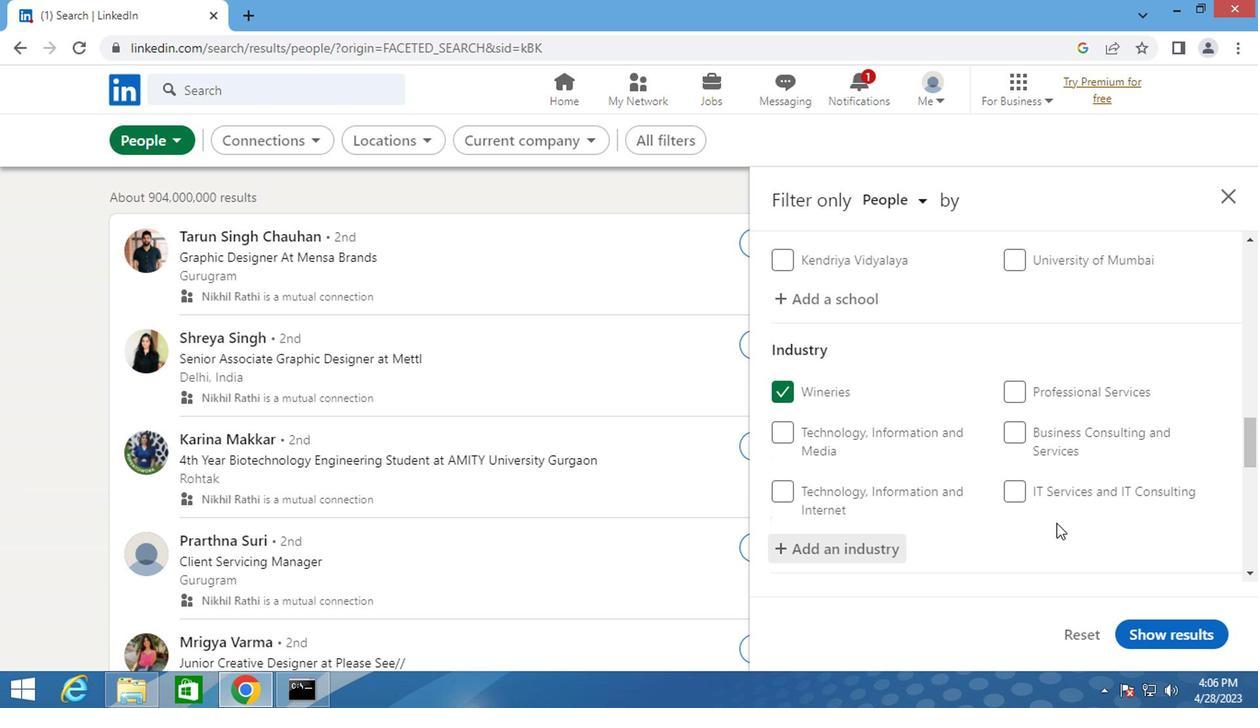 
Action: Mouse scrolled (1052, 519) with delta (0, 0)
Screenshot: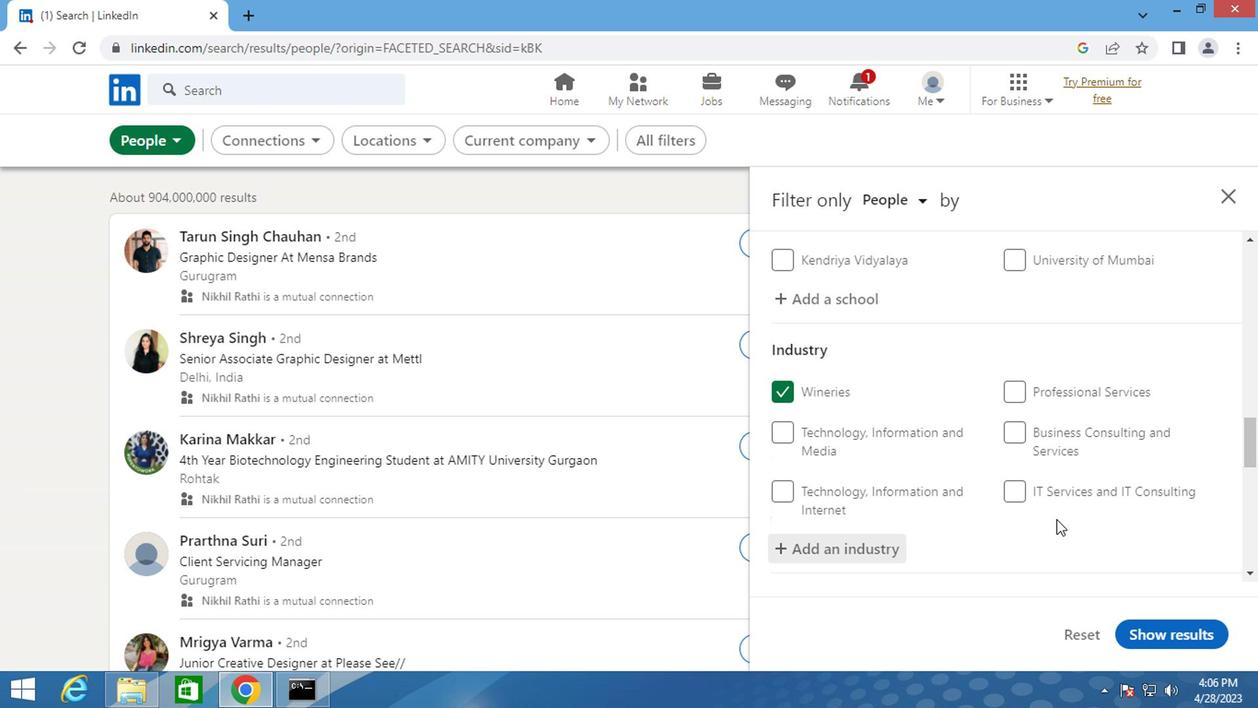 
Action: Mouse scrolled (1052, 519) with delta (0, 0)
Screenshot: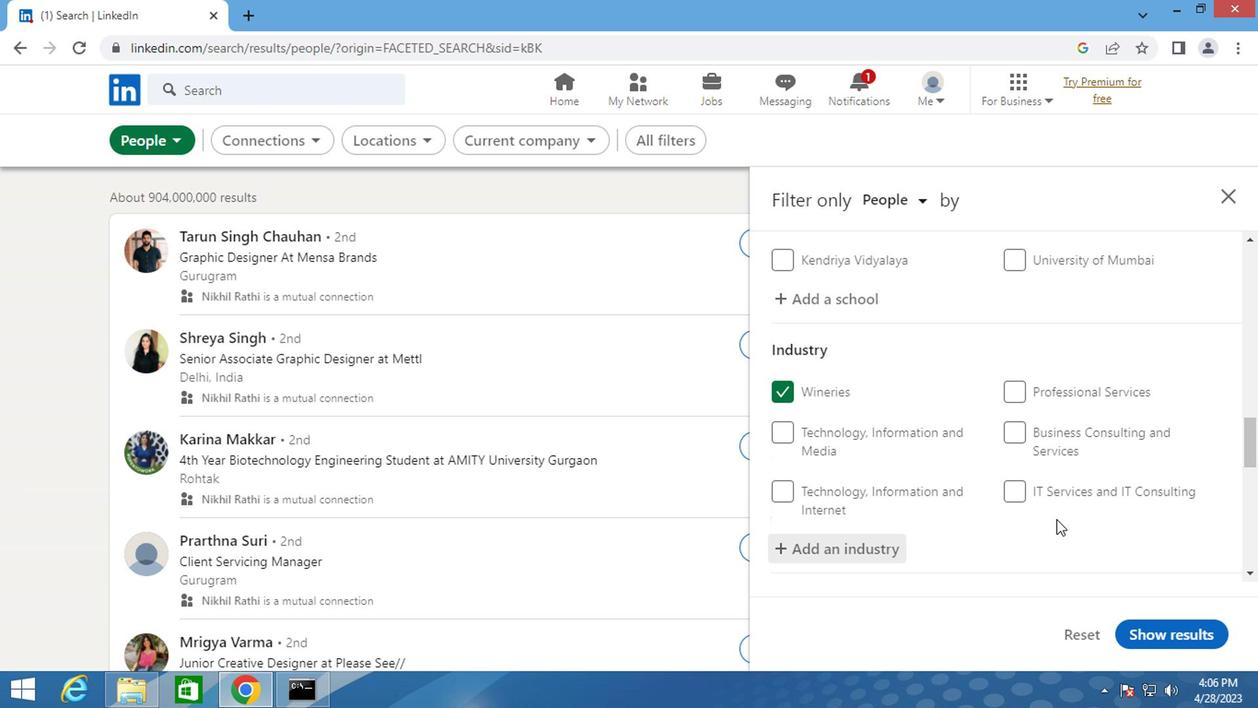 
Action: Mouse scrolled (1052, 519) with delta (0, 0)
Screenshot: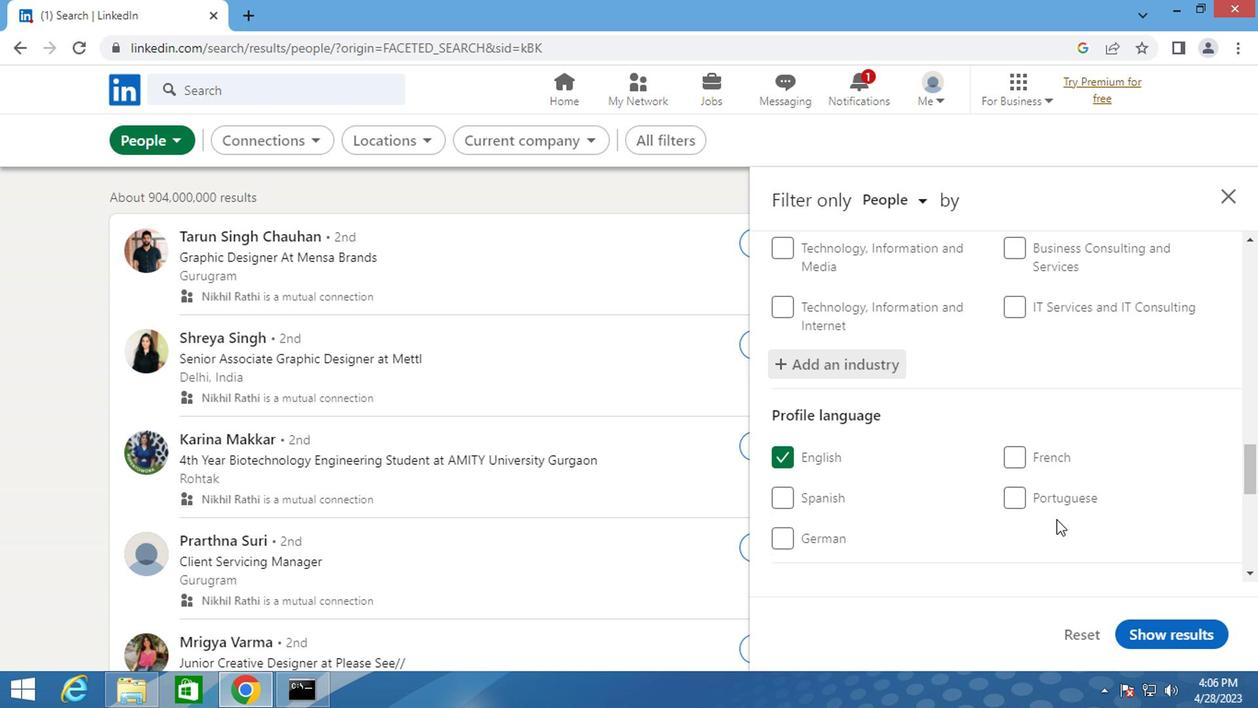 
Action: Mouse scrolled (1052, 519) with delta (0, 0)
Screenshot: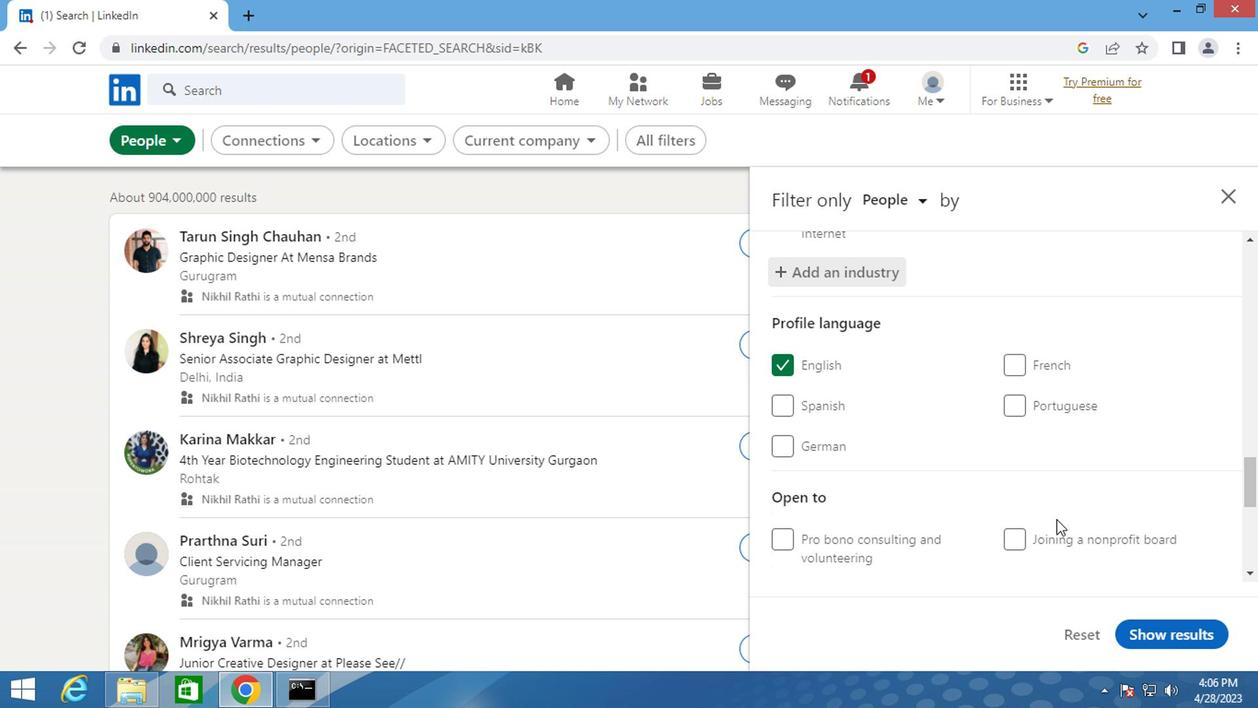 
Action: Mouse scrolled (1052, 519) with delta (0, 0)
Screenshot: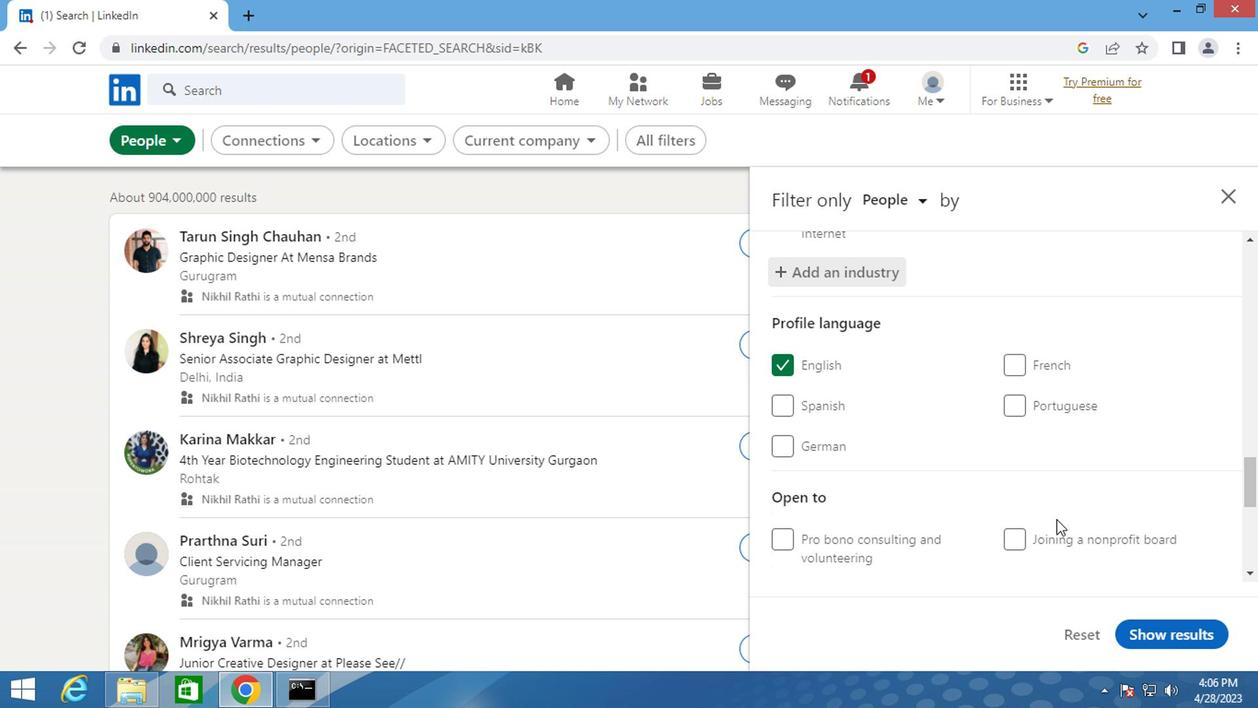 
Action: Mouse scrolled (1052, 519) with delta (0, 0)
Screenshot: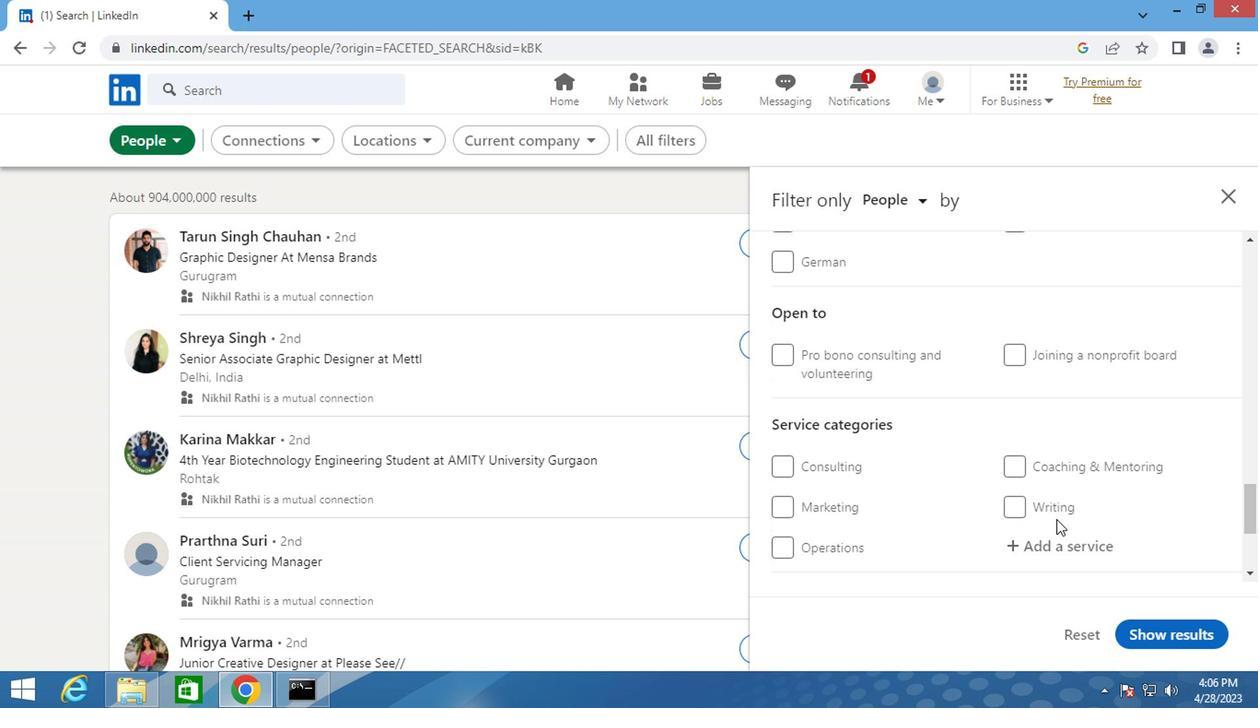 
Action: Mouse moved to (1063, 458)
Screenshot: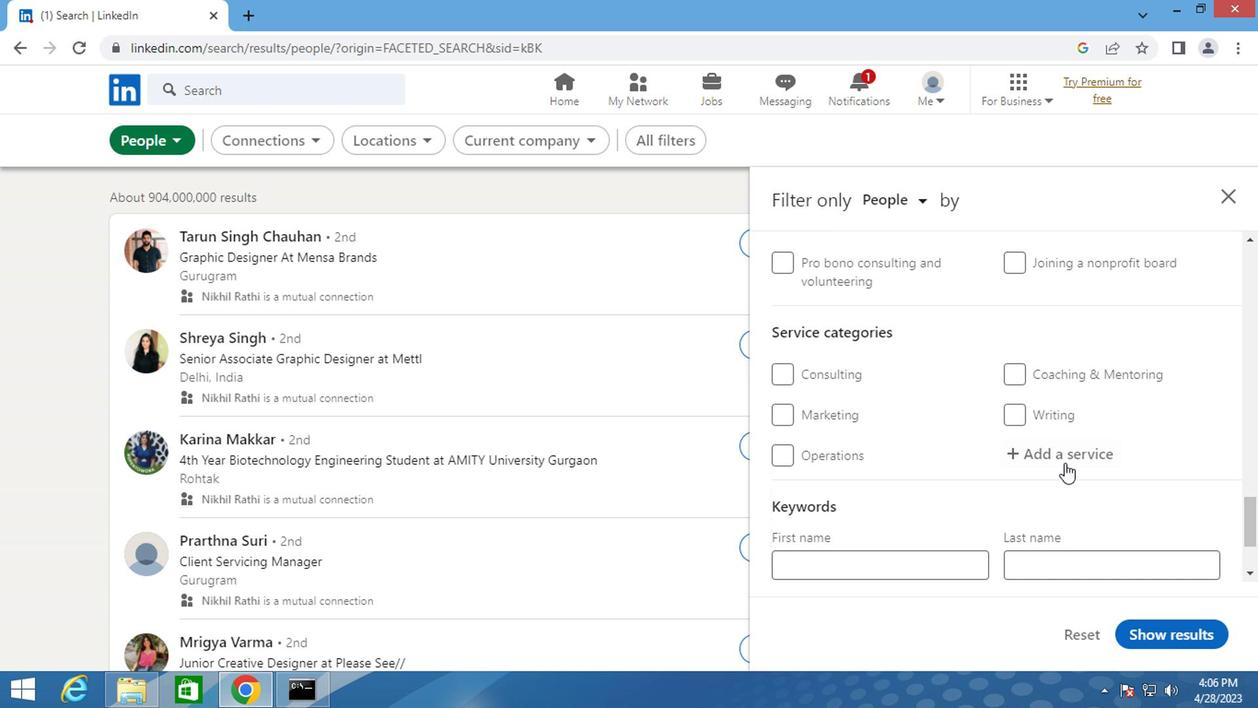 
Action: Mouse pressed left at (1063, 458)
Screenshot: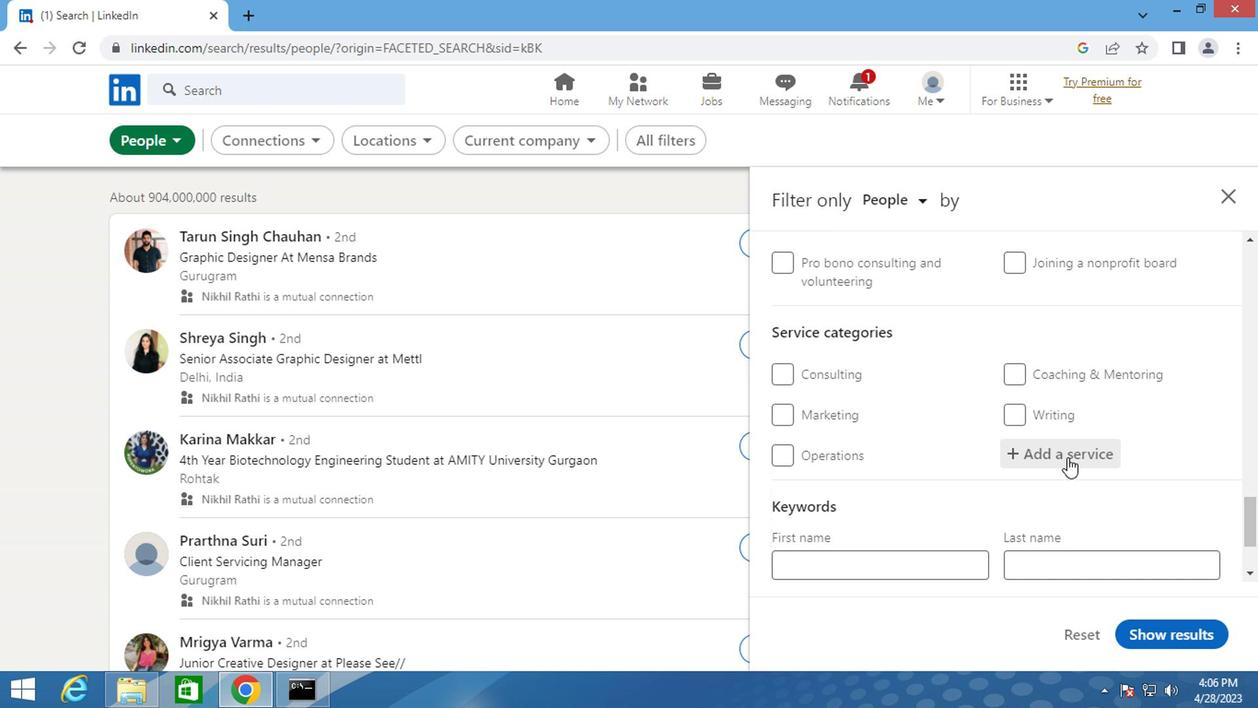 
Action: Key pressed <Key.shift>VISUAL
Screenshot: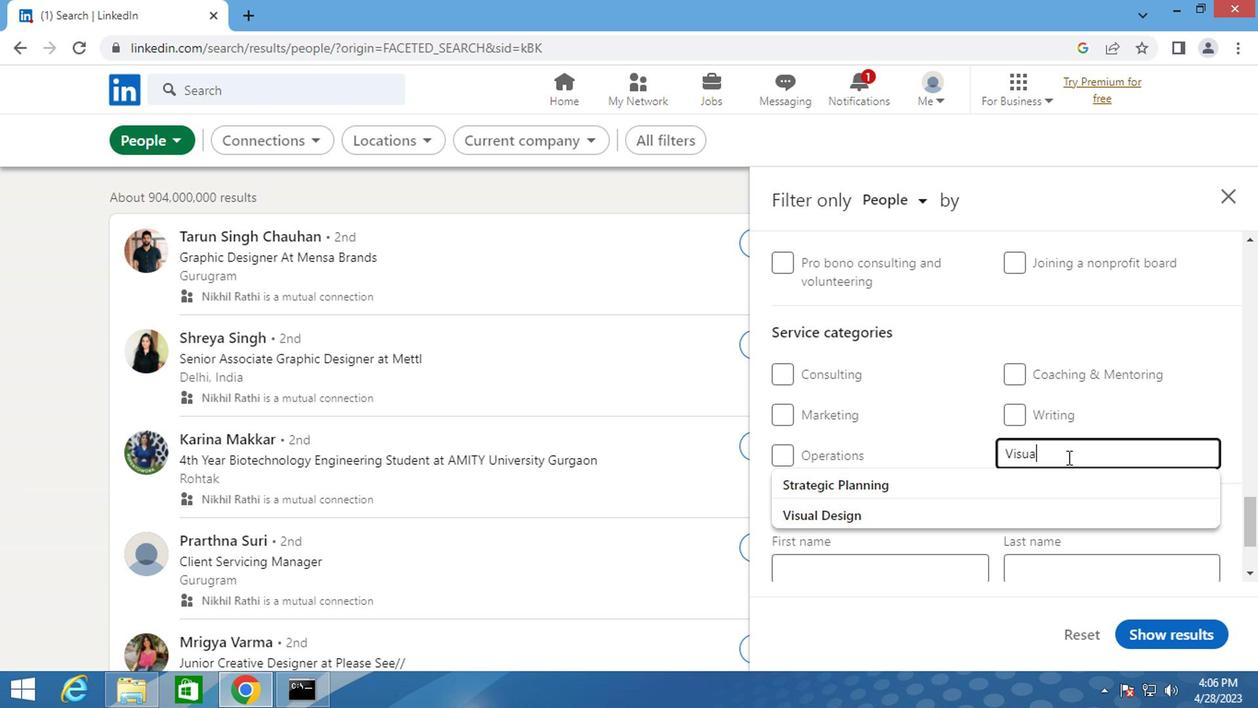 
Action: Mouse moved to (958, 489)
Screenshot: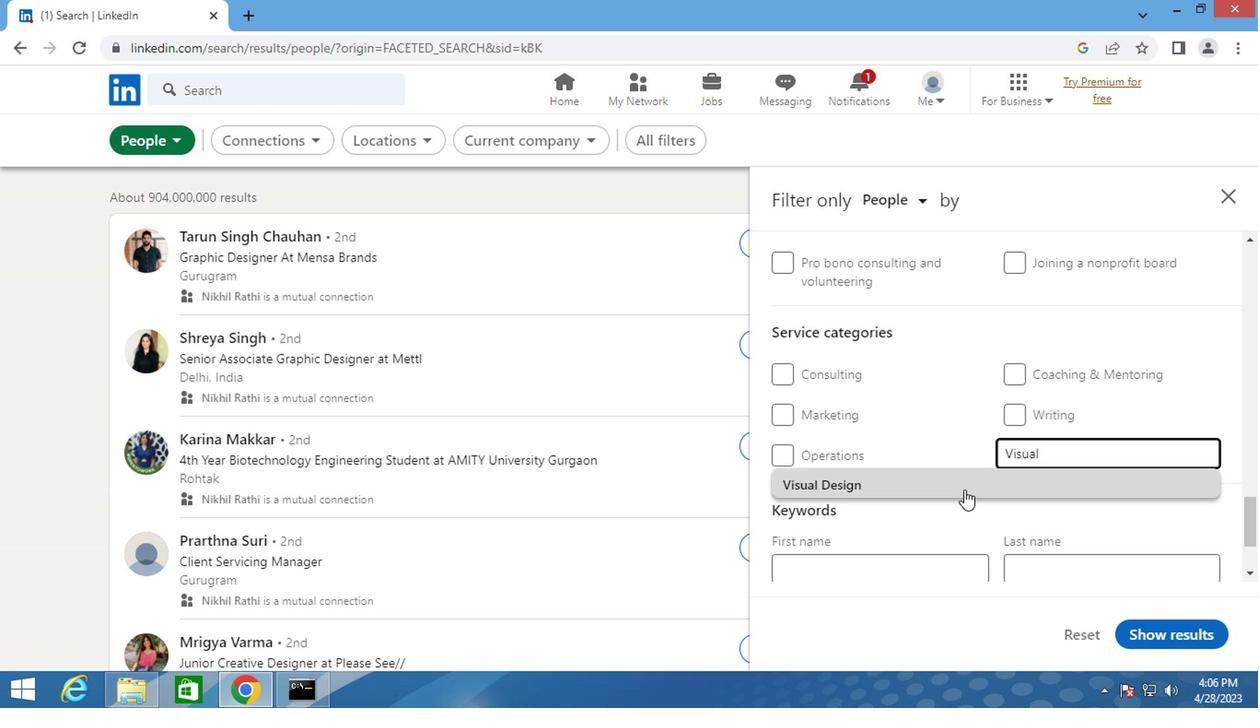 
Action: Mouse pressed left at (958, 489)
Screenshot: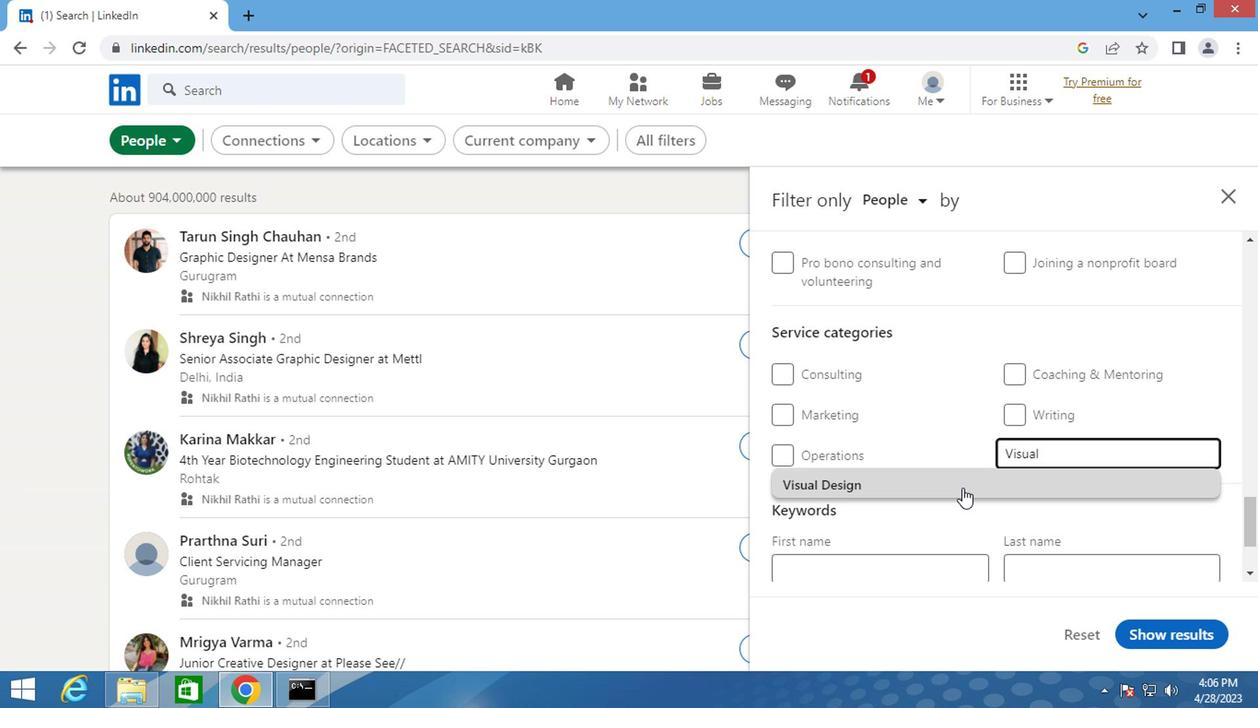 
Action: Mouse scrolled (958, 487) with delta (0, -1)
Screenshot: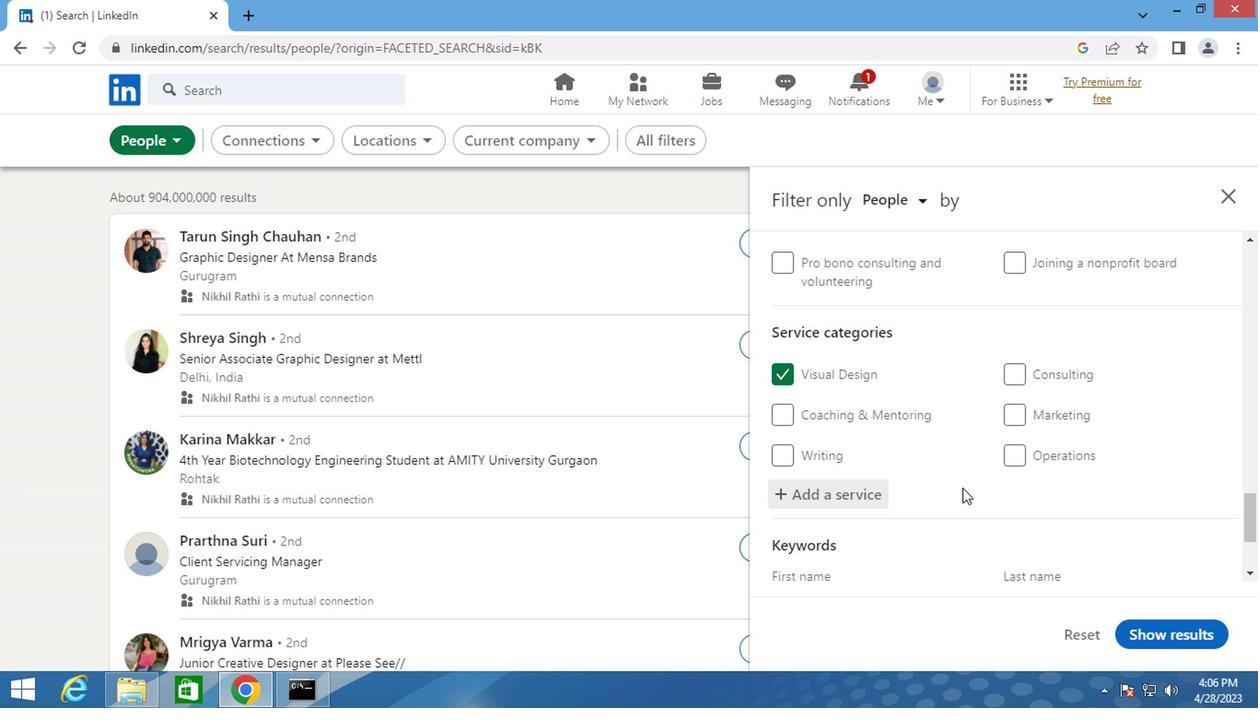 
Action: Mouse scrolled (958, 487) with delta (0, -1)
Screenshot: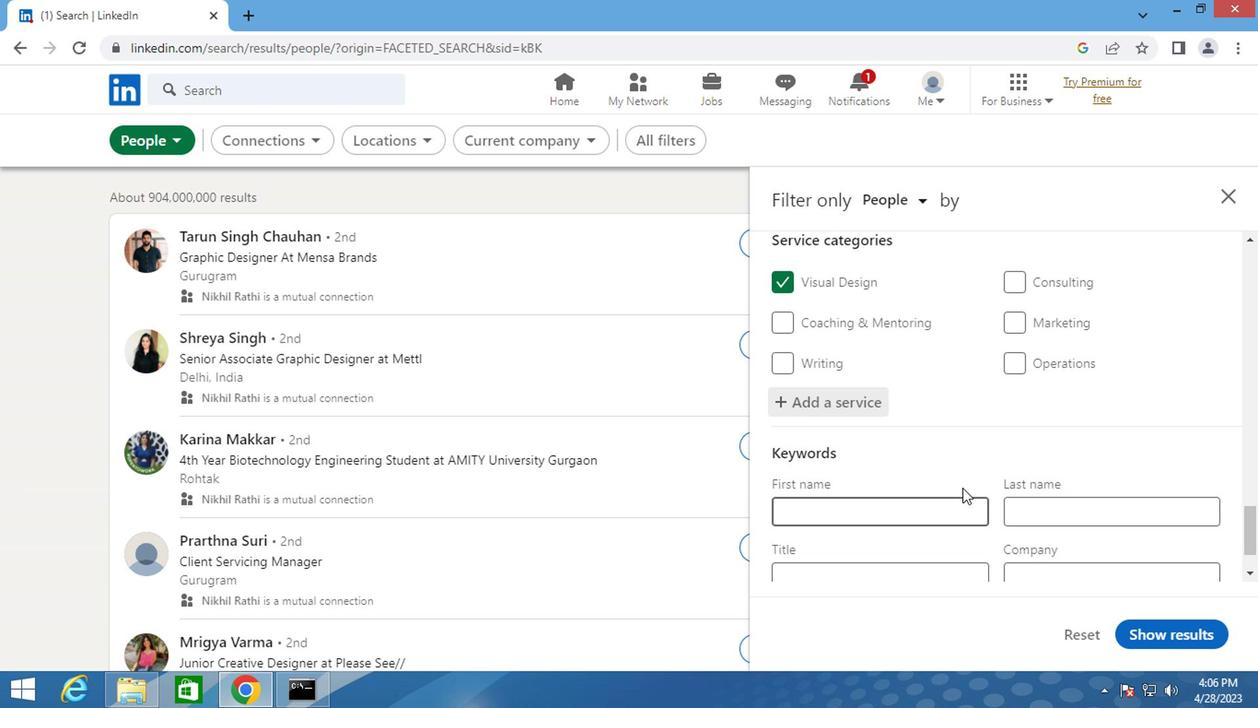 
Action: Mouse moved to (940, 505)
Screenshot: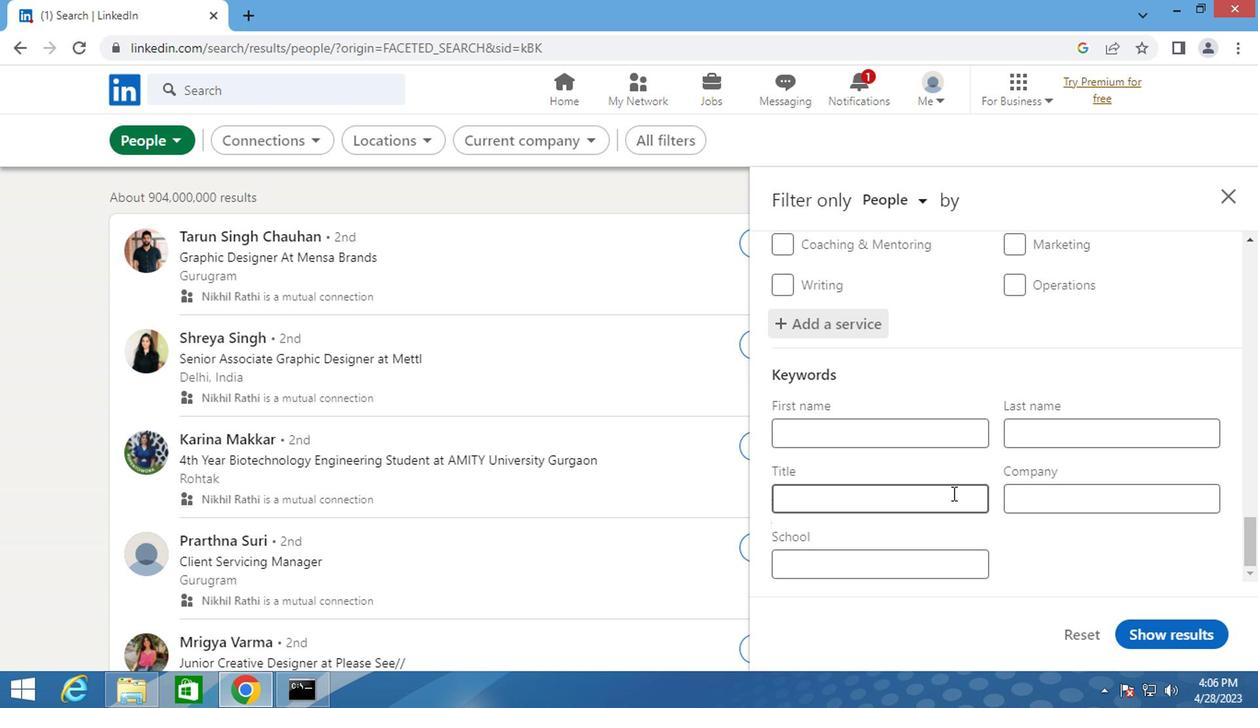 
Action: Mouse pressed left at (940, 505)
Screenshot: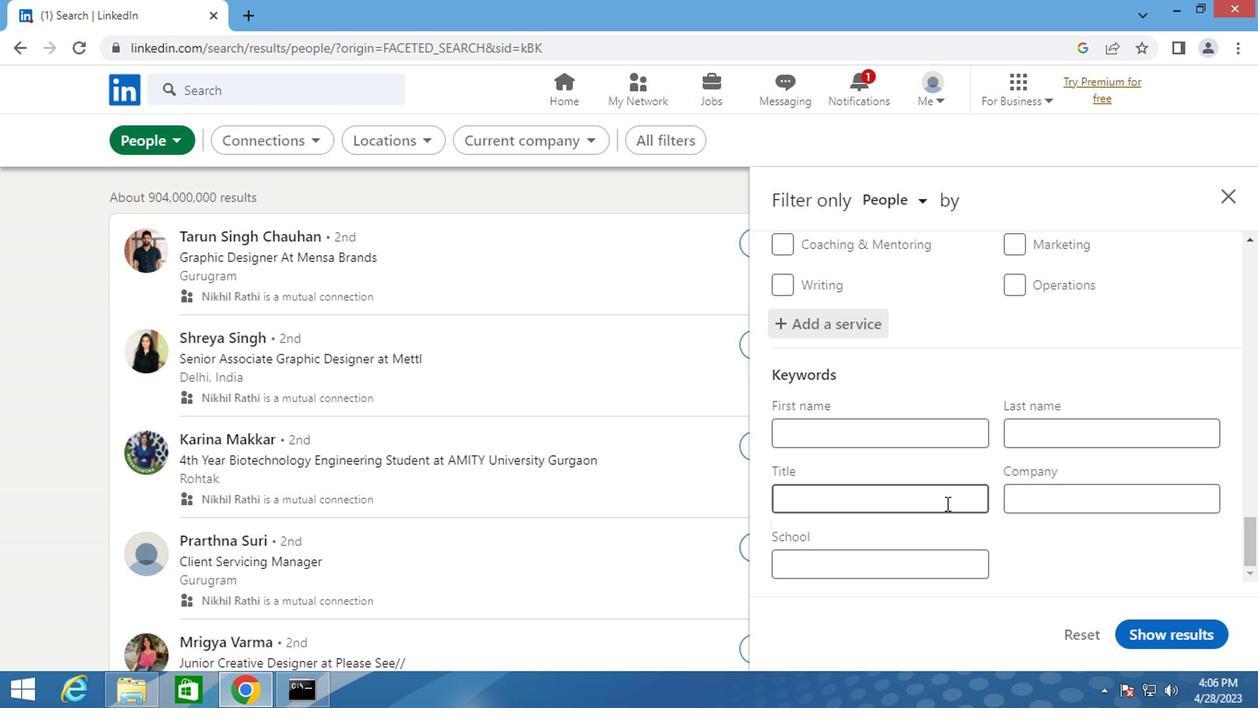 
Action: Key pressed <Key.shift>CLOUD<Key.space><Key.shift>ARCHITECT
Screenshot: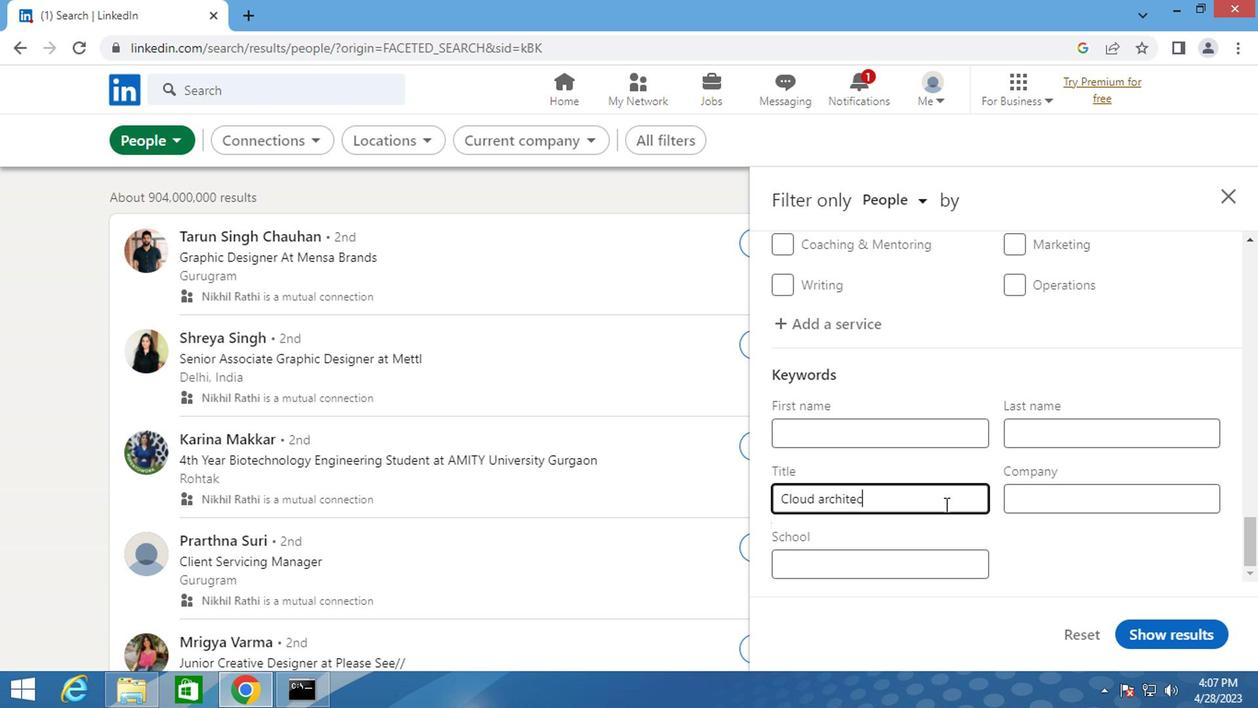 
Action: Mouse moved to (1140, 633)
Screenshot: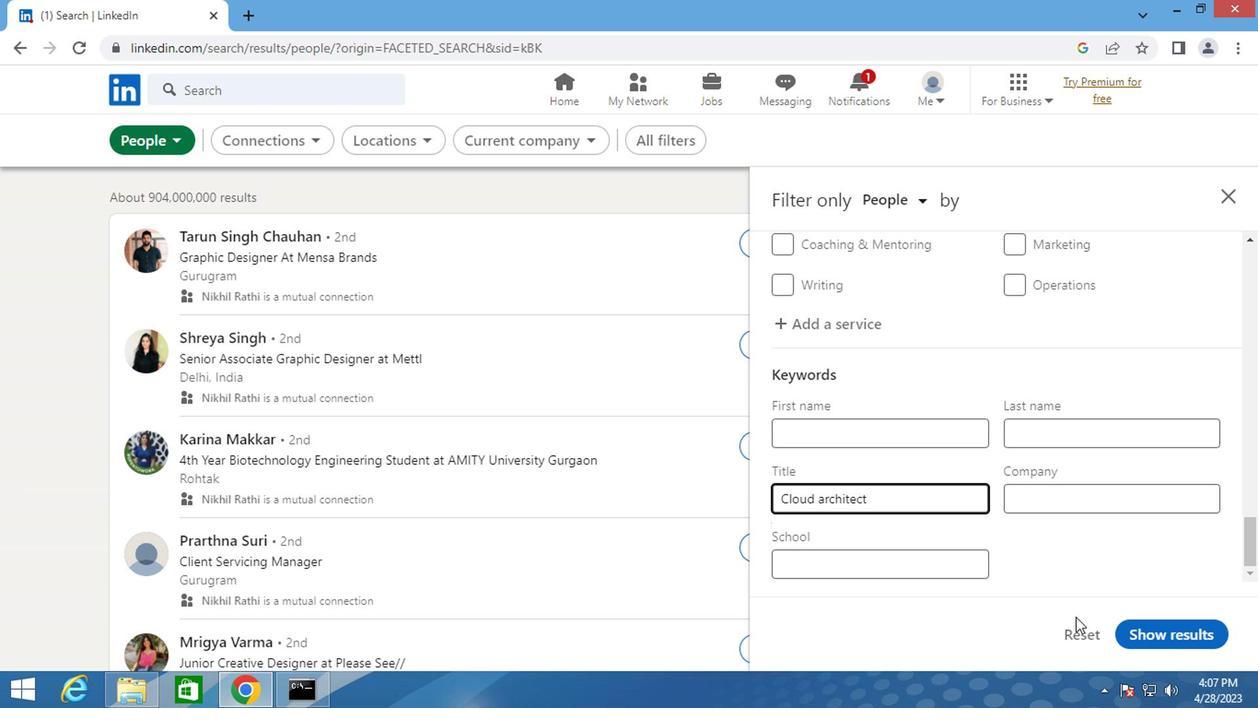 
Action: Mouse pressed left at (1140, 633)
Screenshot: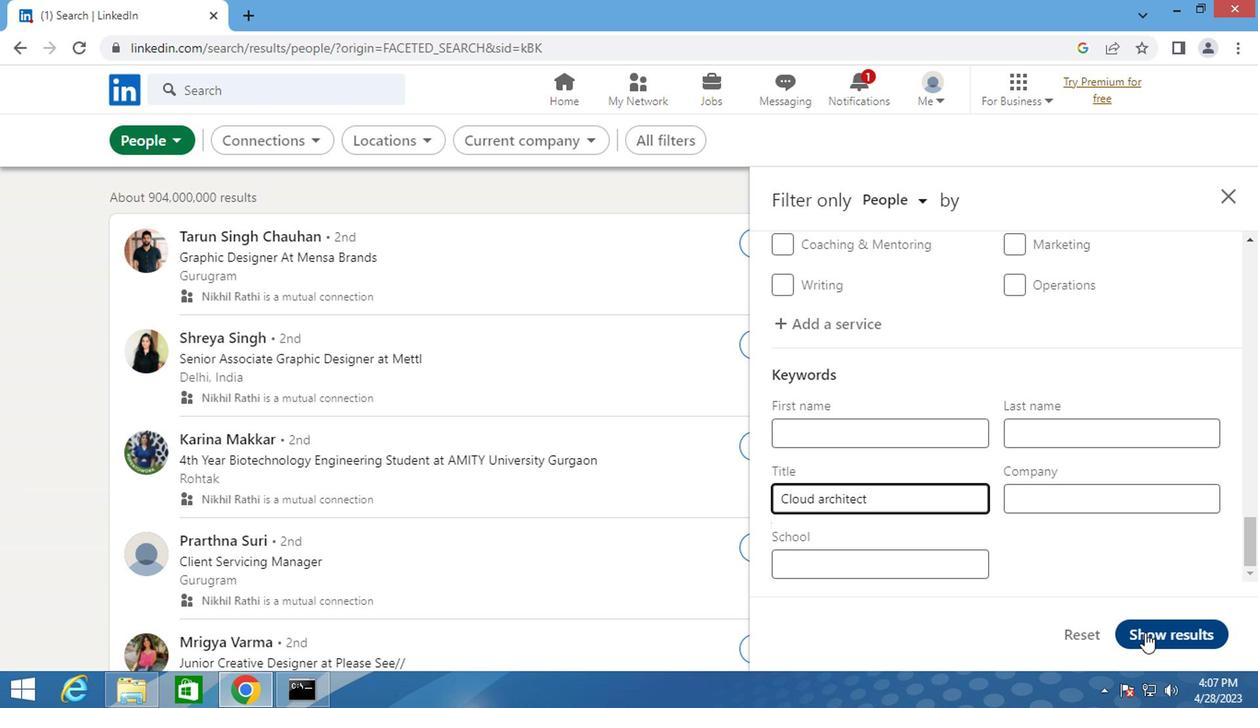 
